 Task: Look for space in Yangchun, China from 1st July, 2023 to 9th July, 2023 for 2 adults in price range Rs.8000 to Rs.15000. Place can be entire place with 1  bedroom having 1 bed and 1 bathroom. Property type can be house, flat, guest house. Booking option can be shelf check-in. Required host language is Chinese (Simplified).
Action: Mouse moved to (777, 106)
Screenshot: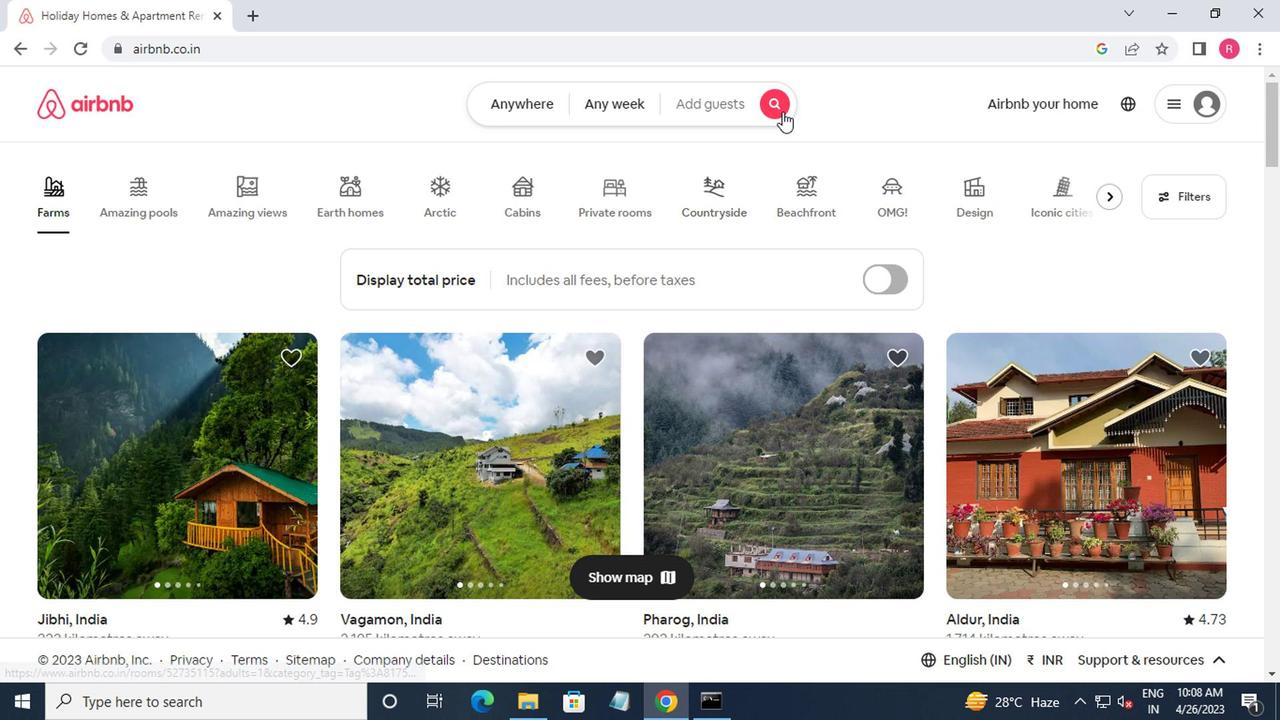 
Action: Mouse pressed left at (777, 106)
Screenshot: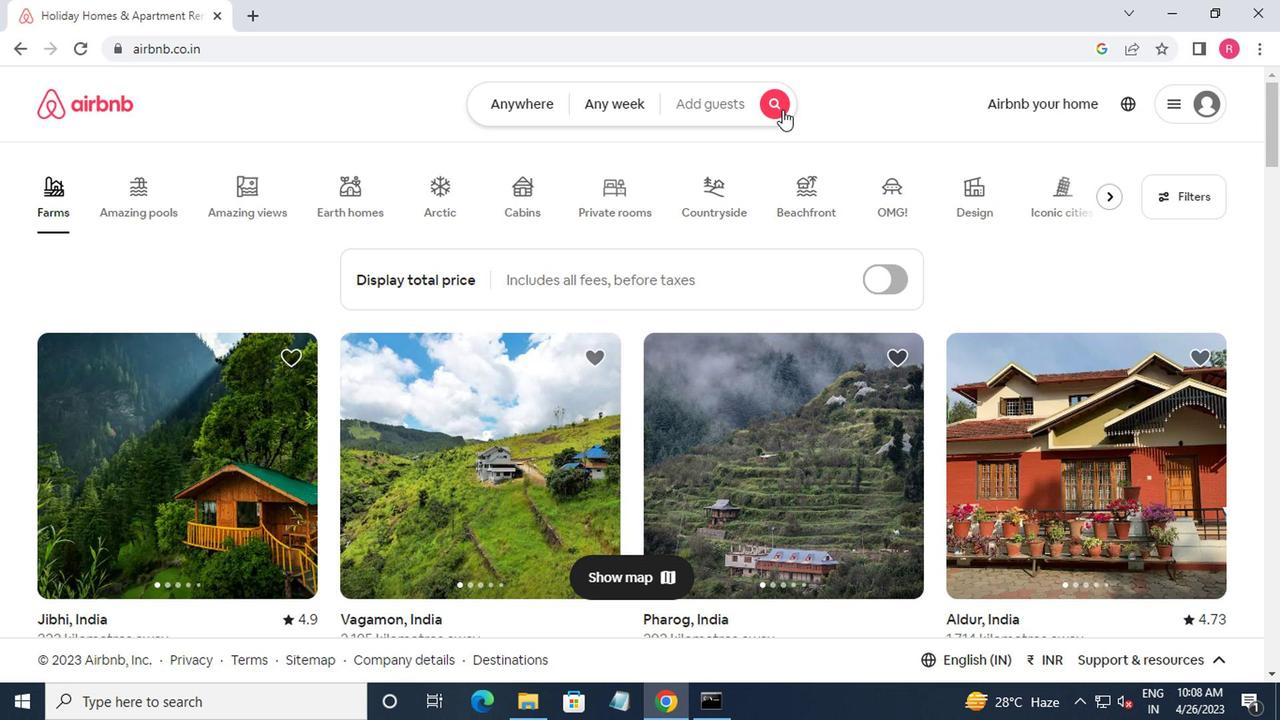 
Action: Mouse moved to (436, 175)
Screenshot: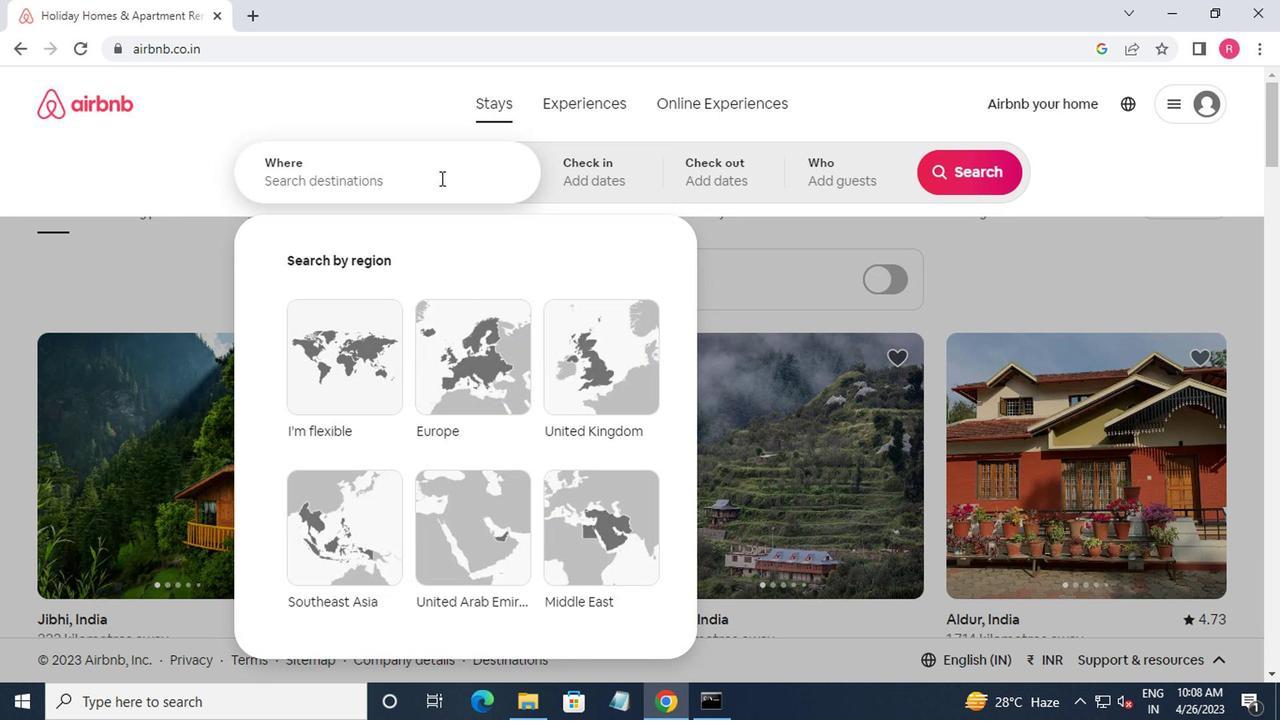
Action: Mouse pressed left at (436, 175)
Screenshot: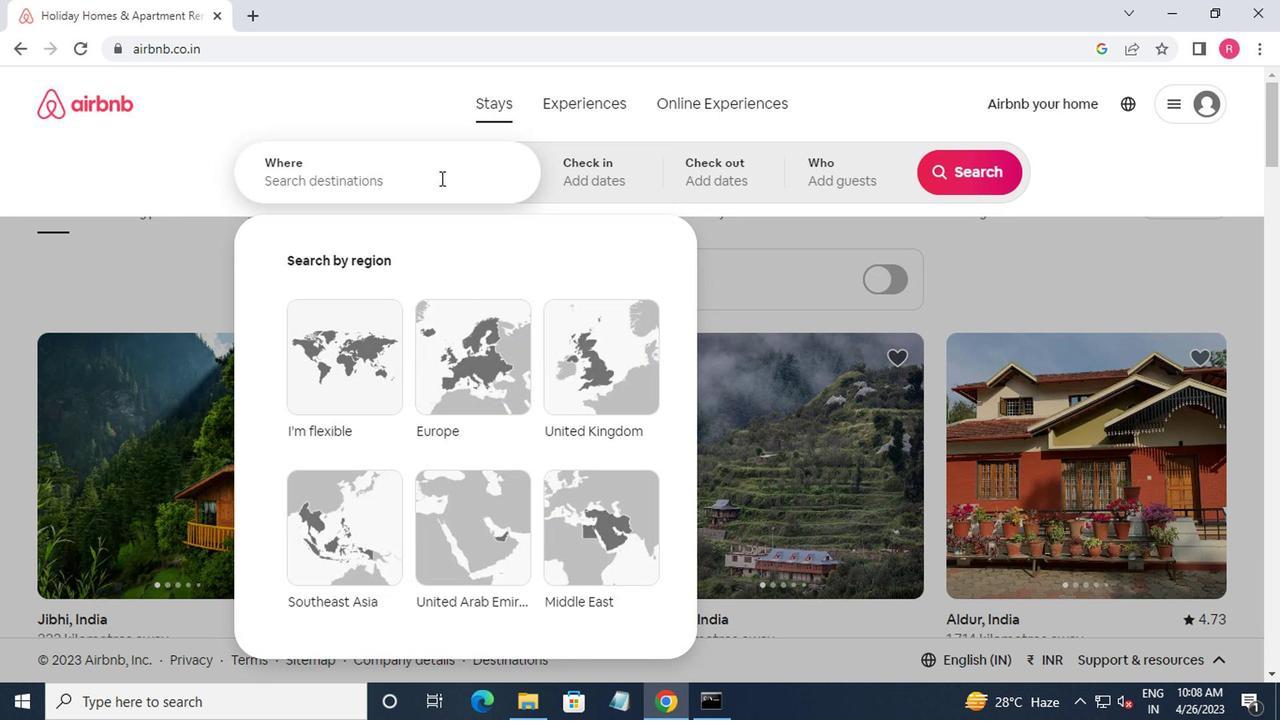 
Action: Key pressed yangchun,china<Key.enter>
Screenshot: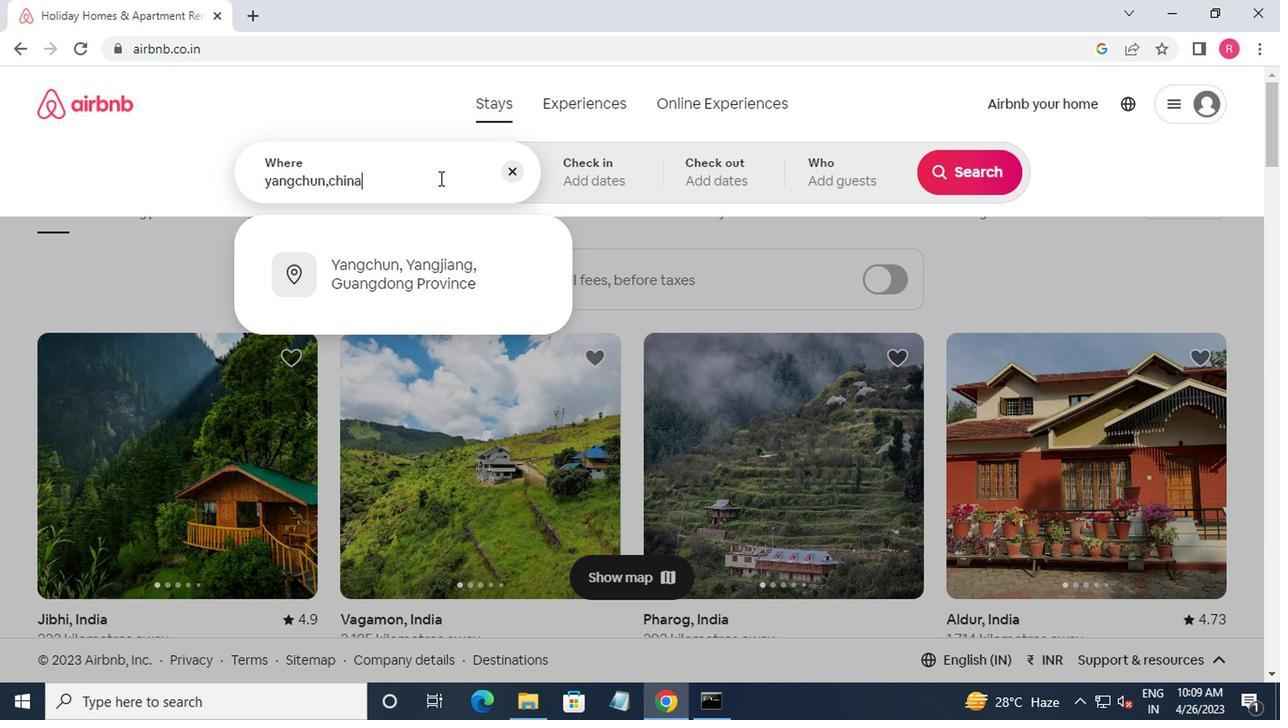 
Action: Mouse moved to (948, 335)
Screenshot: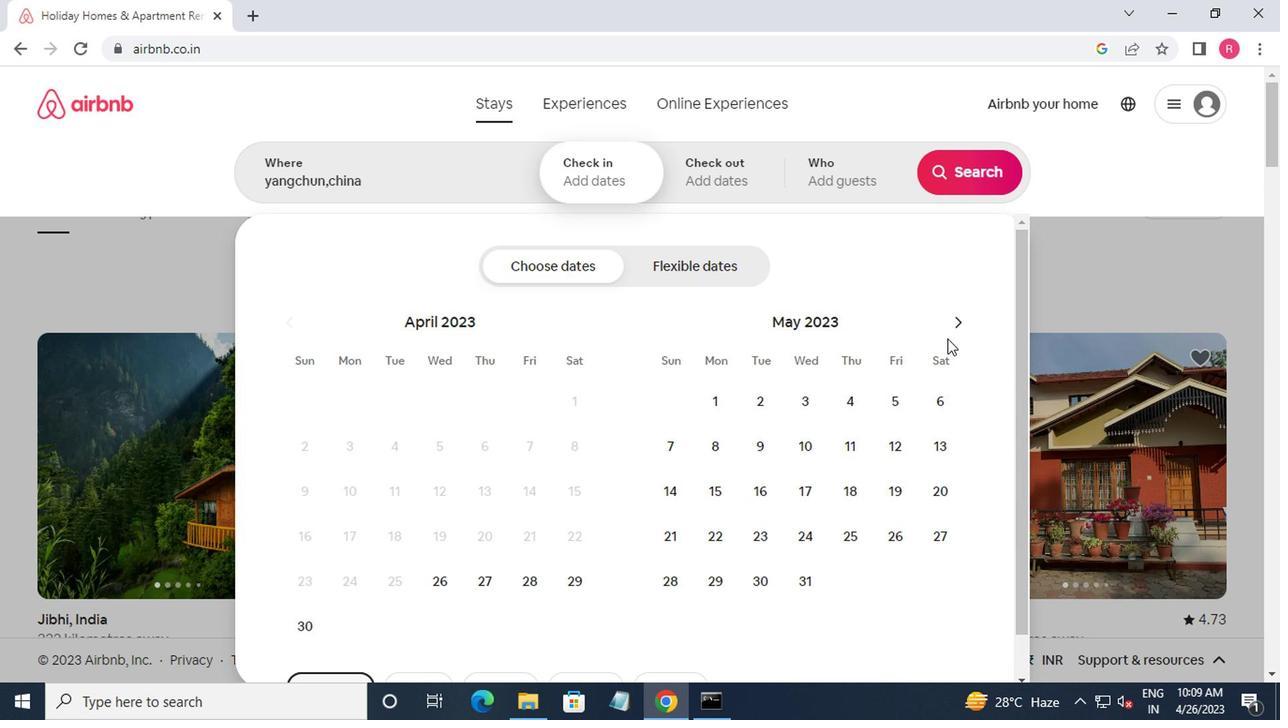 
Action: Mouse pressed left at (948, 335)
Screenshot: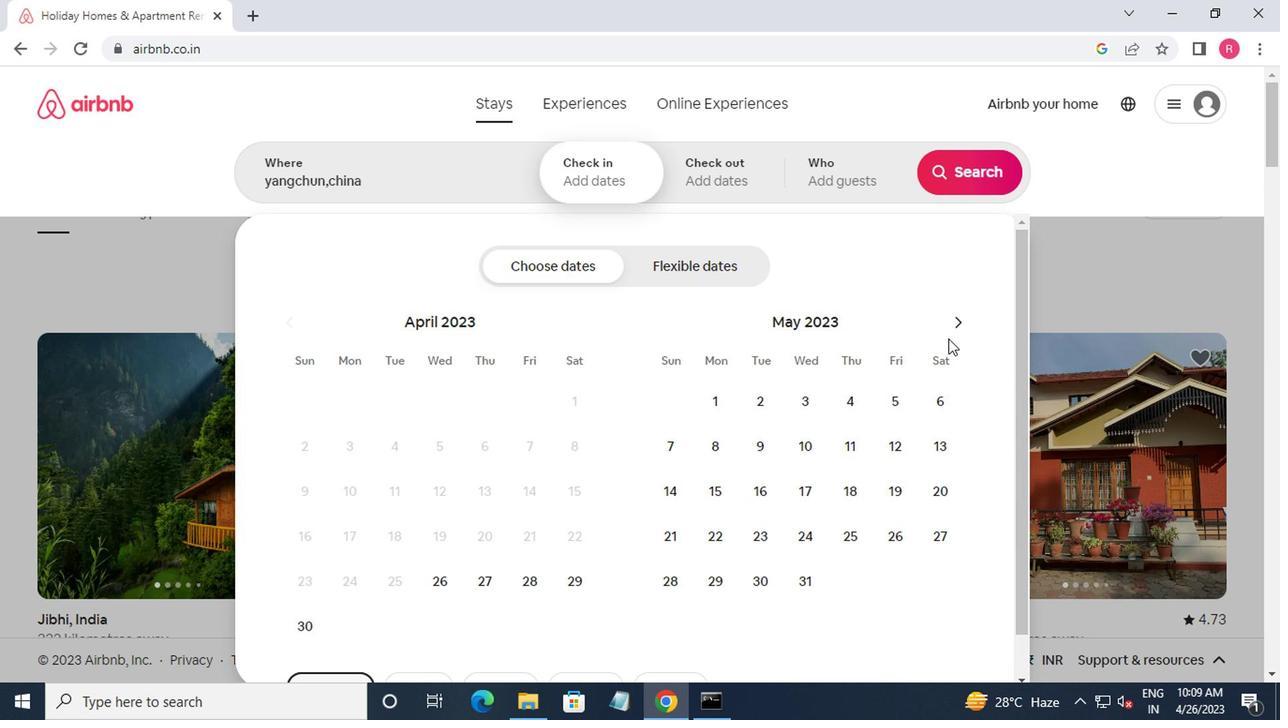 
Action: Mouse moved to (950, 334)
Screenshot: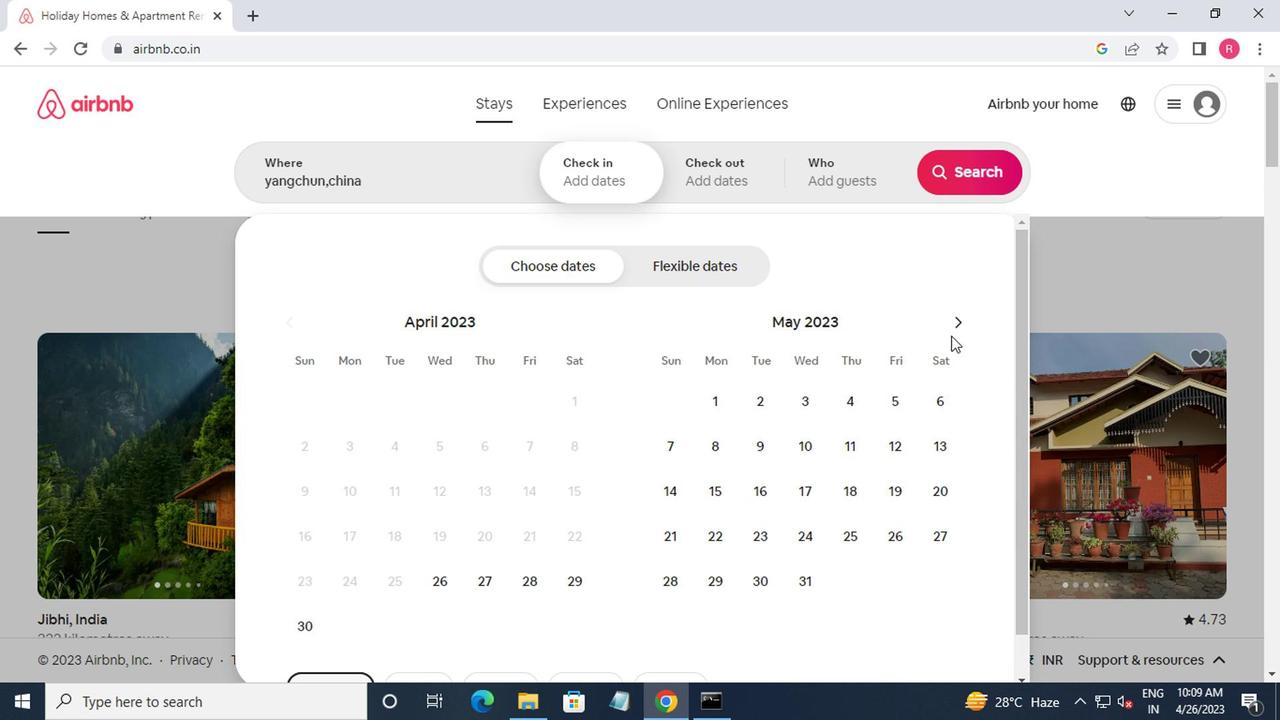 
Action: Mouse pressed left at (950, 334)
Screenshot: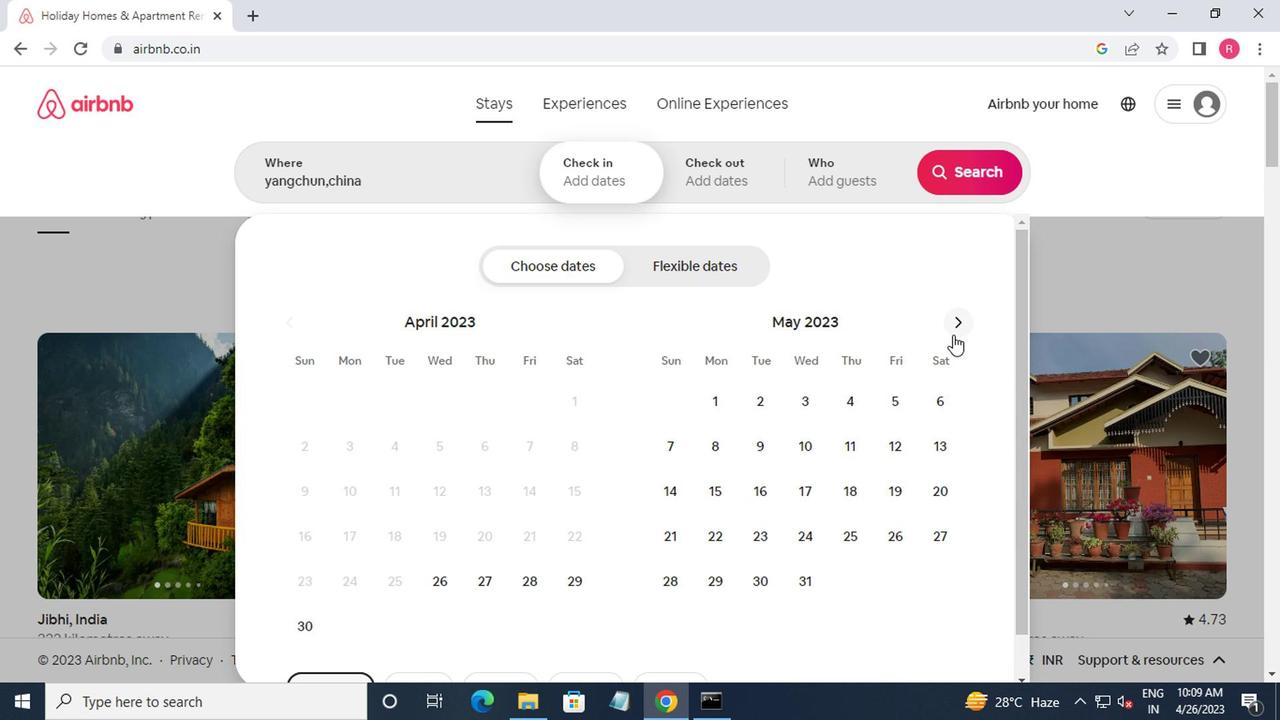 
Action: Mouse moved to (955, 321)
Screenshot: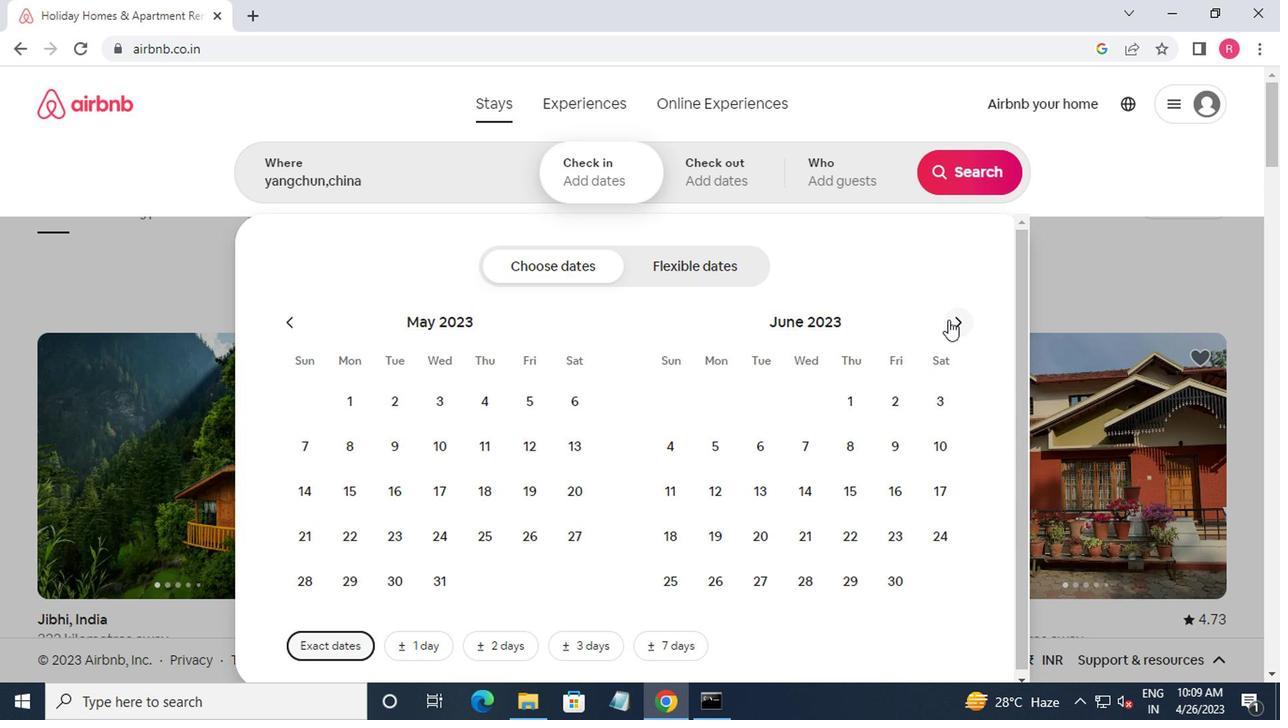 
Action: Mouse pressed left at (955, 321)
Screenshot: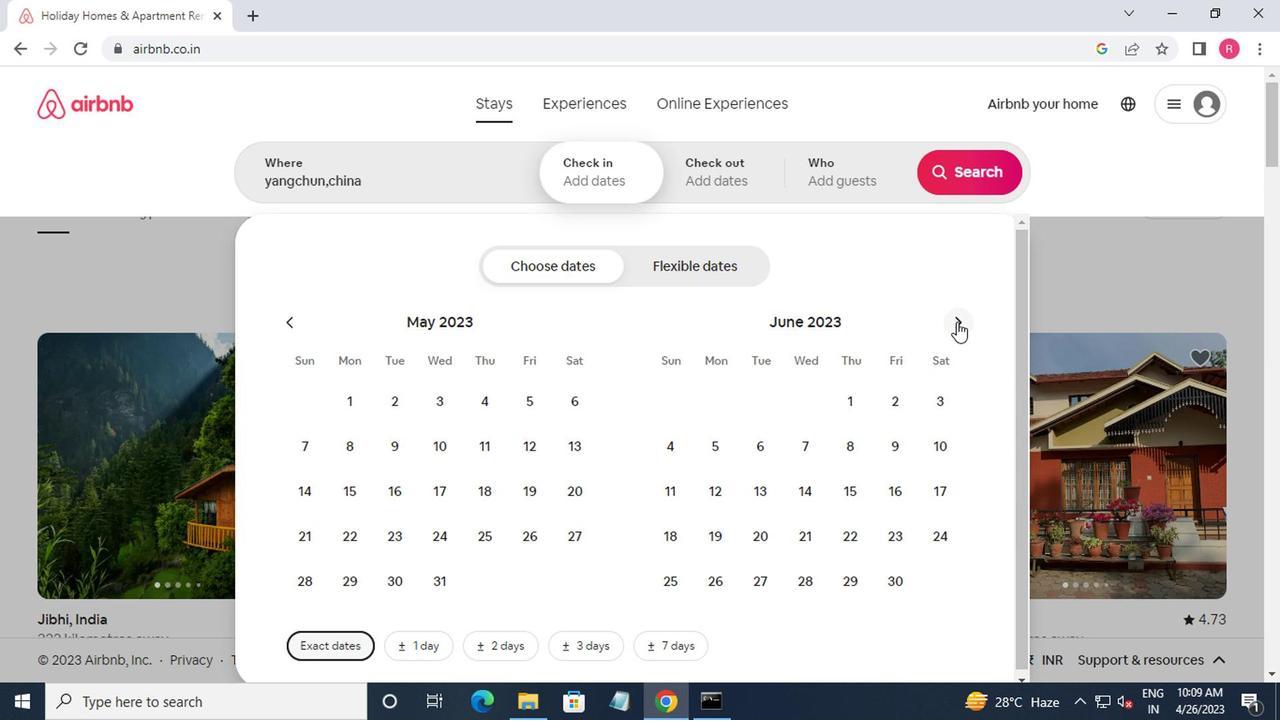 
Action: Mouse moved to (939, 409)
Screenshot: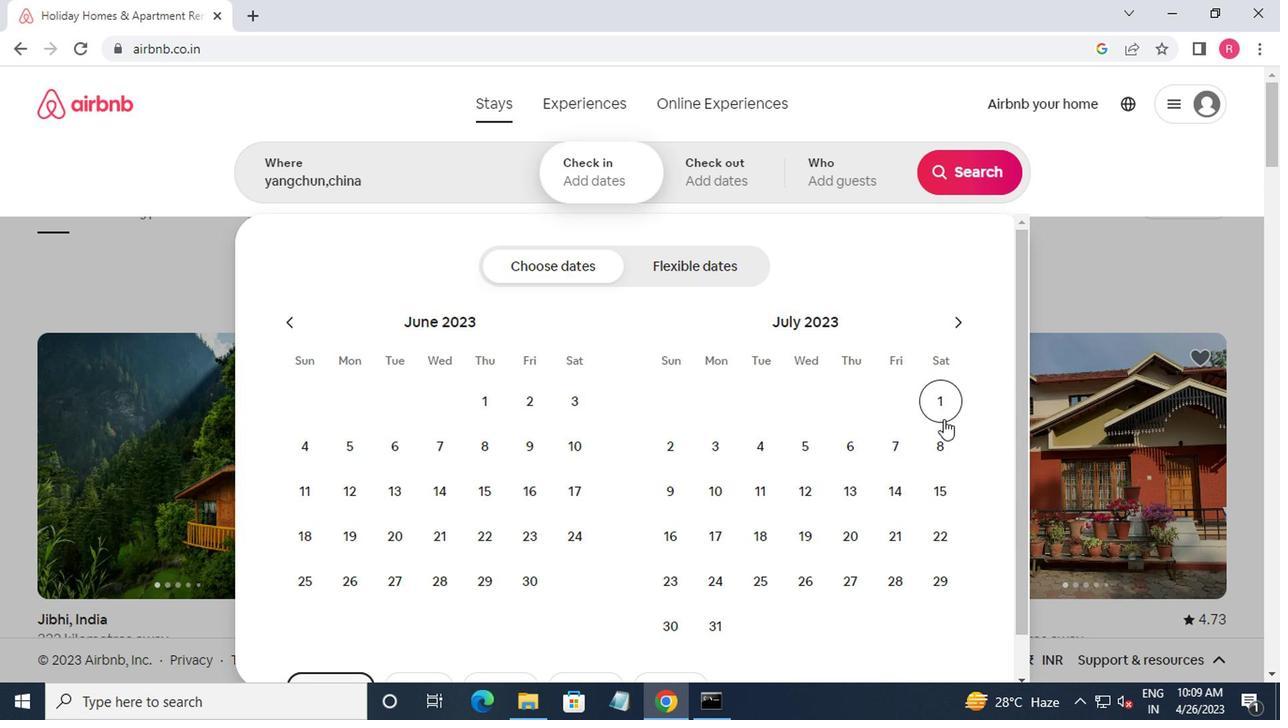 
Action: Mouse pressed left at (939, 409)
Screenshot: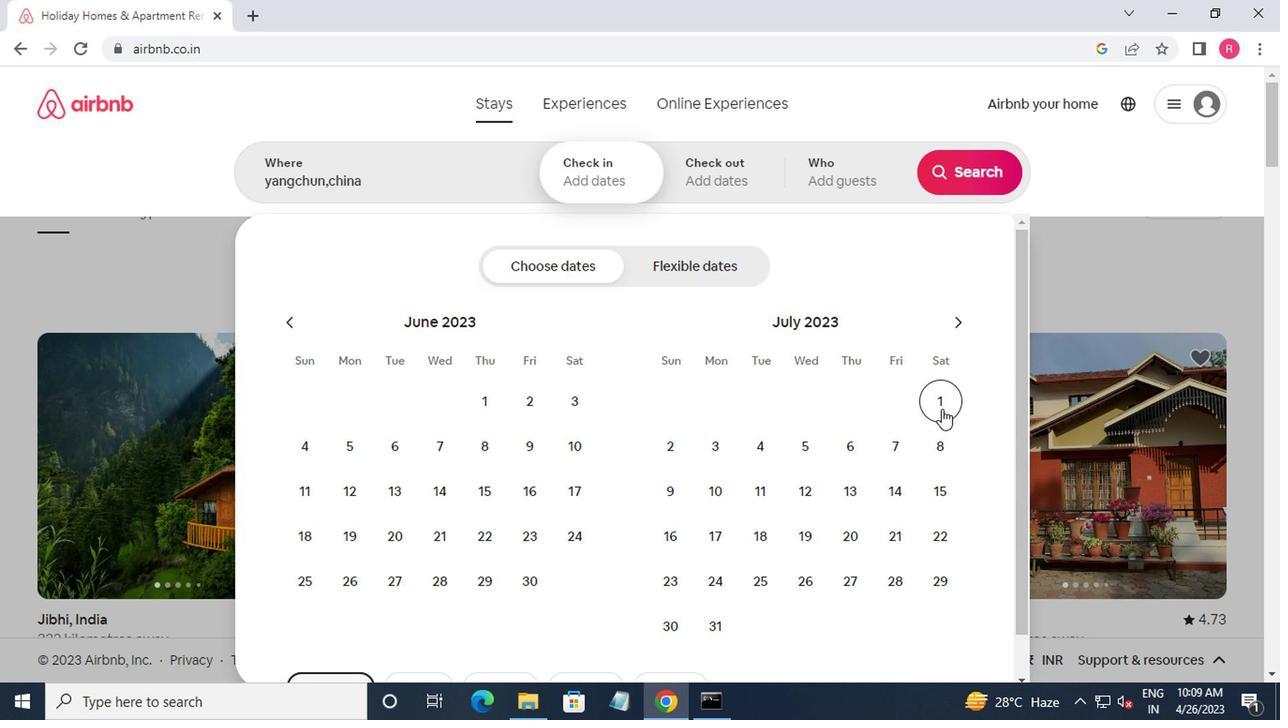 
Action: Mouse moved to (671, 502)
Screenshot: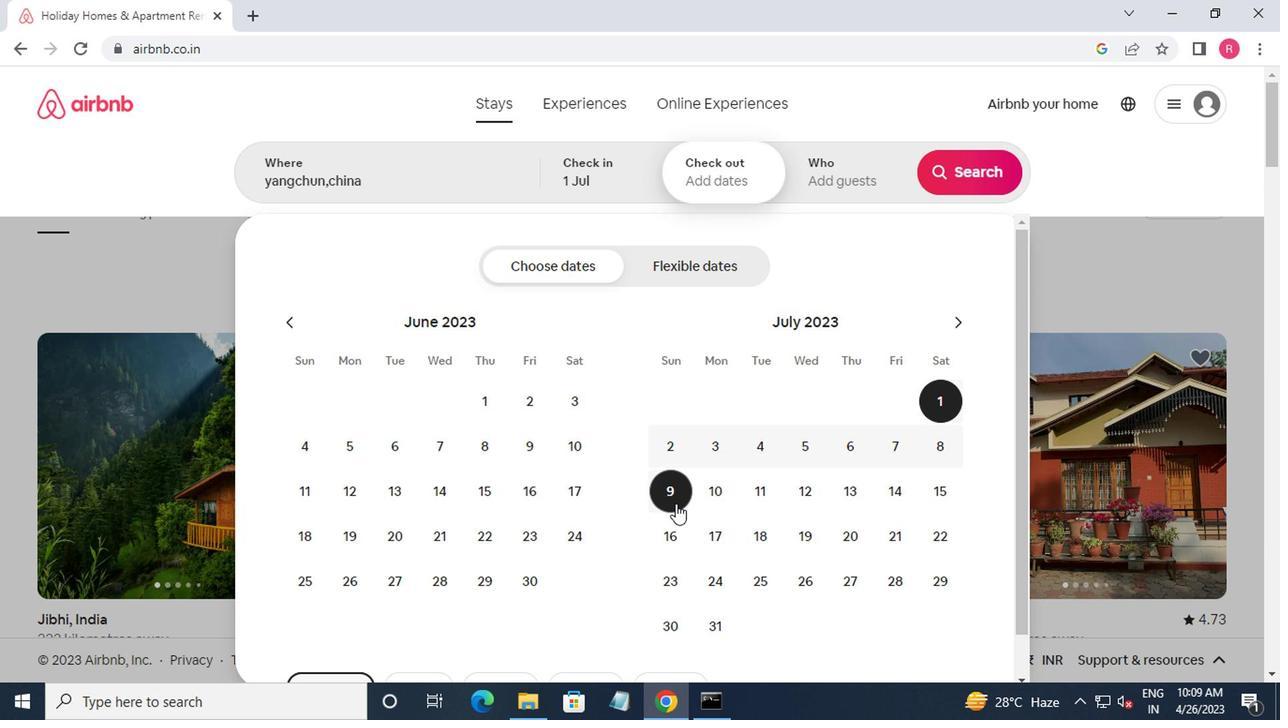 
Action: Mouse pressed left at (671, 502)
Screenshot: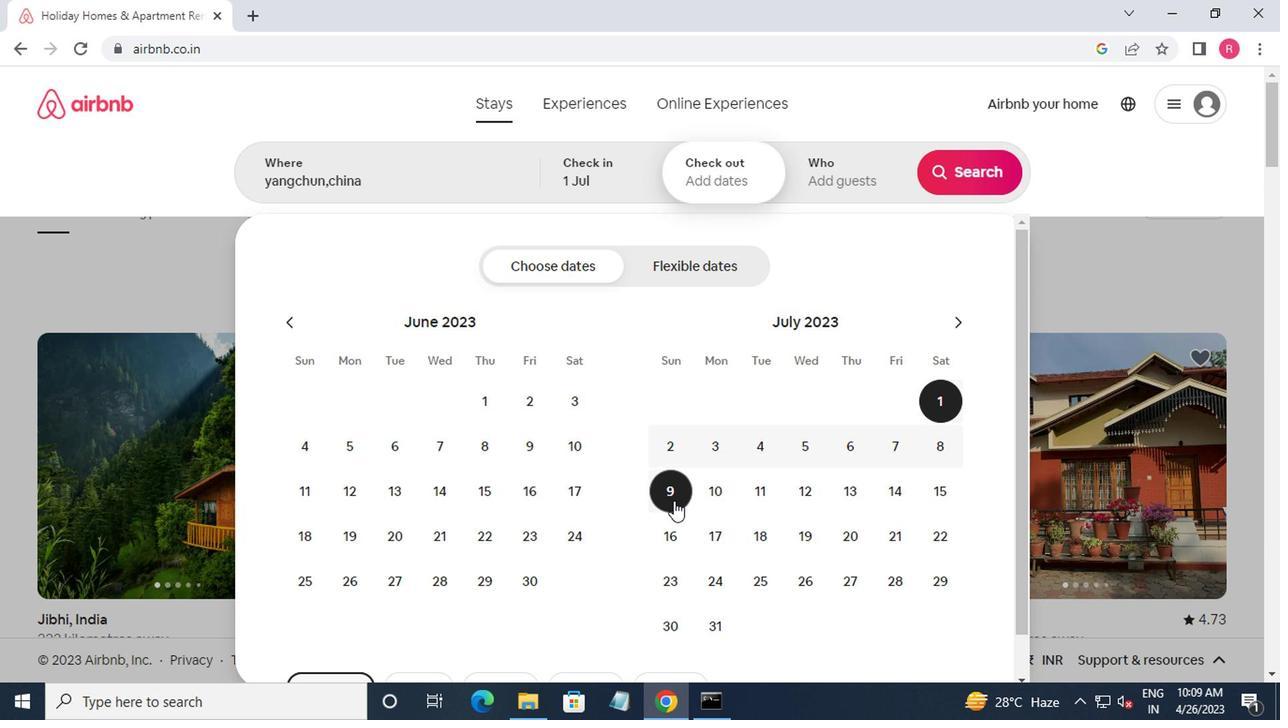 
Action: Mouse moved to (825, 185)
Screenshot: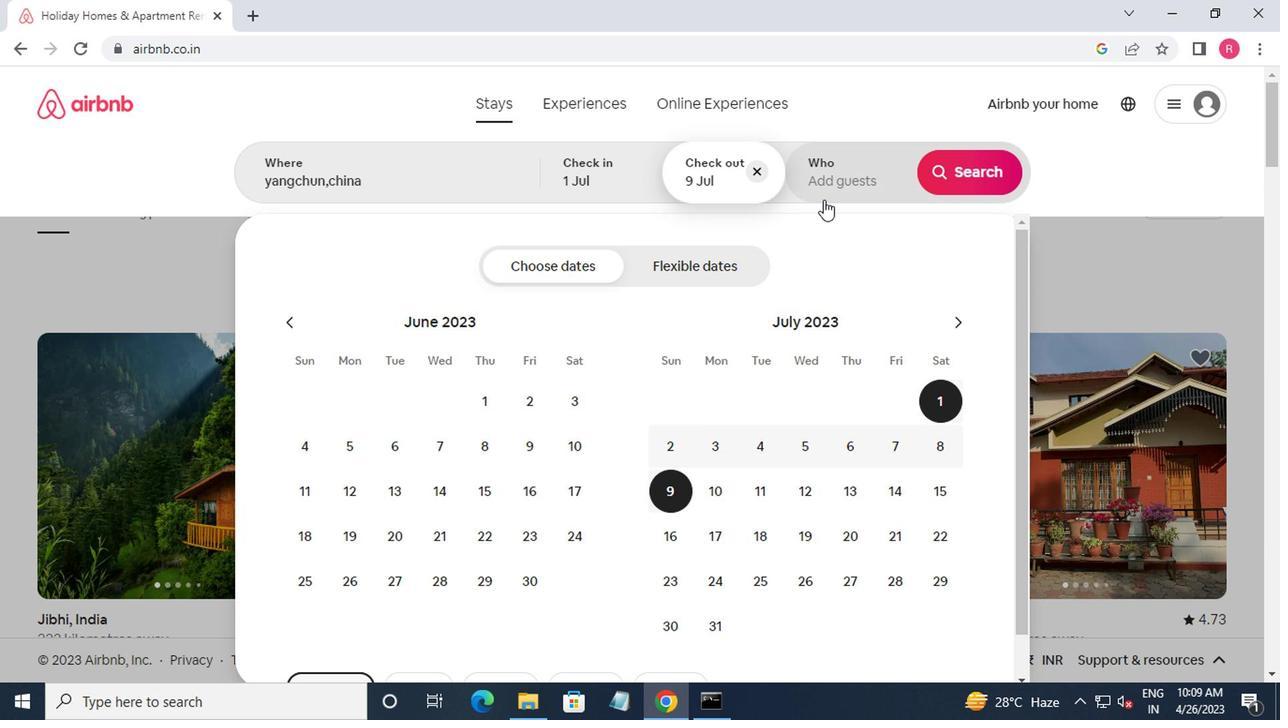 
Action: Mouse pressed left at (825, 185)
Screenshot: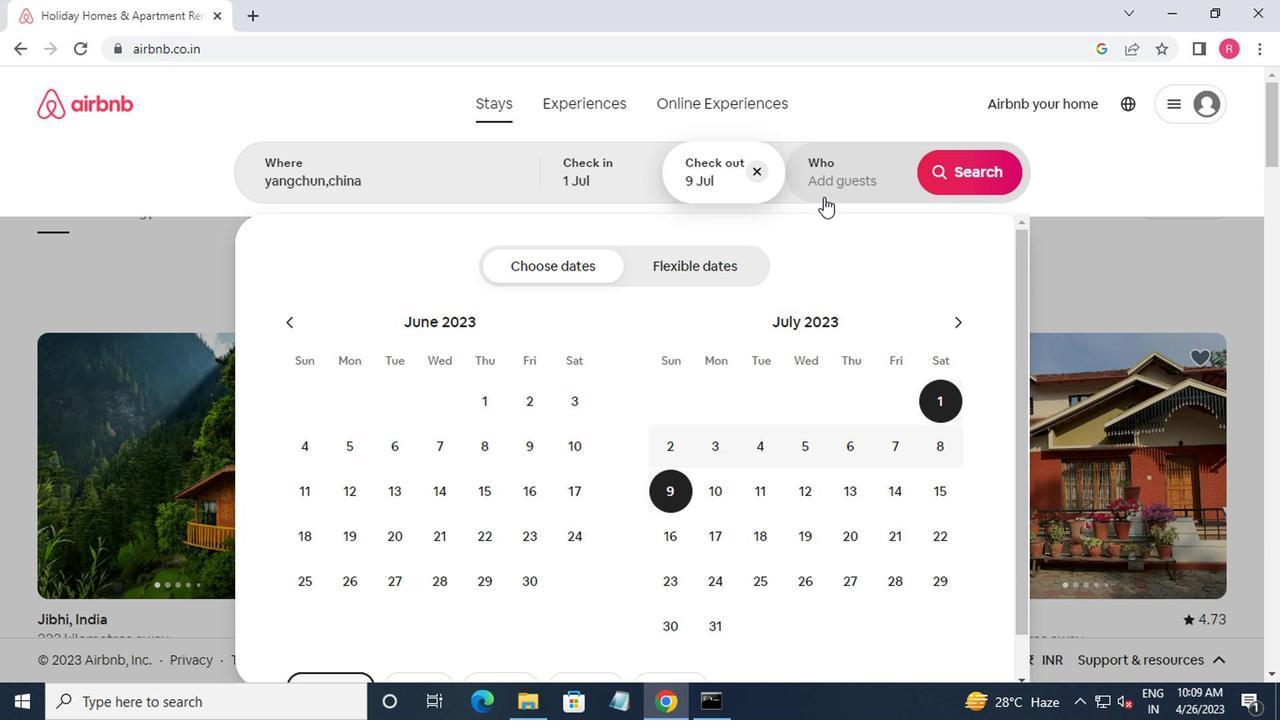 
Action: Mouse moved to (958, 268)
Screenshot: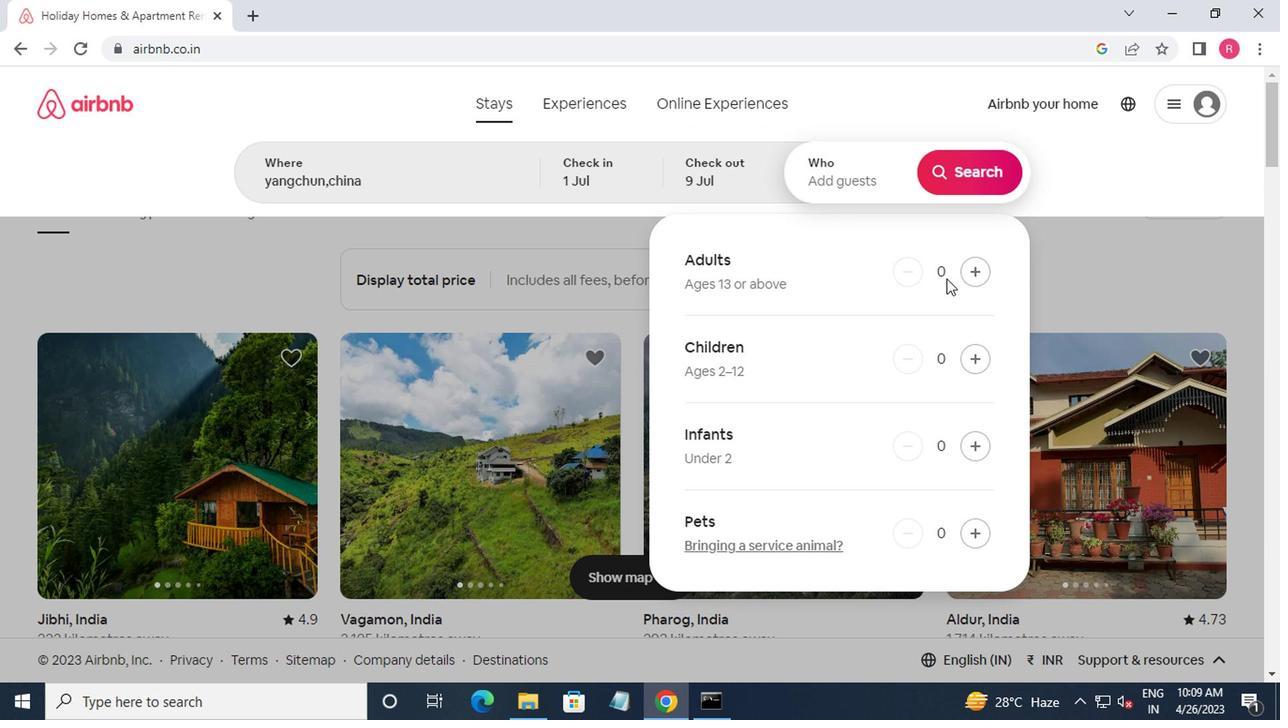 
Action: Mouse pressed left at (958, 268)
Screenshot: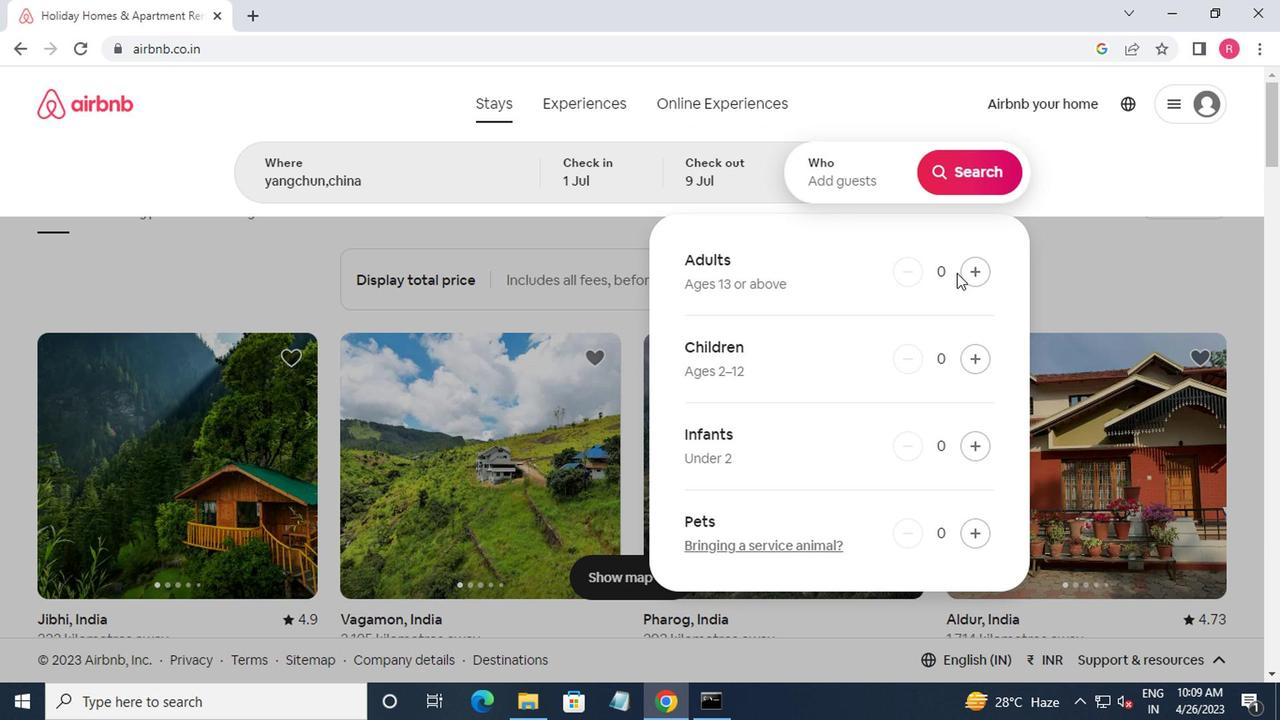 
Action: Mouse moved to (959, 268)
Screenshot: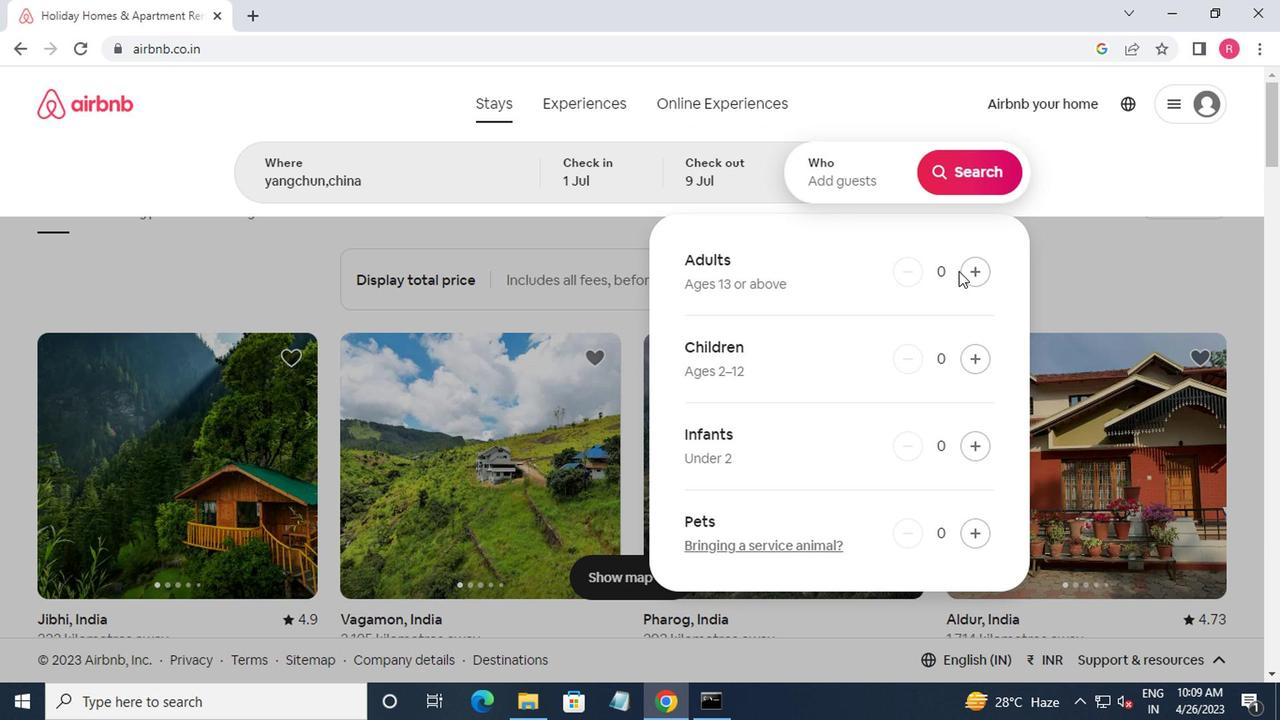 
Action: Mouse pressed left at (959, 268)
Screenshot: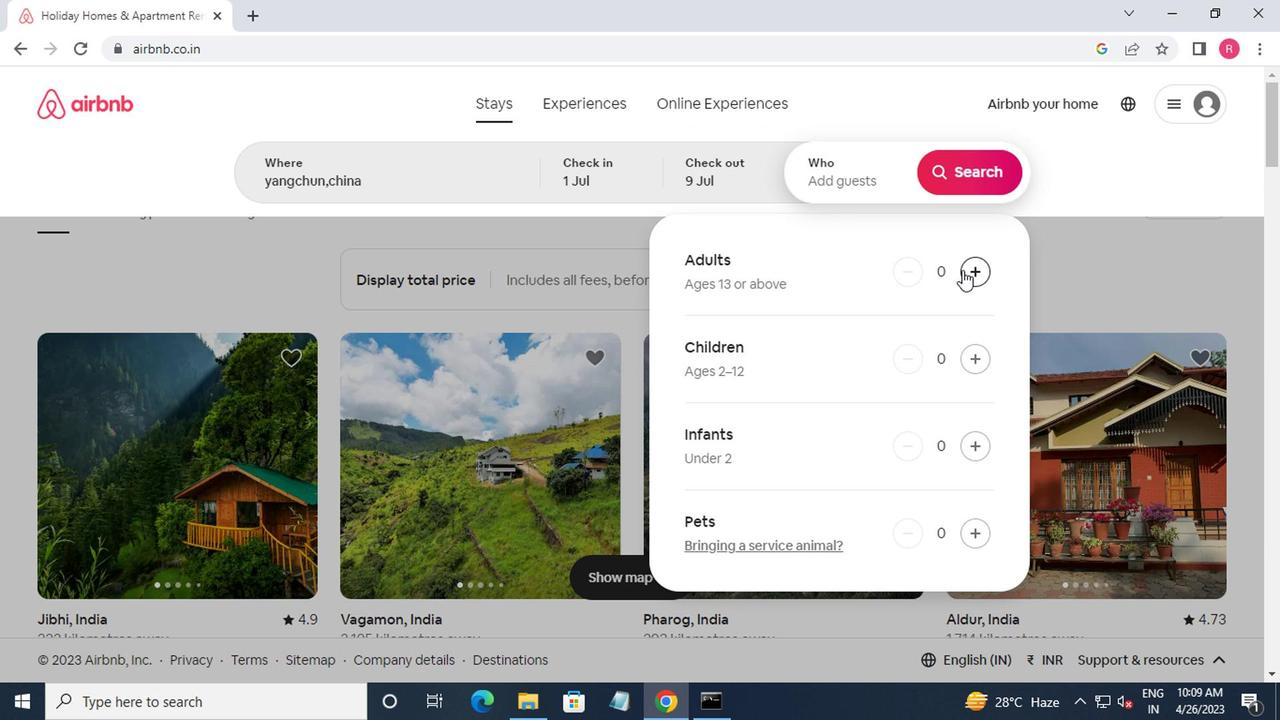 
Action: Mouse moved to (947, 161)
Screenshot: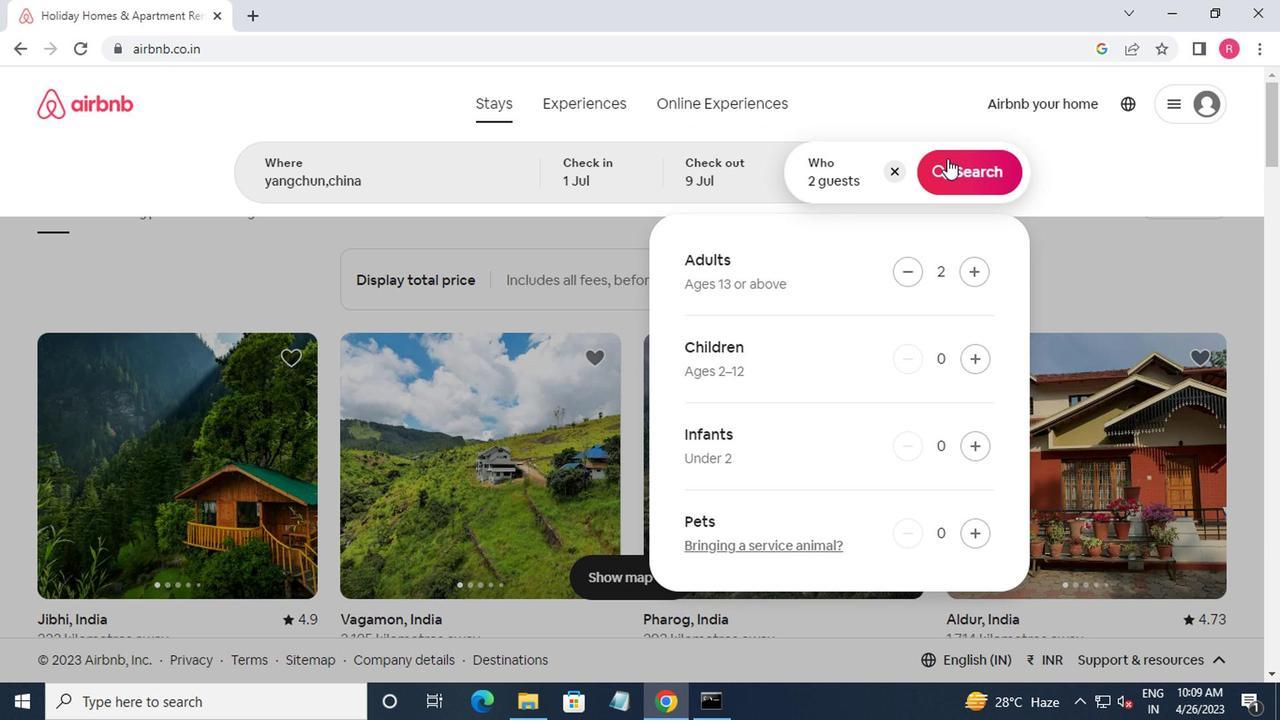 
Action: Mouse pressed left at (947, 161)
Screenshot: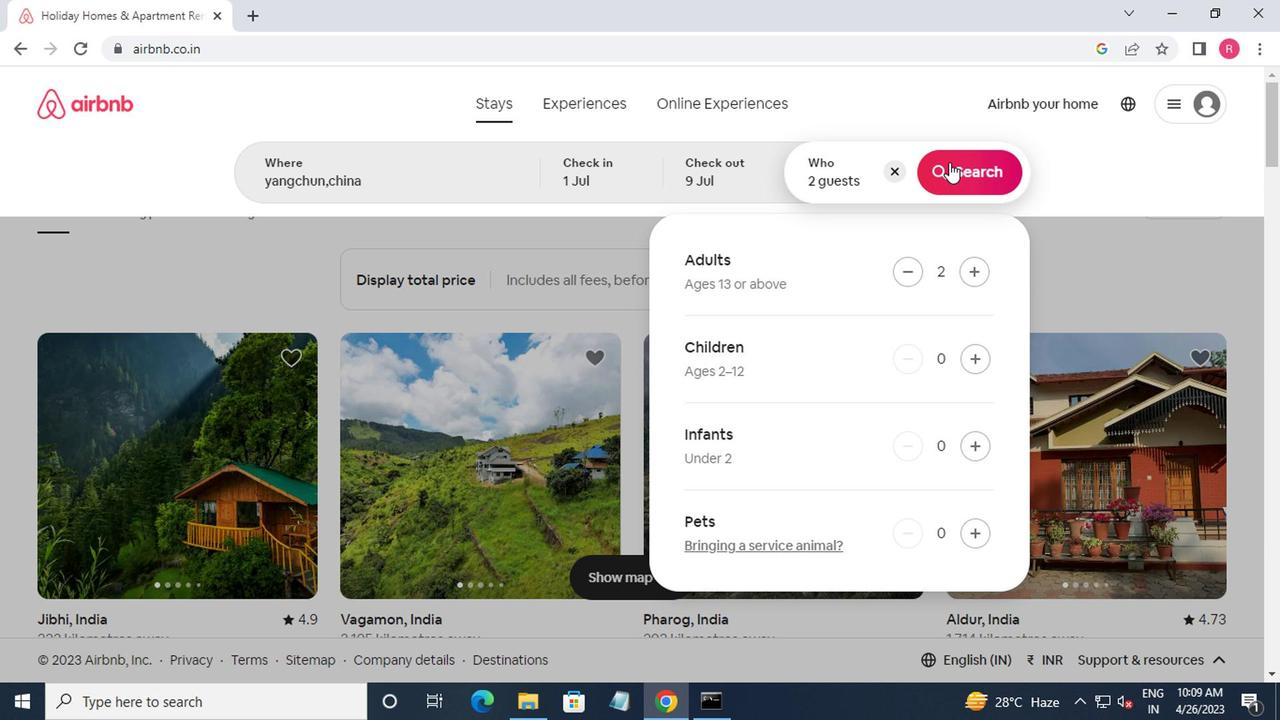 
Action: Mouse moved to (1177, 186)
Screenshot: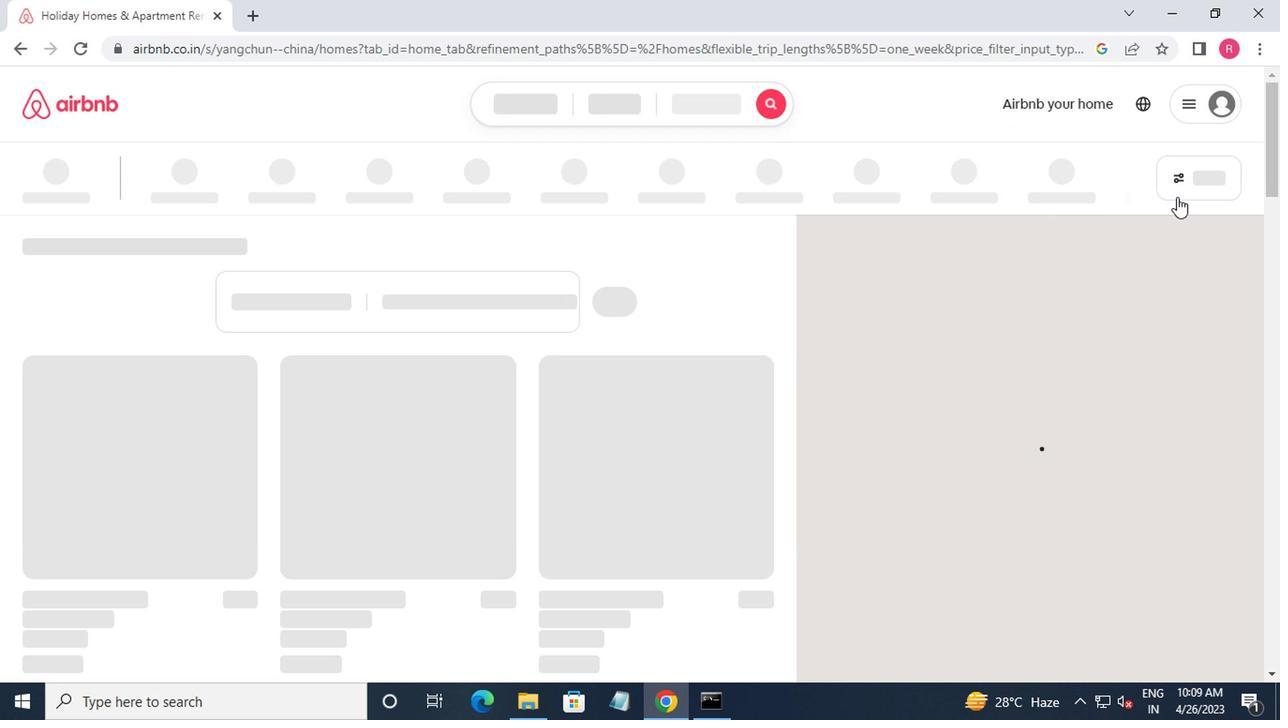 
Action: Mouse pressed left at (1177, 186)
Screenshot: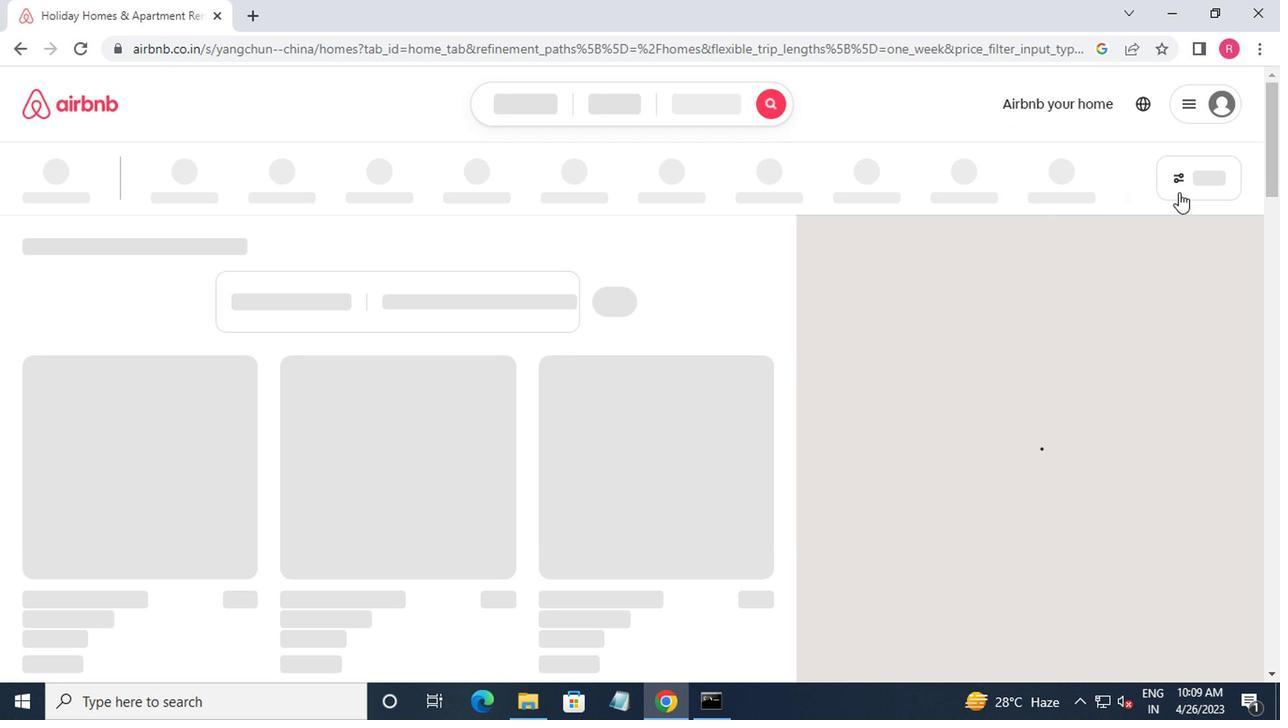 
Action: Mouse moved to (534, 298)
Screenshot: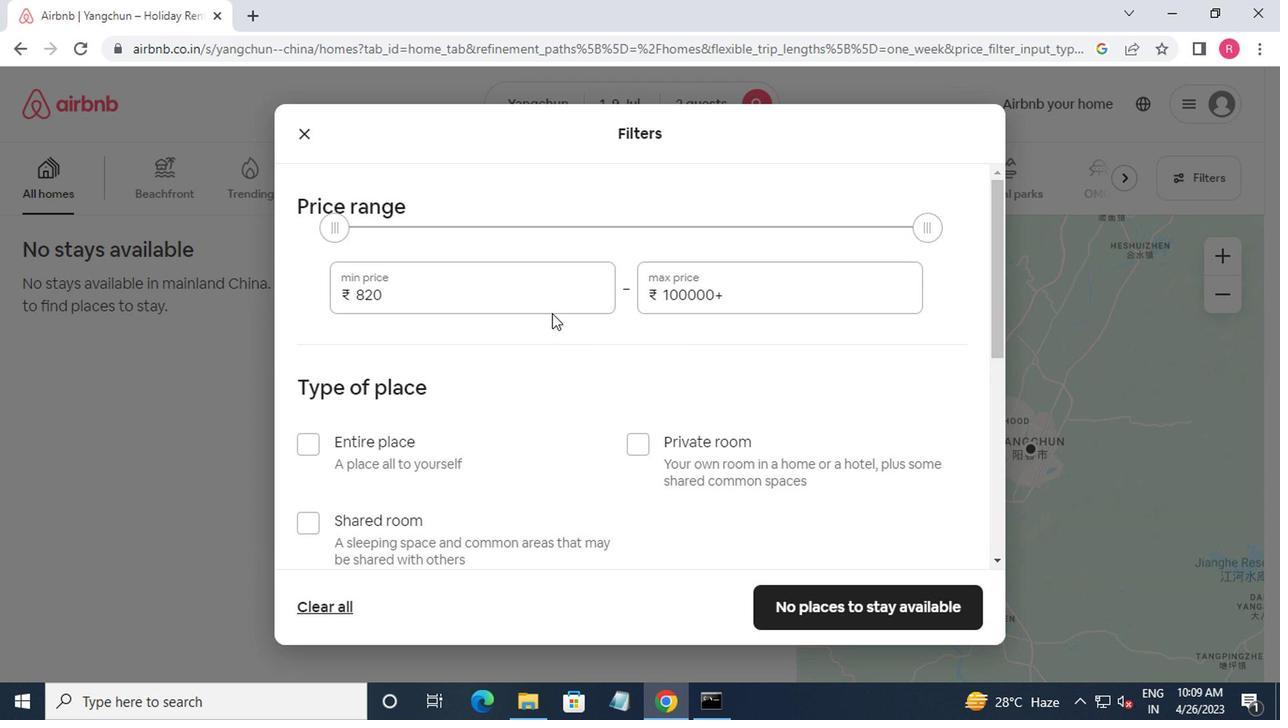 
Action: Mouse pressed left at (534, 298)
Screenshot: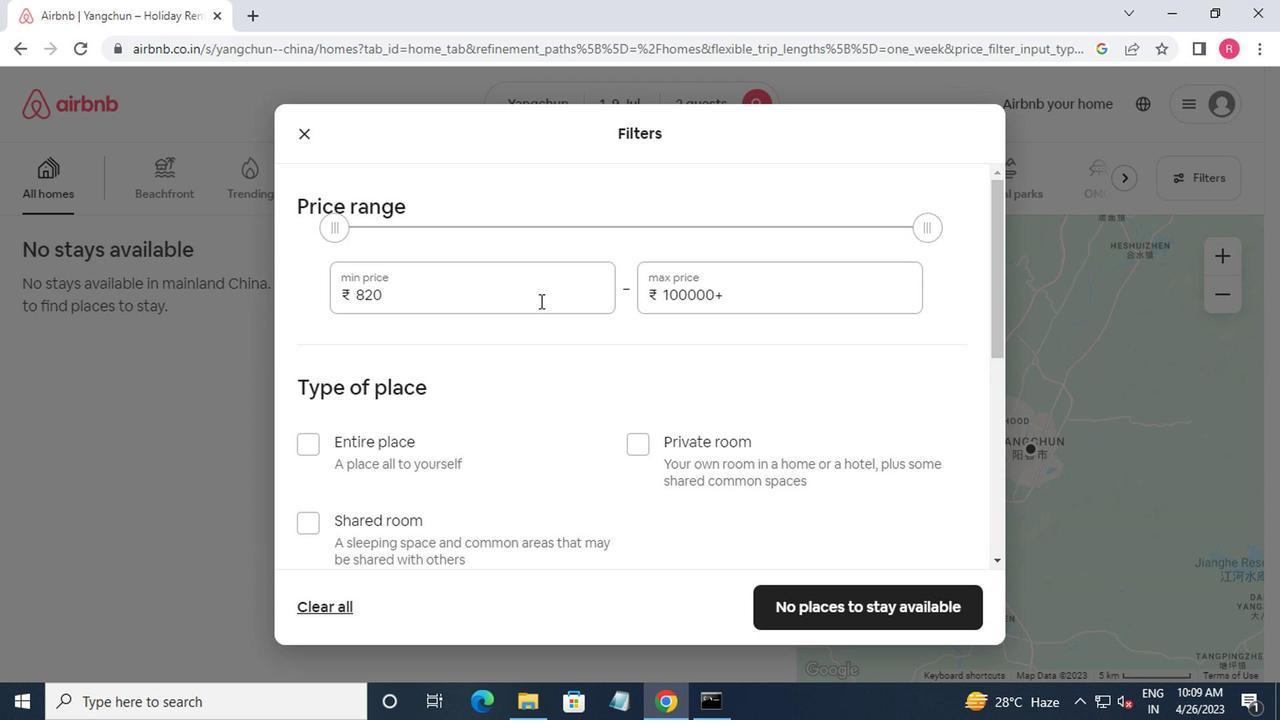
Action: Key pressed <Key.backspace><Key.backspace><Key.backspace><Key.backspace>8000<Key.tab><Key.tab>
Screenshot: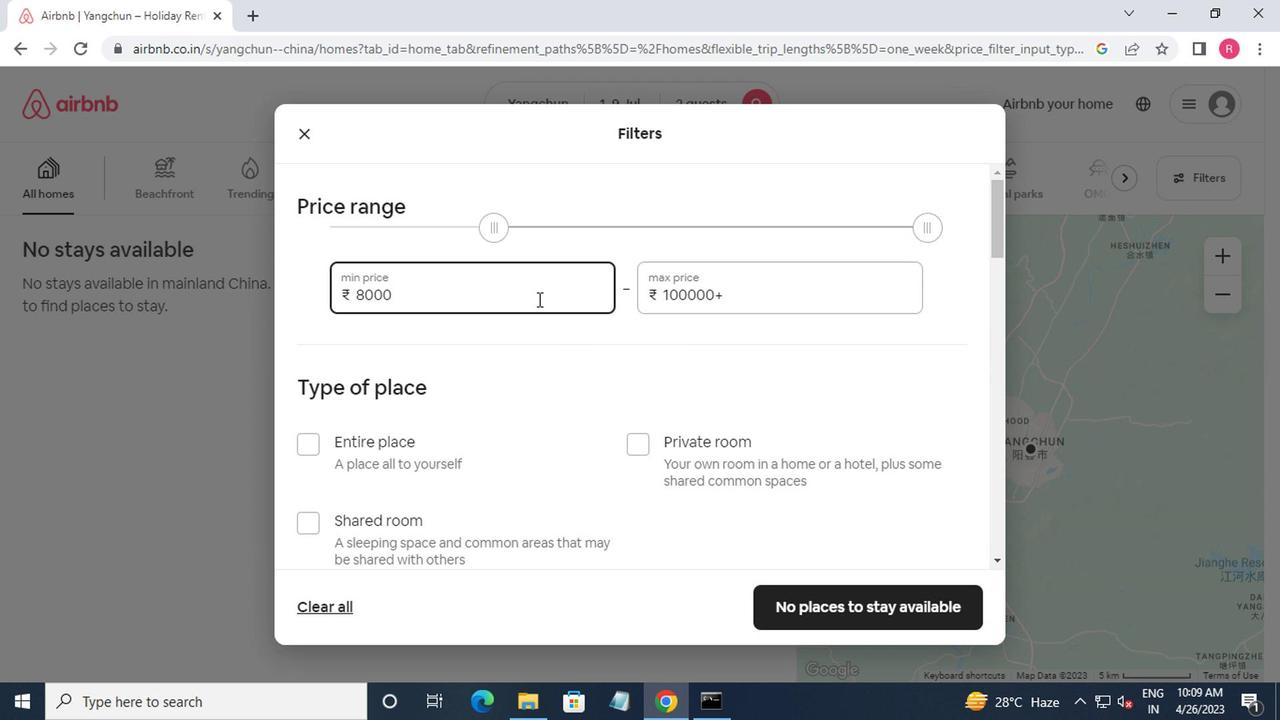 
Action: Mouse moved to (747, 297)
Screenshot: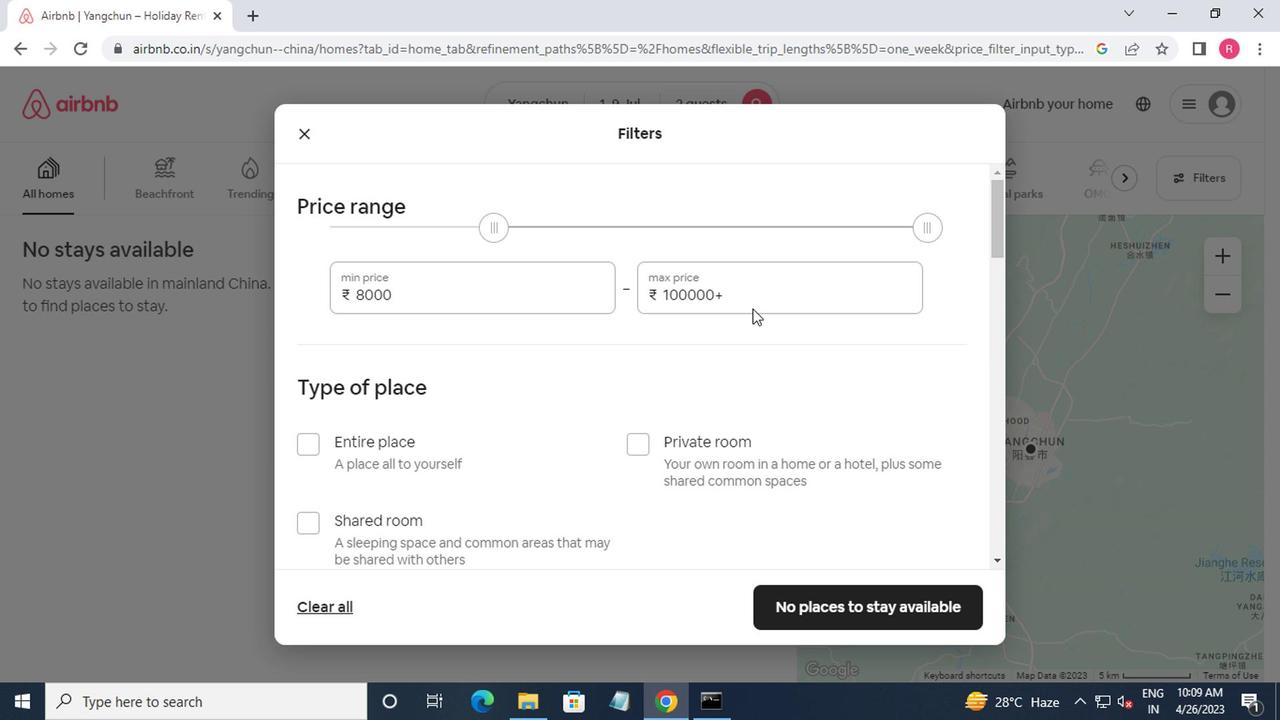 
Action: Mouse pressed left at (747, 297)
Screenshot: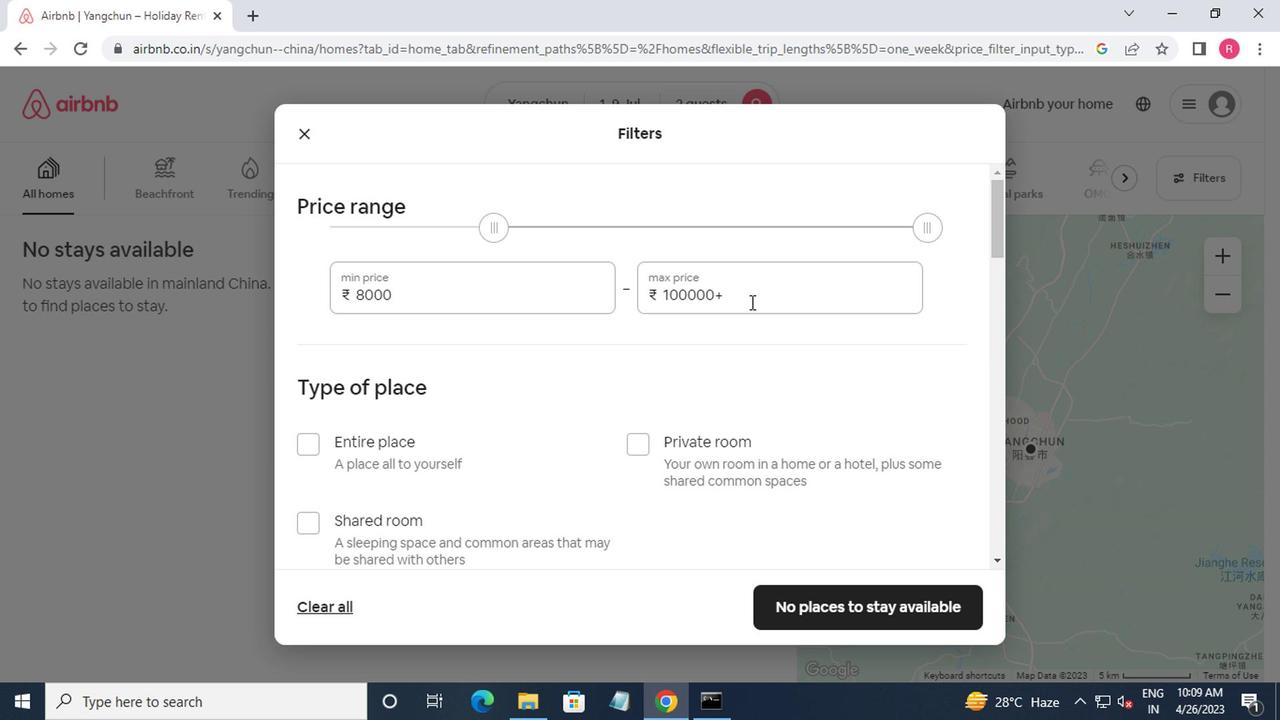 
Action: Mouse moved to (720, 295)
Screenshot: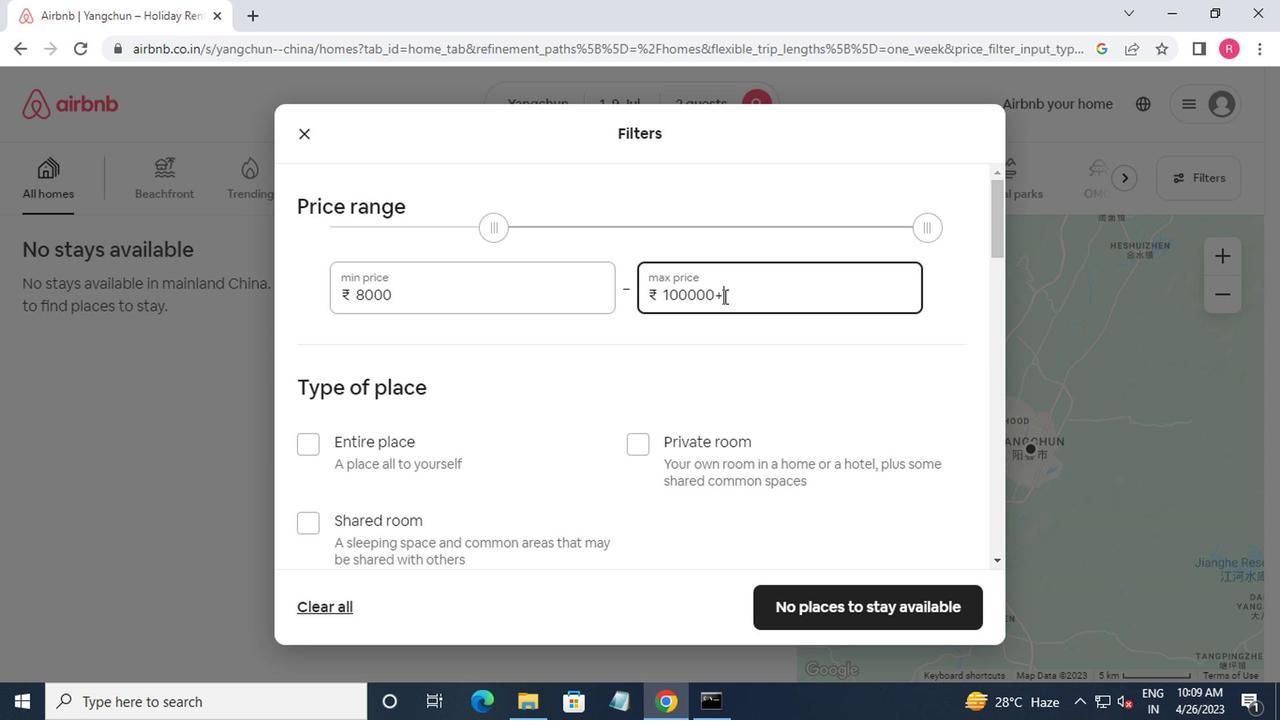 
Action: Mouse pressed left at (720, 295)
Screenshot: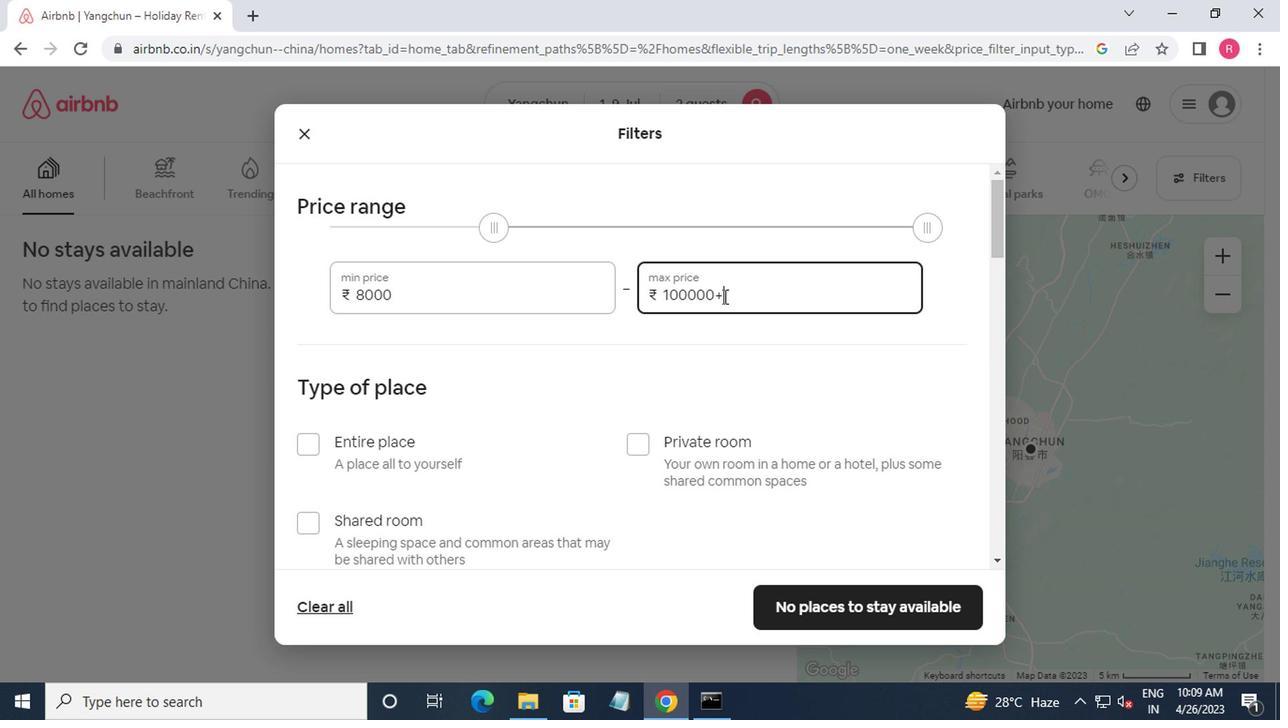 
Action: Mouse pressed left at (720, 295)
Screenshot: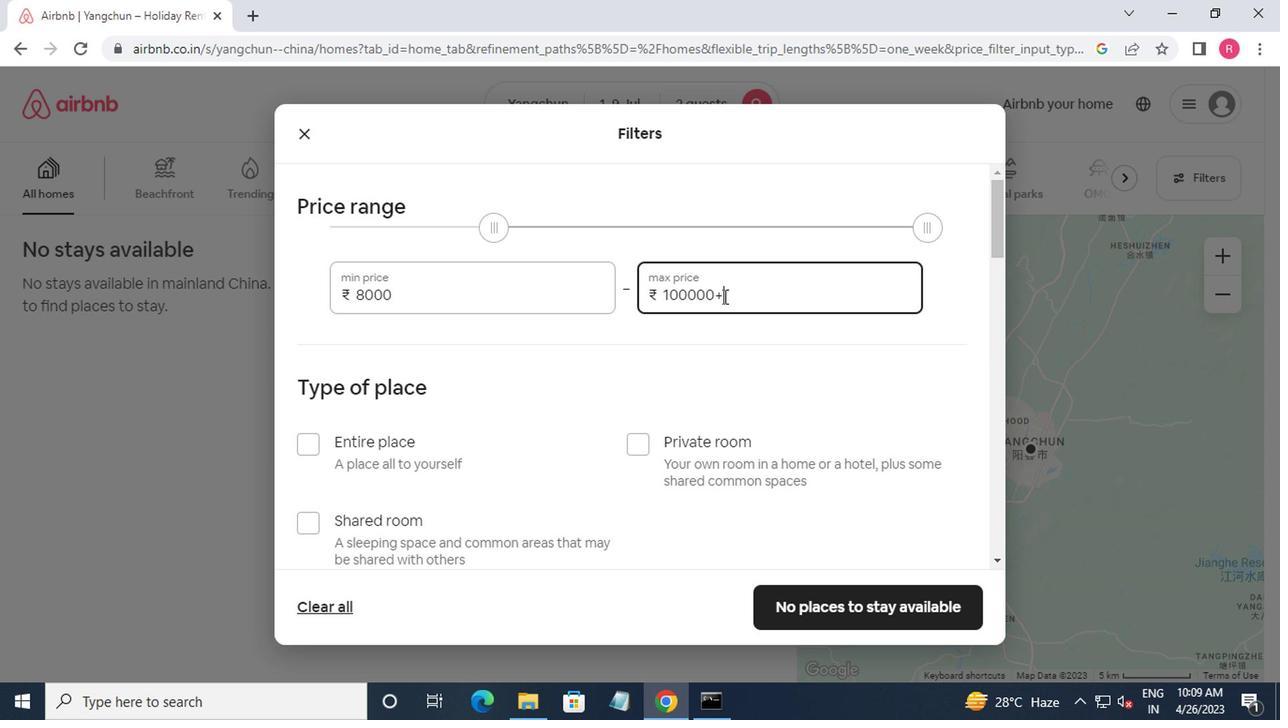 
Action: Mouse pressed left at (720, 295)
Screenshot: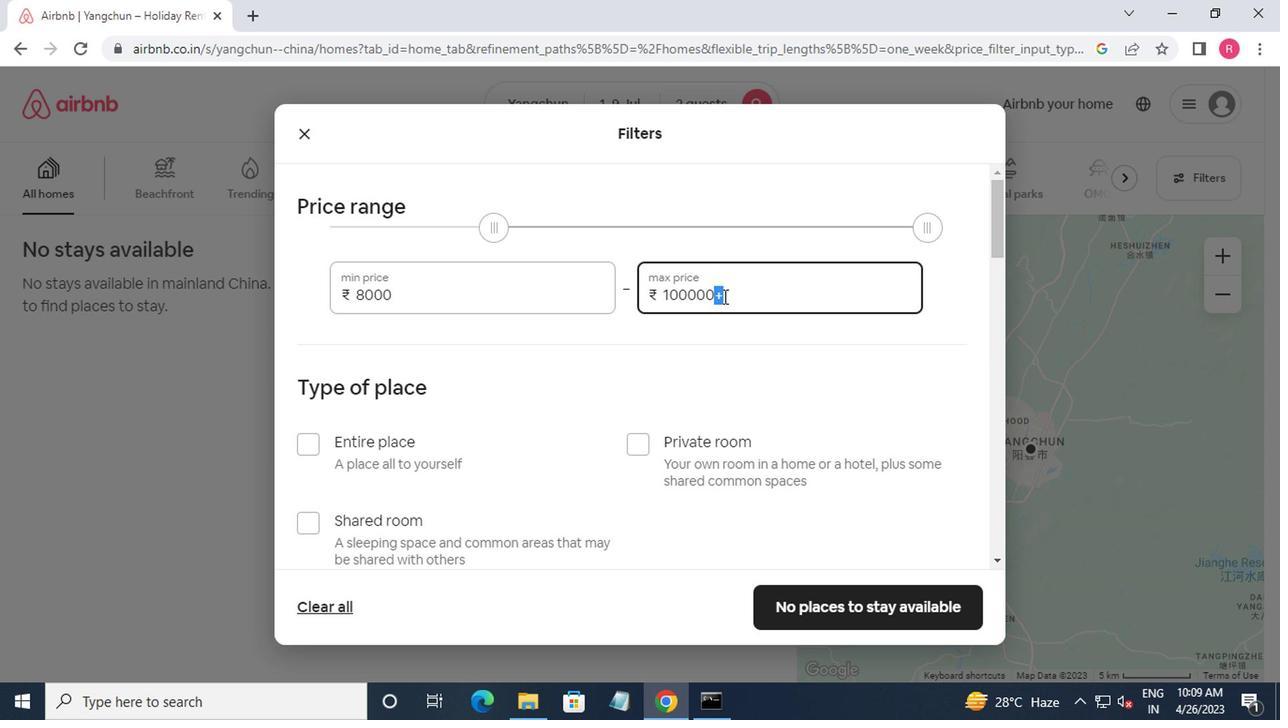 
Action: Mouse moved to (683, 296)
Screenshot: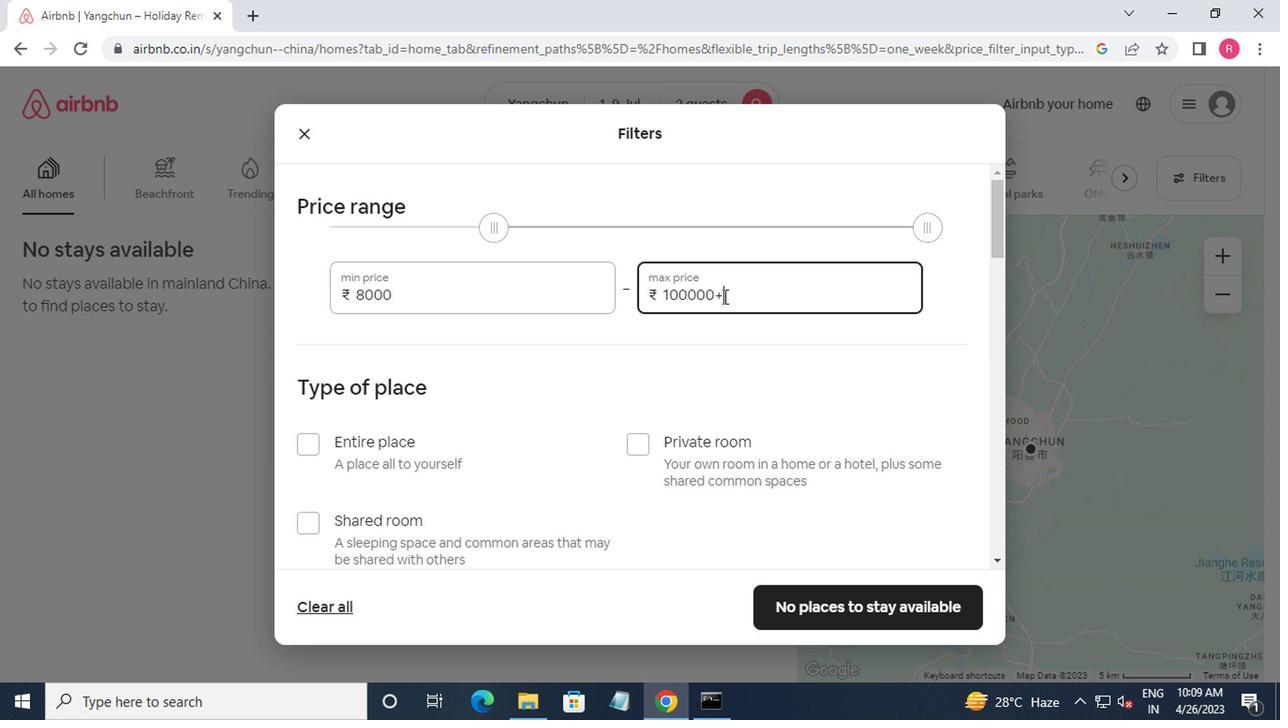 
Action: Mouse pressed left at (683, 296)
Screenshot: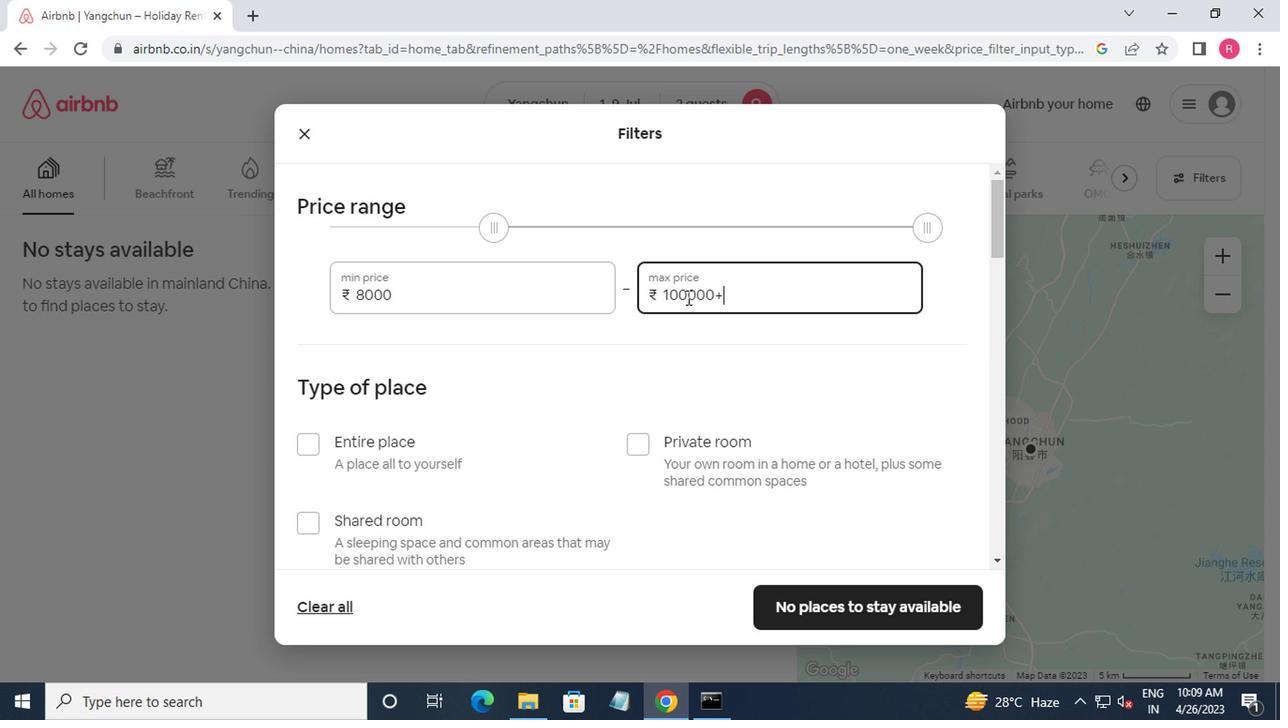 
Action: Mouse pressed left at (683, 296)
Screenshot: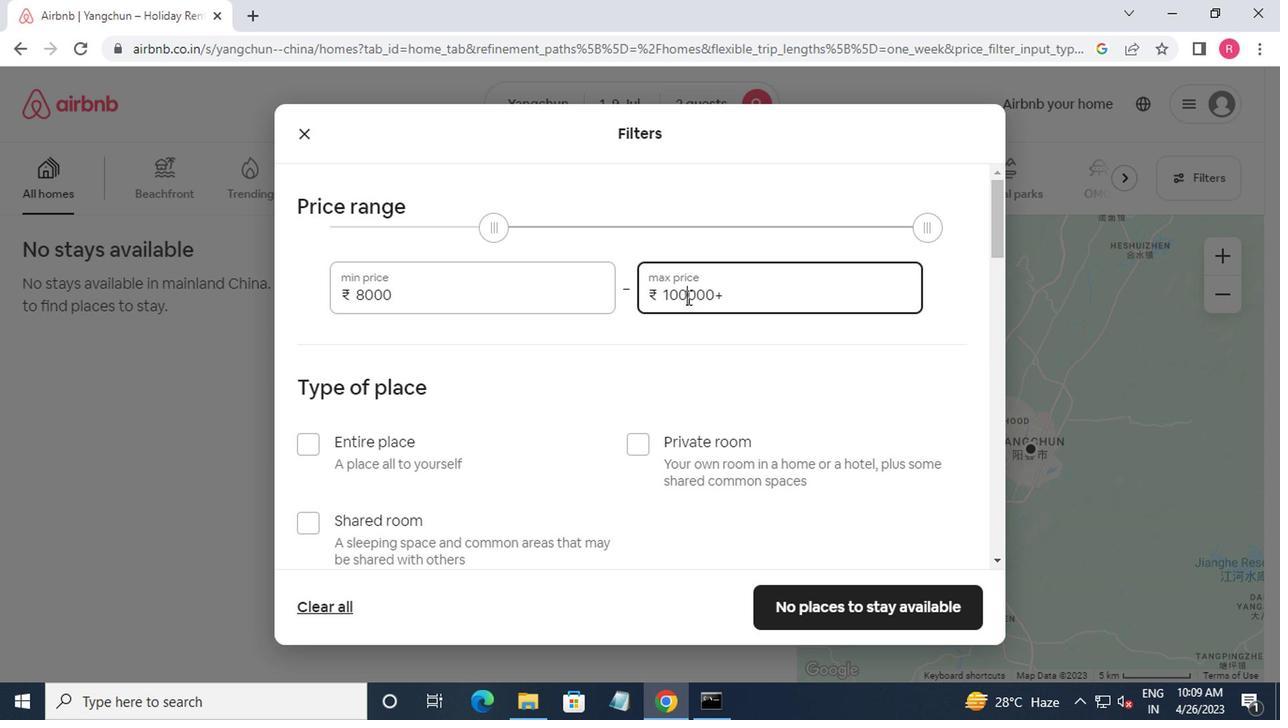 
Action: Mouse moved to (814, 235)
Screenshot: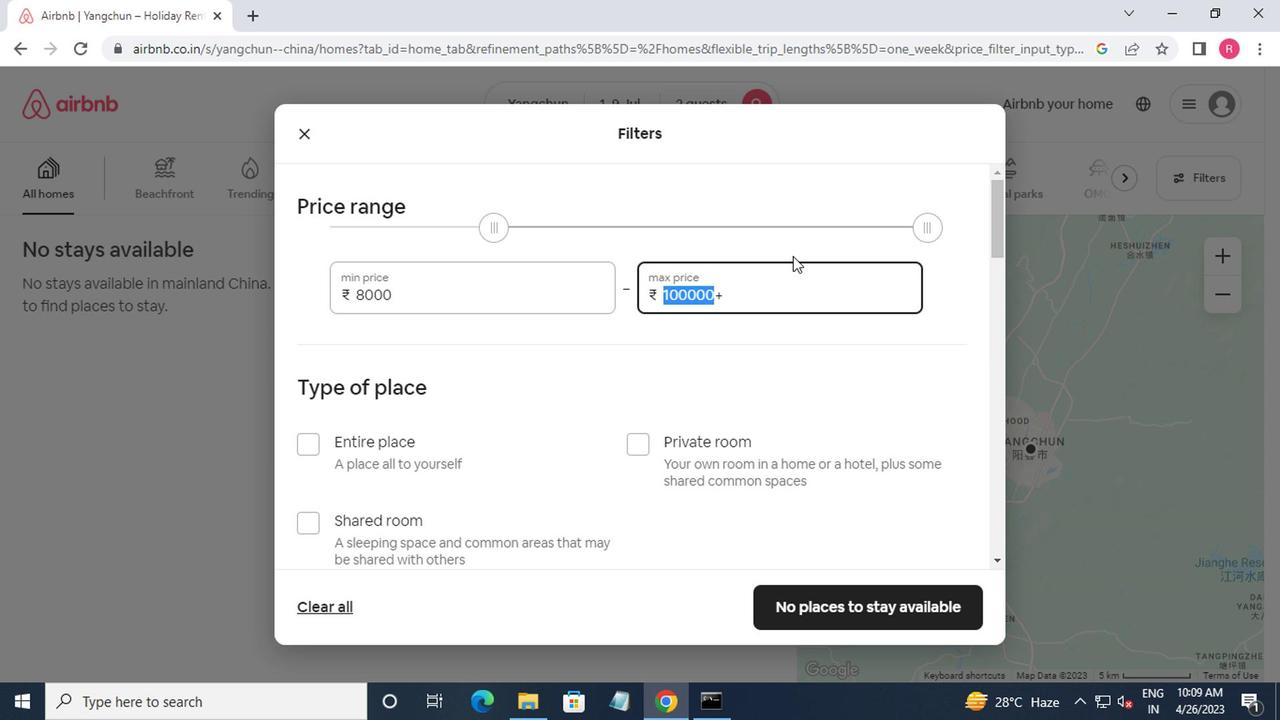 
Action: Key pressed <Key.backspace>15
Screenshot: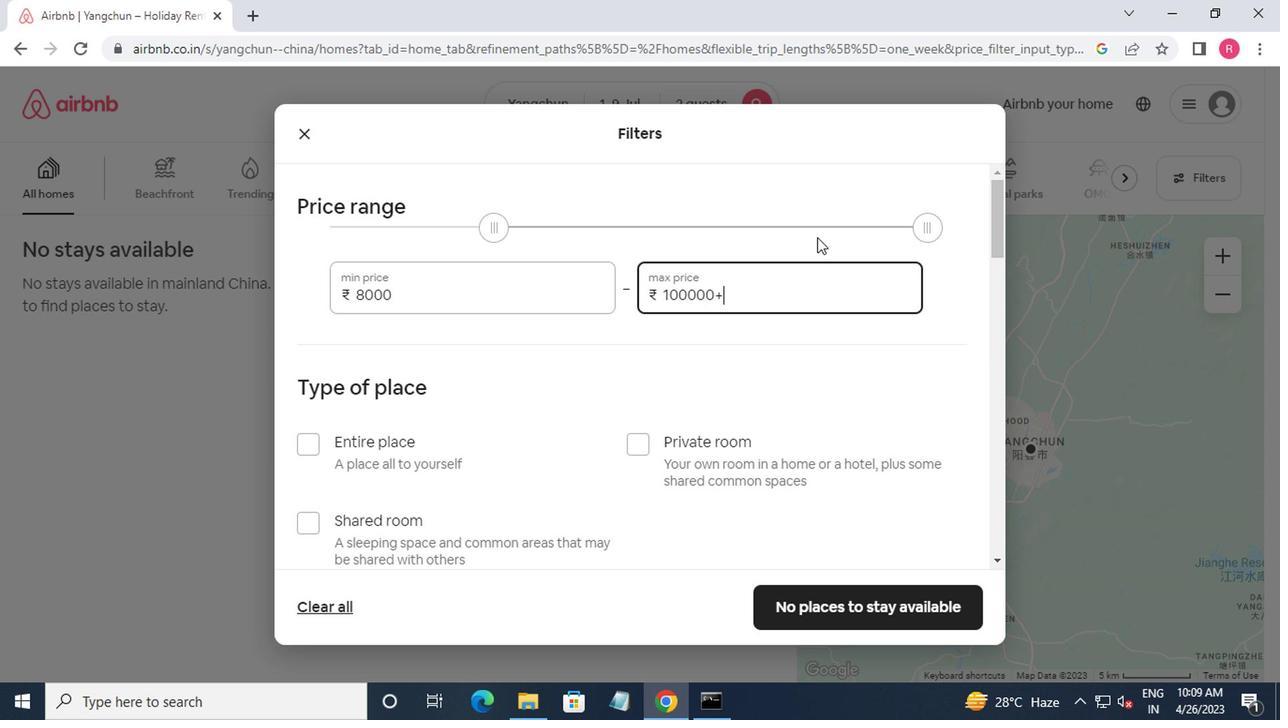 
Action: Mouse moved to (747, 293)
Screenshot: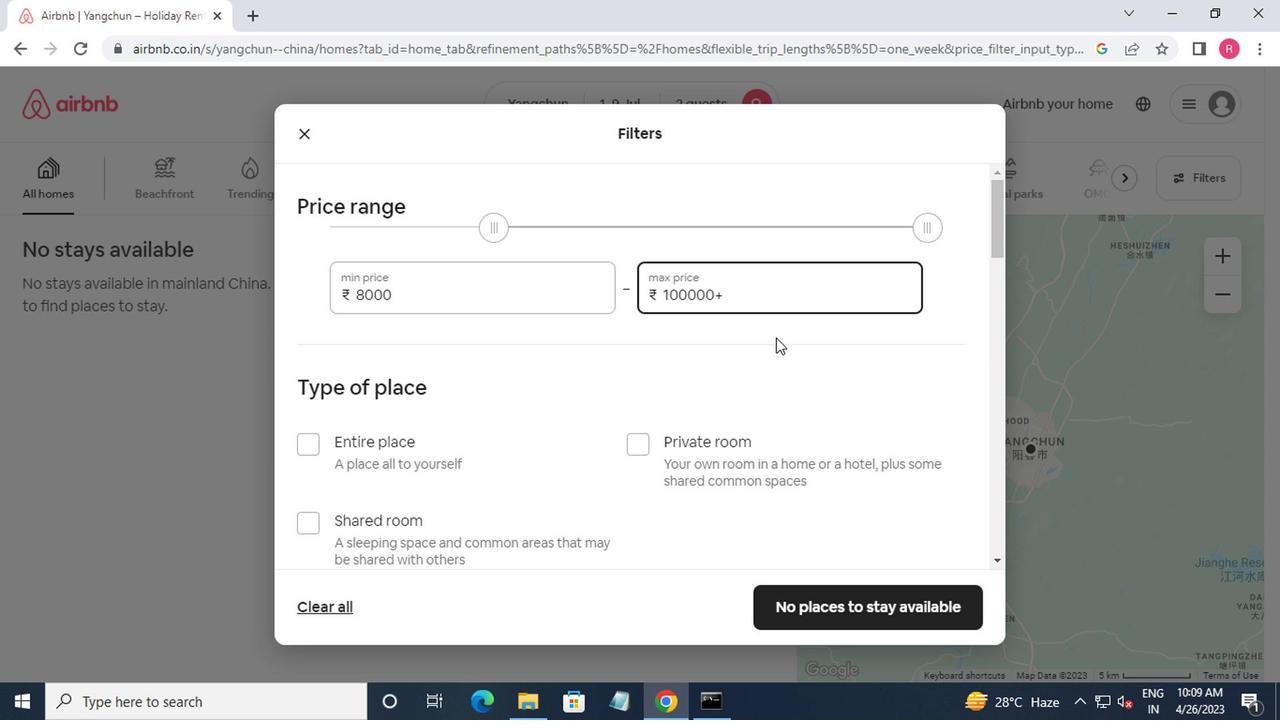 
Action: Mouse pressed left at (747, 293)
Screenshot: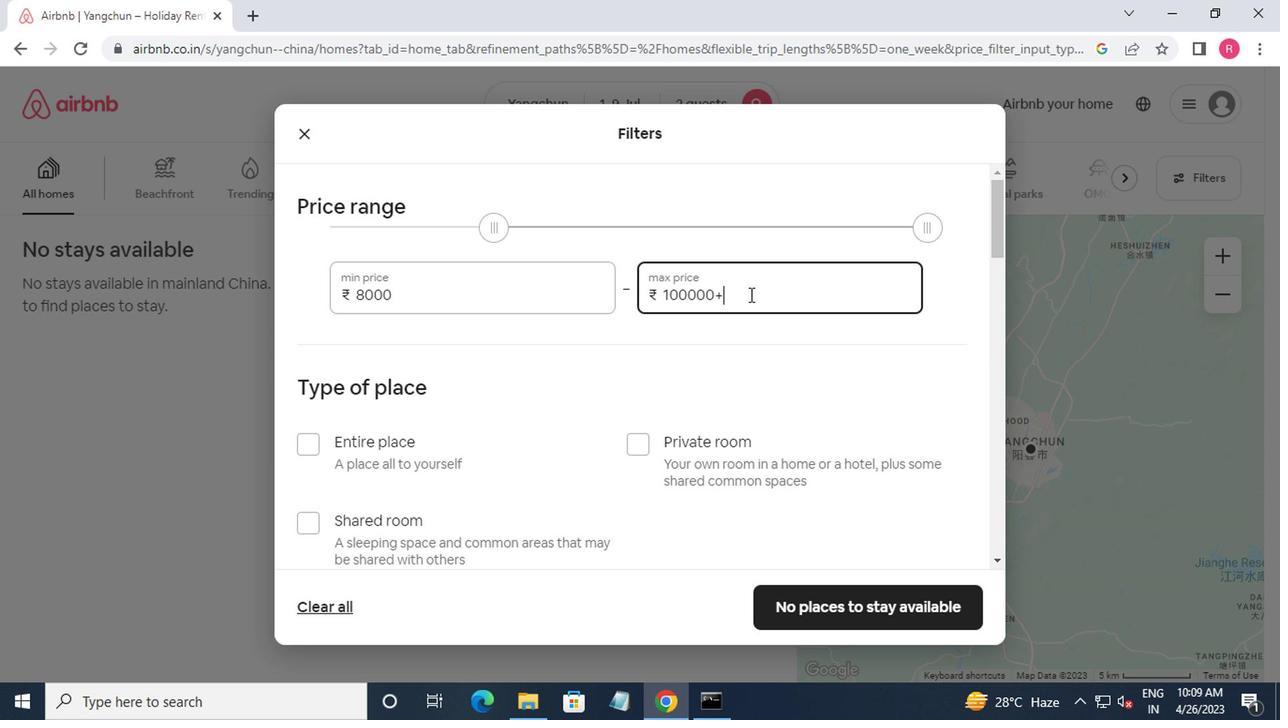 
Action: Mouse moved to (787, 270)
Screenshot: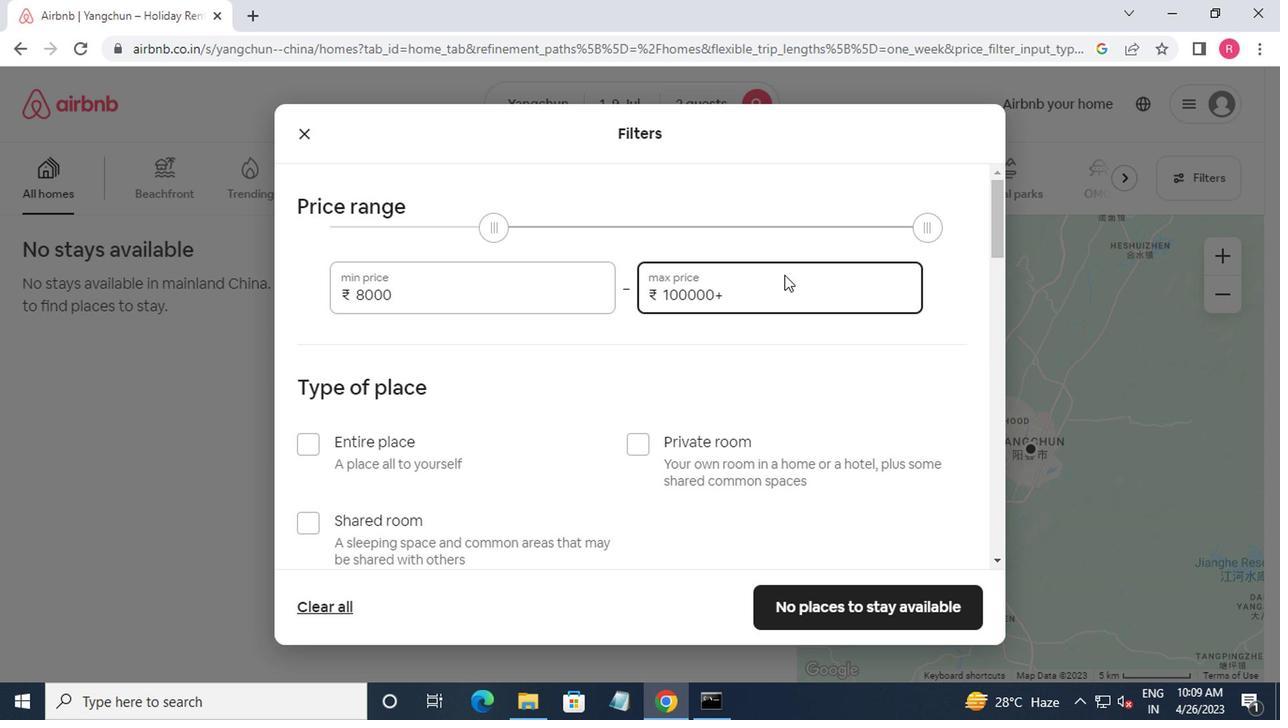 
Action: Key pressed <Key.backspace>
Screenshot: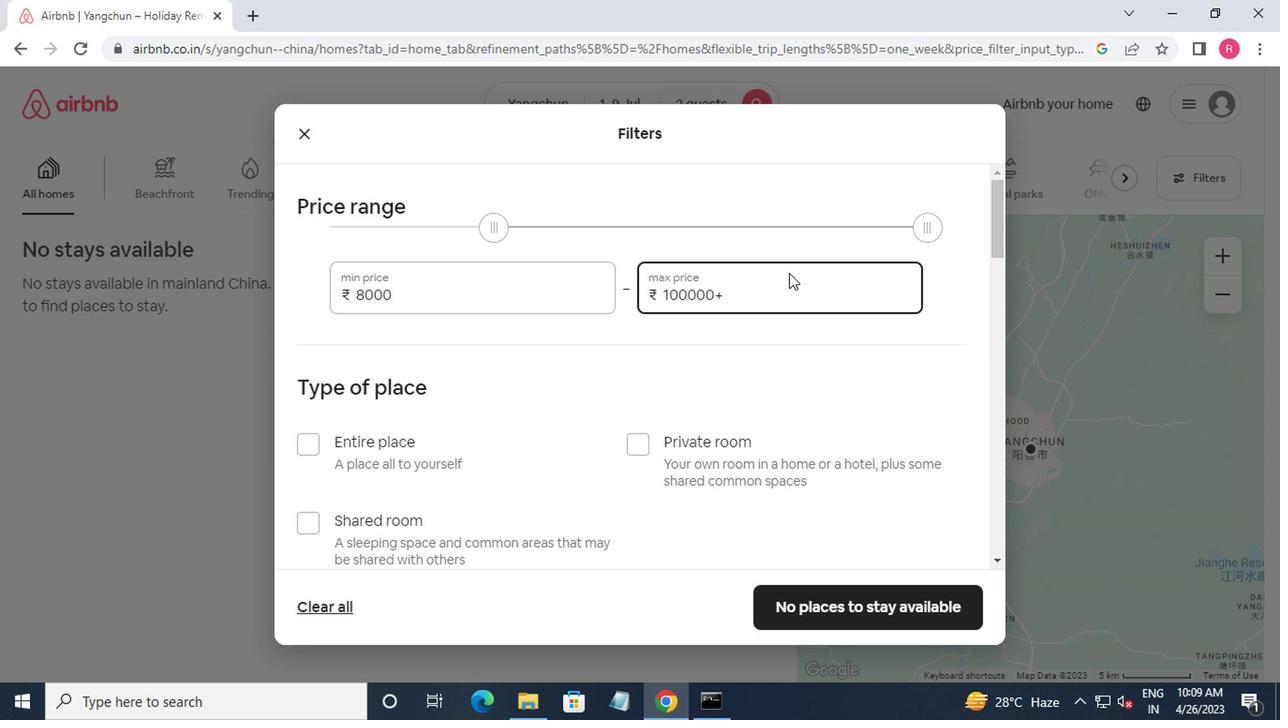 
Action: Mouse moved to (793, 266)
Screenshot: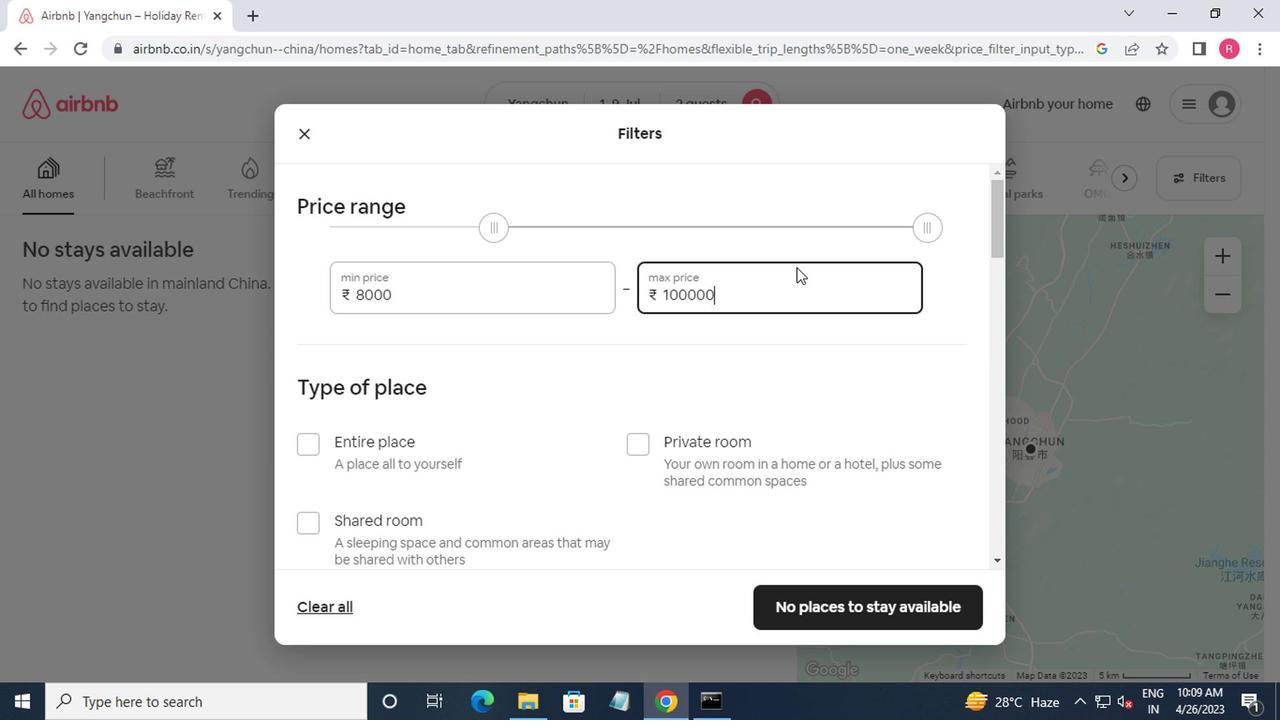 
Action: Key pressed <Key.backspace><Key.backspace><Key.backspace><Key.backspace><Key.backspace><Key.backspace><Key.backspace><Key.backspace><Key.backspace><Key.backspace><Key.backspace>15000
Screenshot: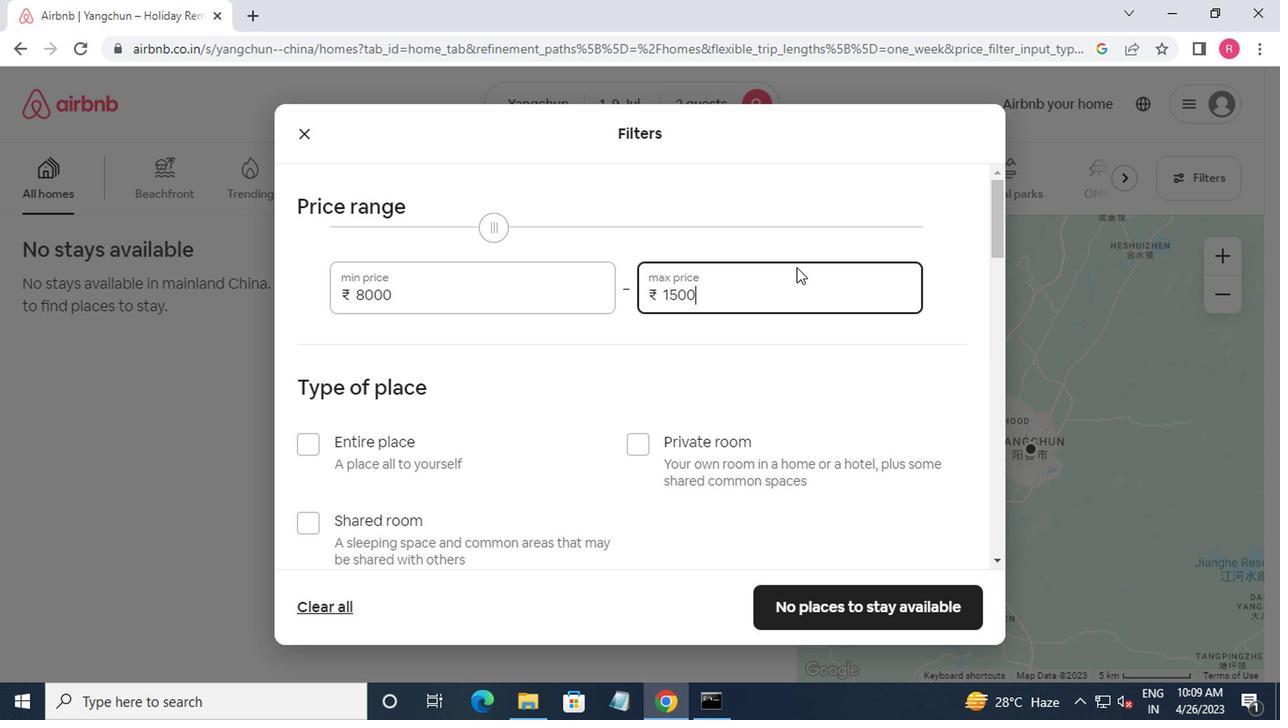 
Action: Mouse moved to (359, 277)
Screenshot: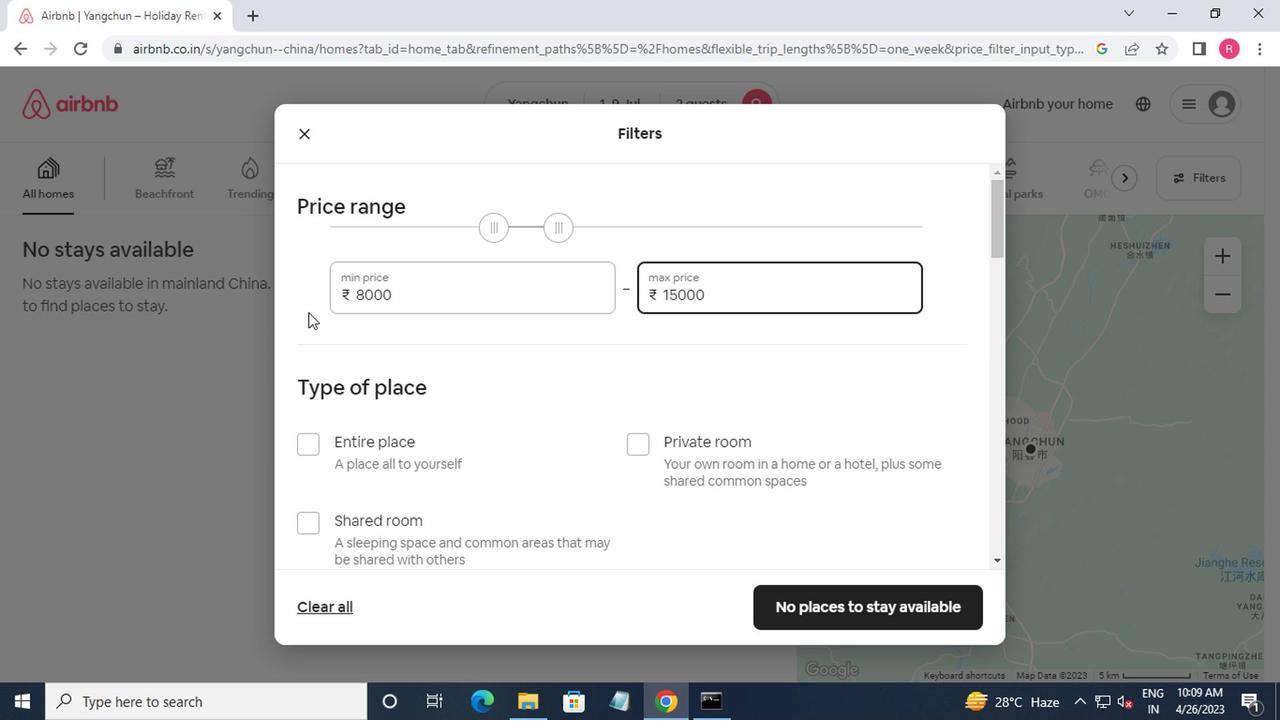 
Action: Mouse scrolled (359, 276) with delta (0, 0)
Screenshot: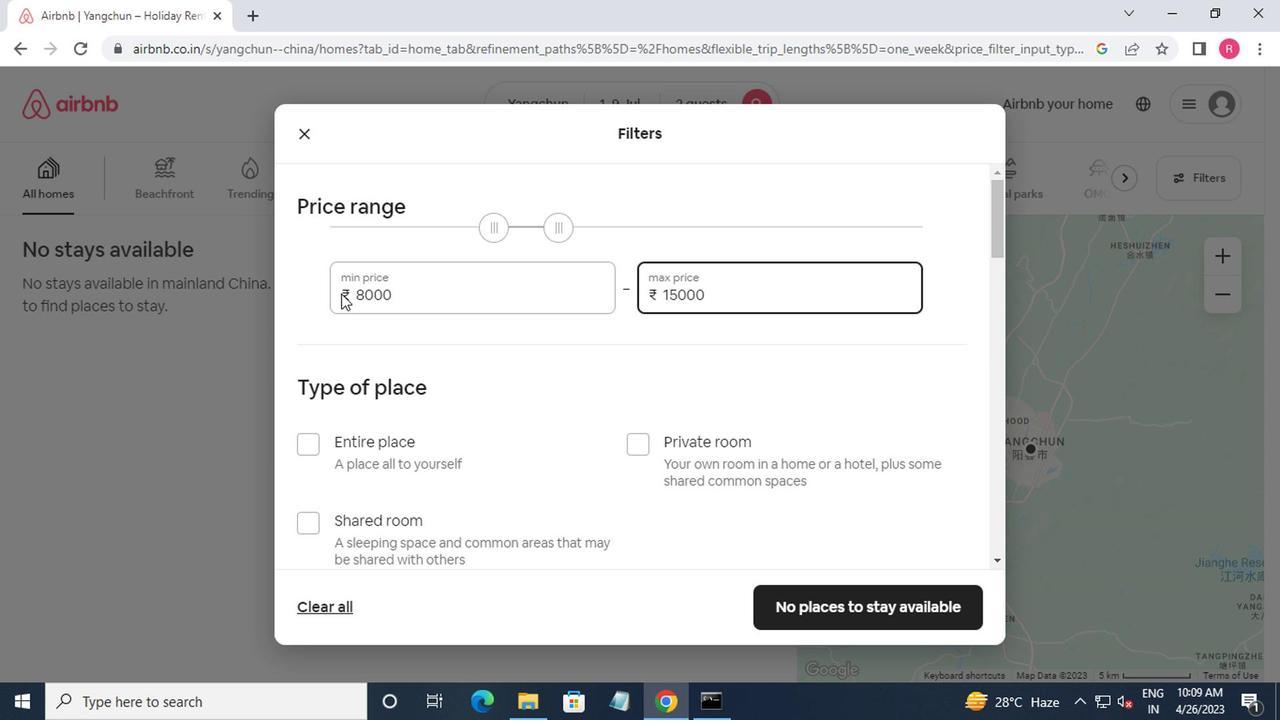 
Action: Mouse moved to (359, 277)
Screenshot: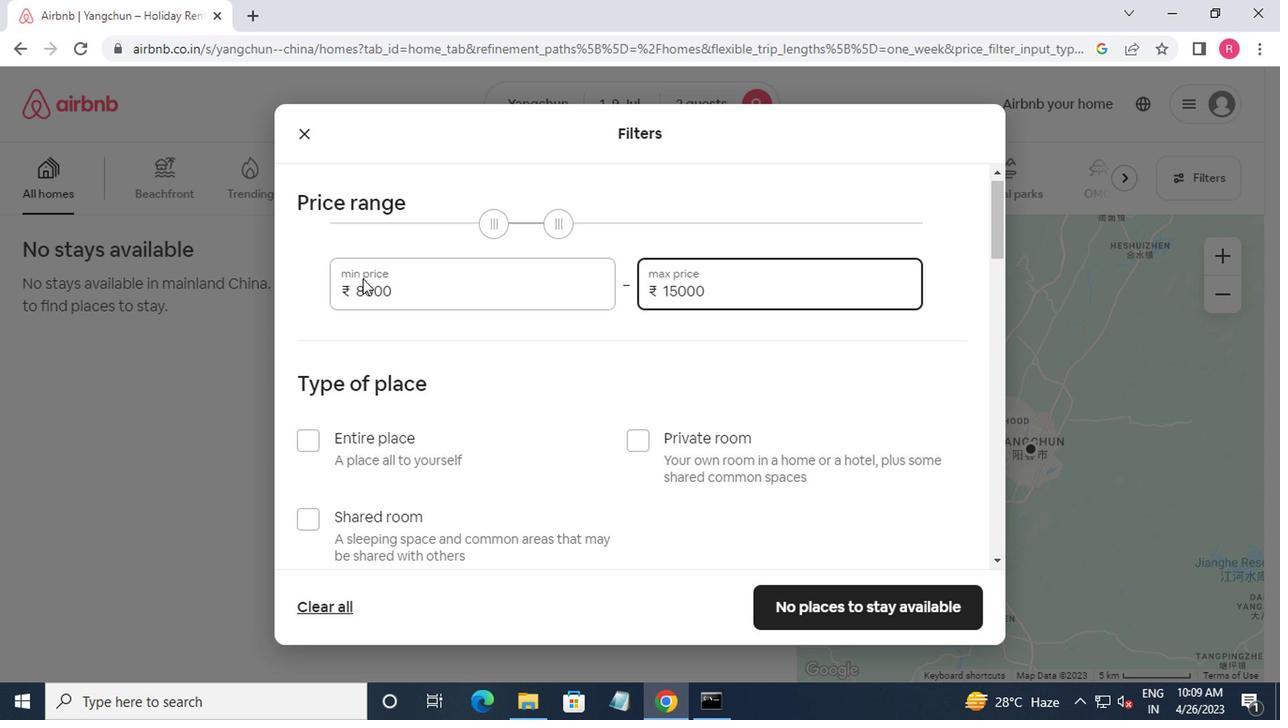 
Action: Mouse scrolled (359, 276) with delta (0, 0)
Screenshot: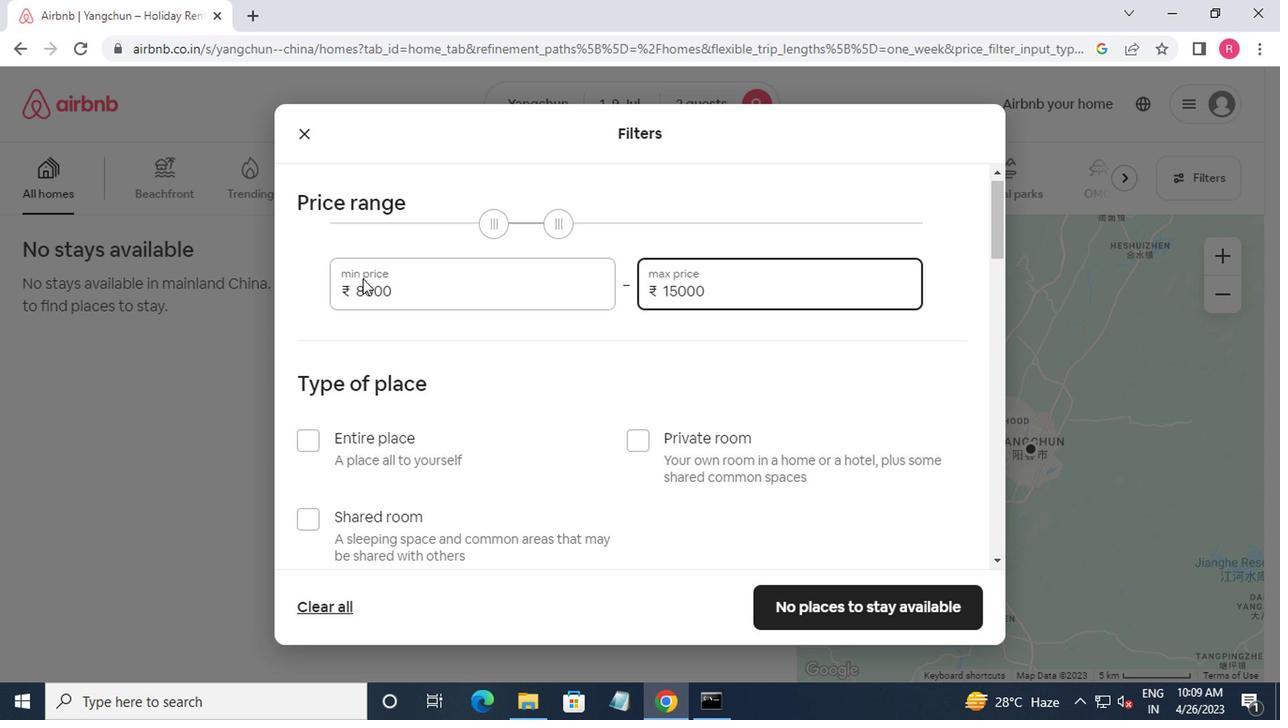 
Action: Mouse moved to (317, 258)
Screenshot: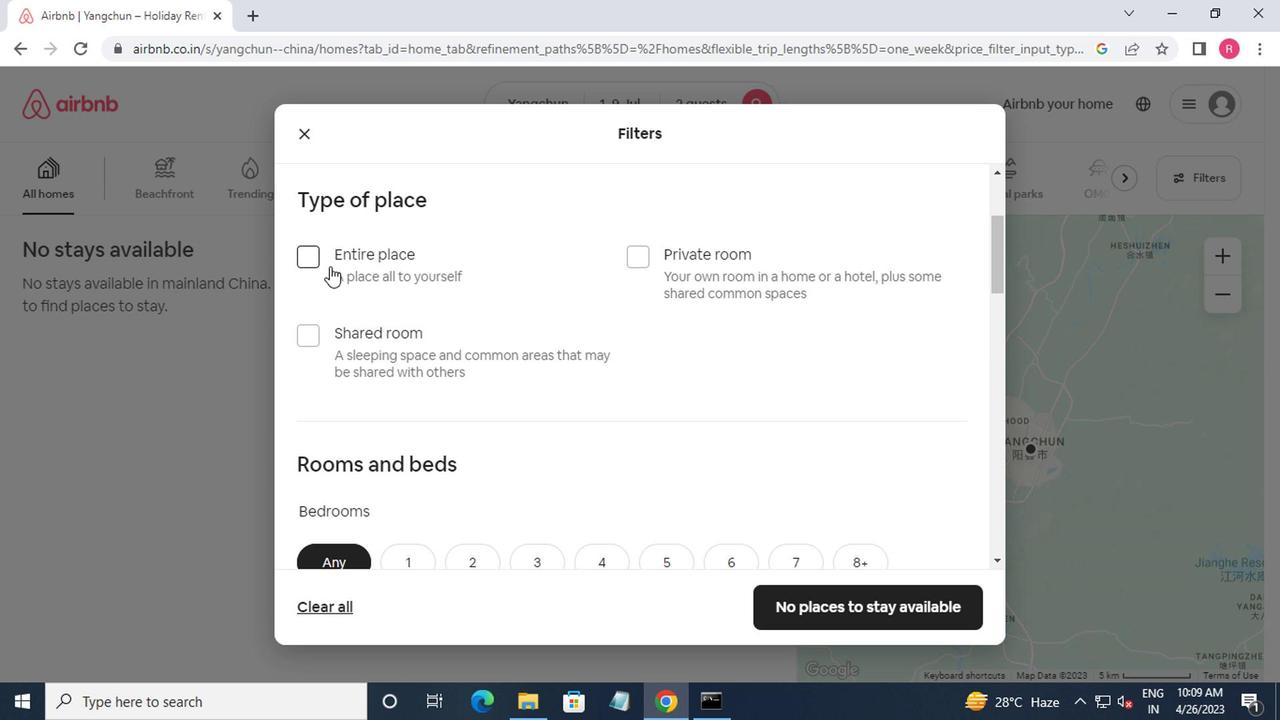 
Action: Mouse pressed left at (317, 258)
Screenshot: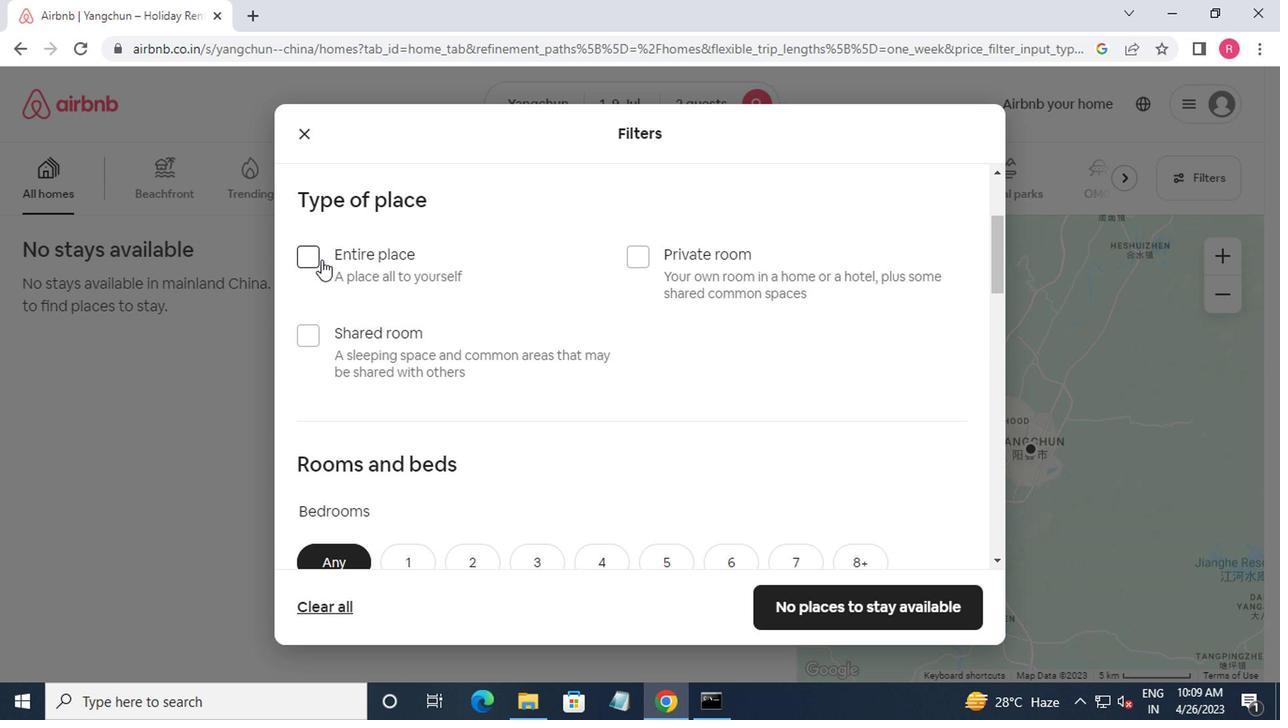
Action: Mouse moved to (438, 353)
Screenshot: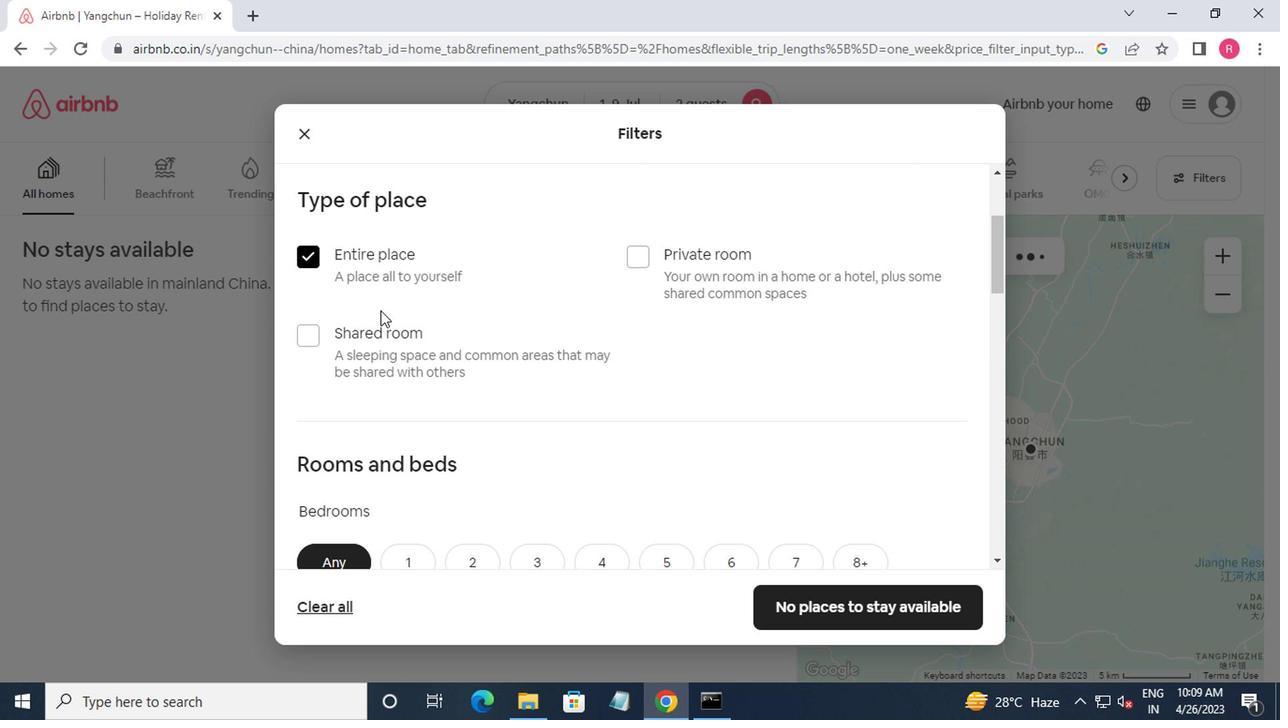 
Action: Mouse scrolled (438, 352) with delta (0, 0)
Screenshot: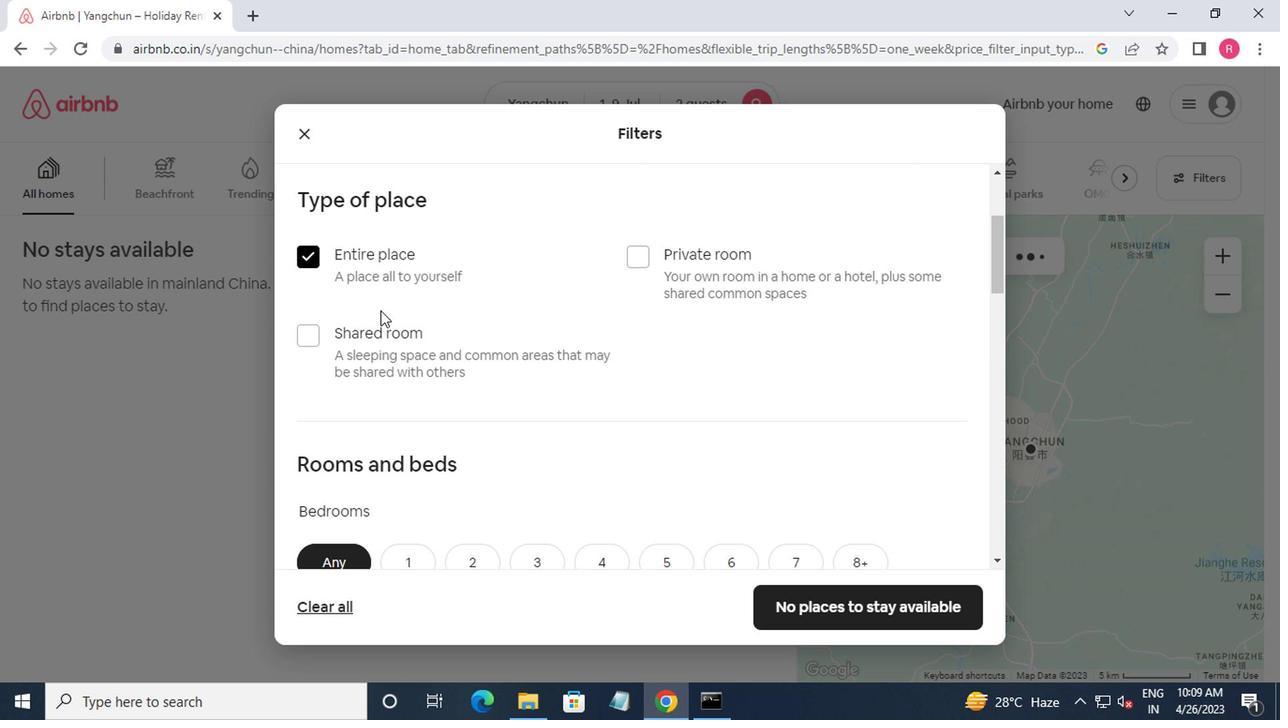 
Action: Mouse moved to (447, 366)
Screenshot: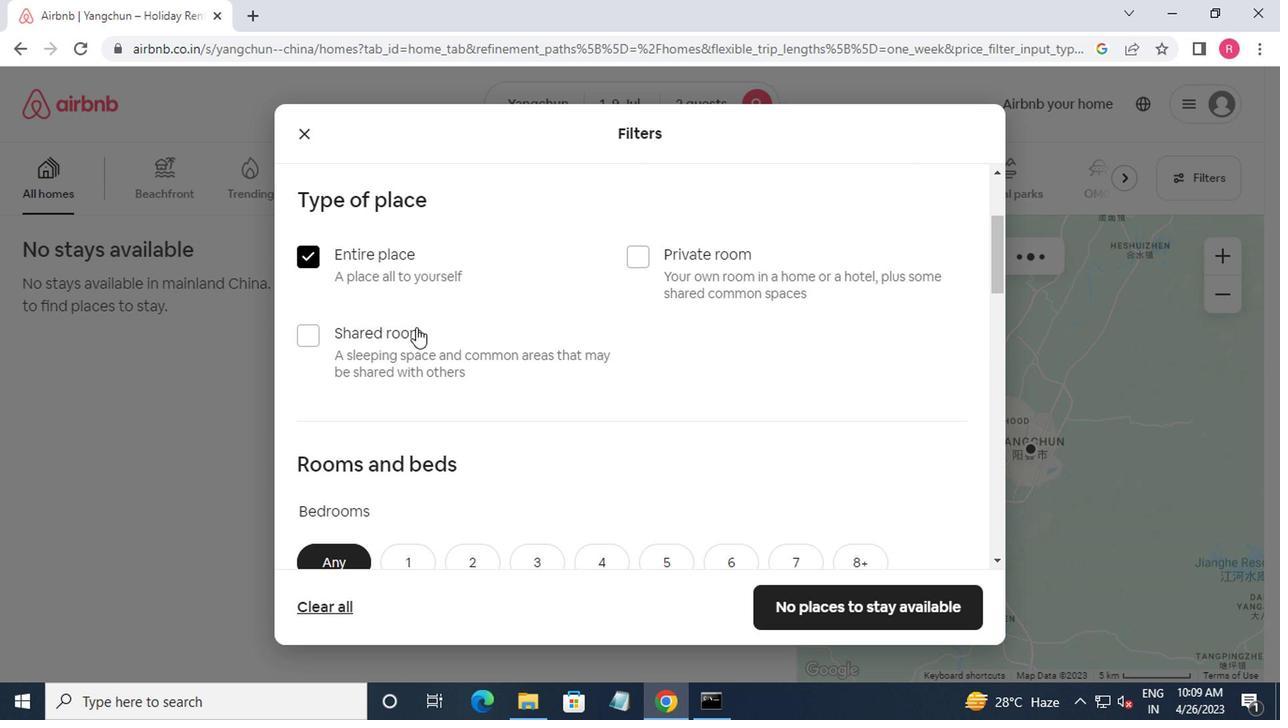 
Action: Mouse scrolled (447, 366) with delta (0, 0)
Screenshot: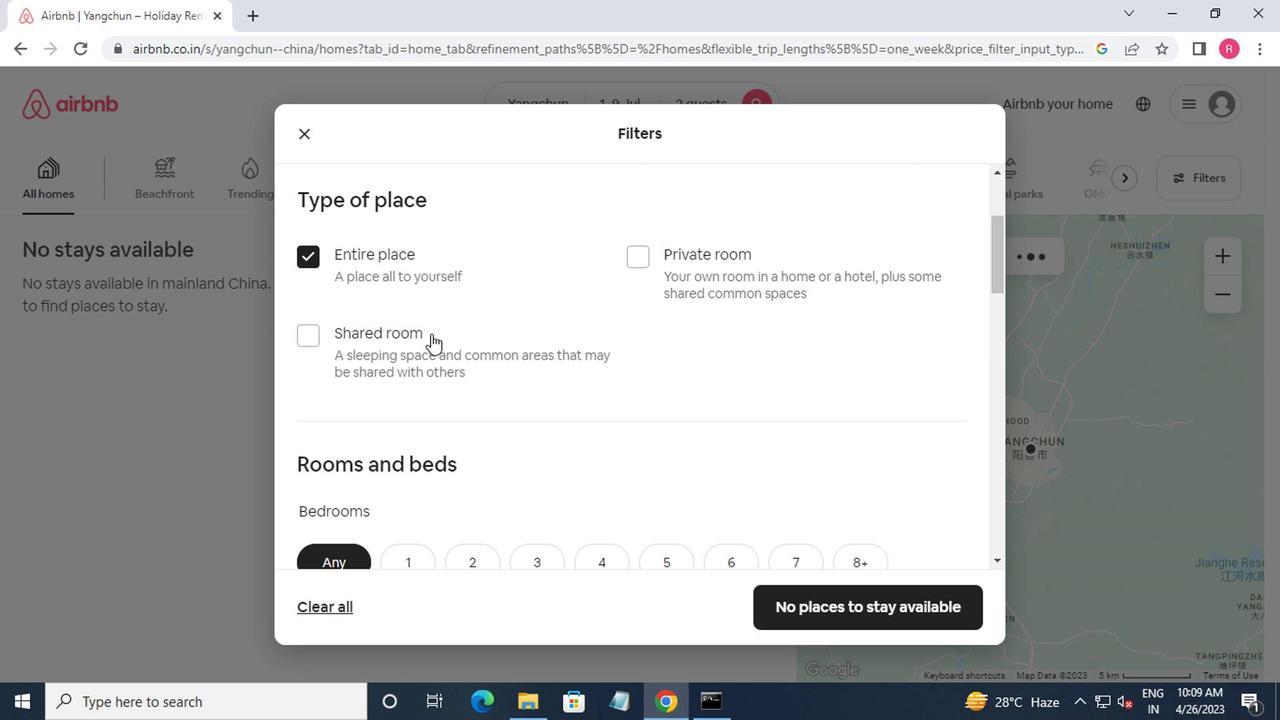 
Action: Mouse moved to (405, 369)
Screenshot: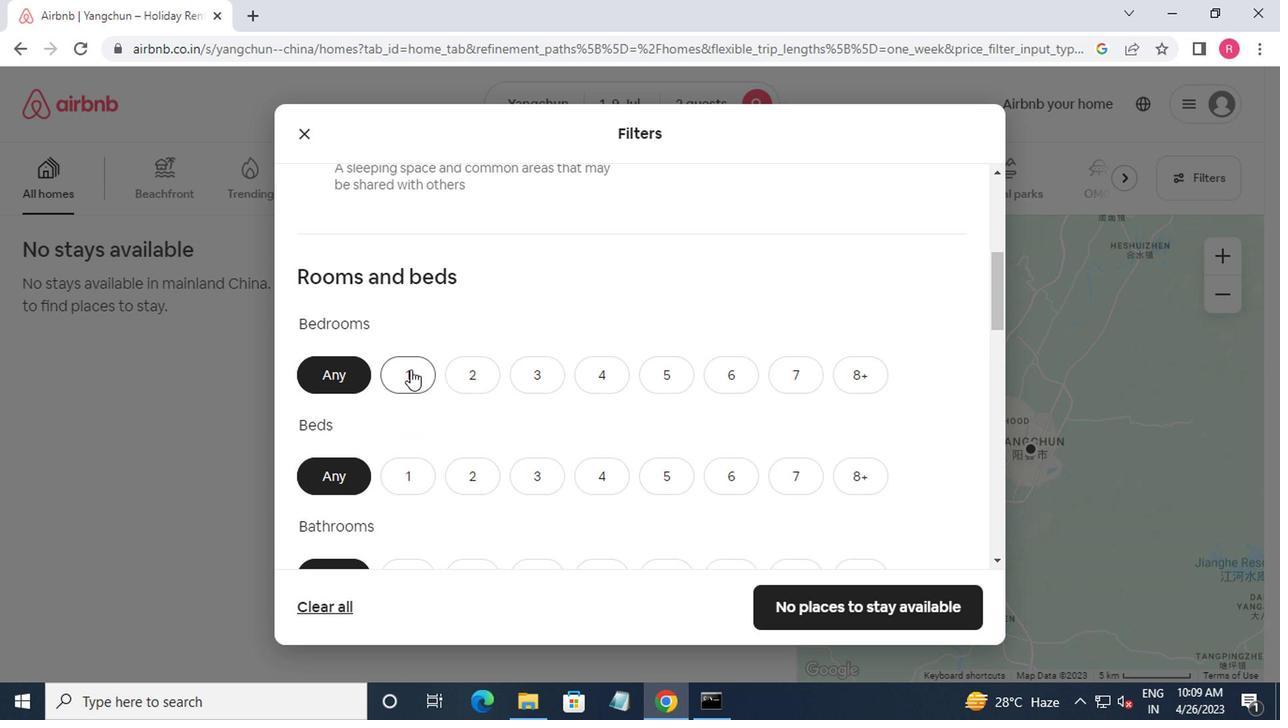 
Action: Mouse pressed left at (405, 369)
Screenshot: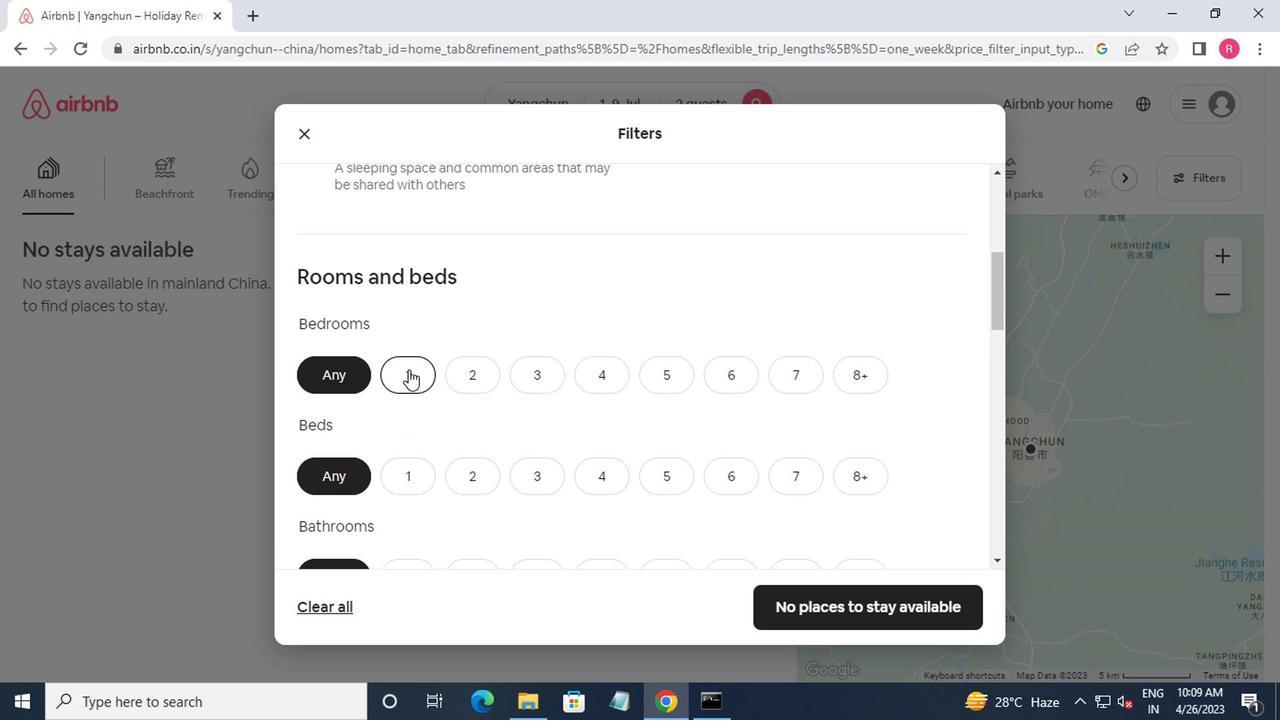 
Action: Mouse moved to (410, 491)
Screenshot: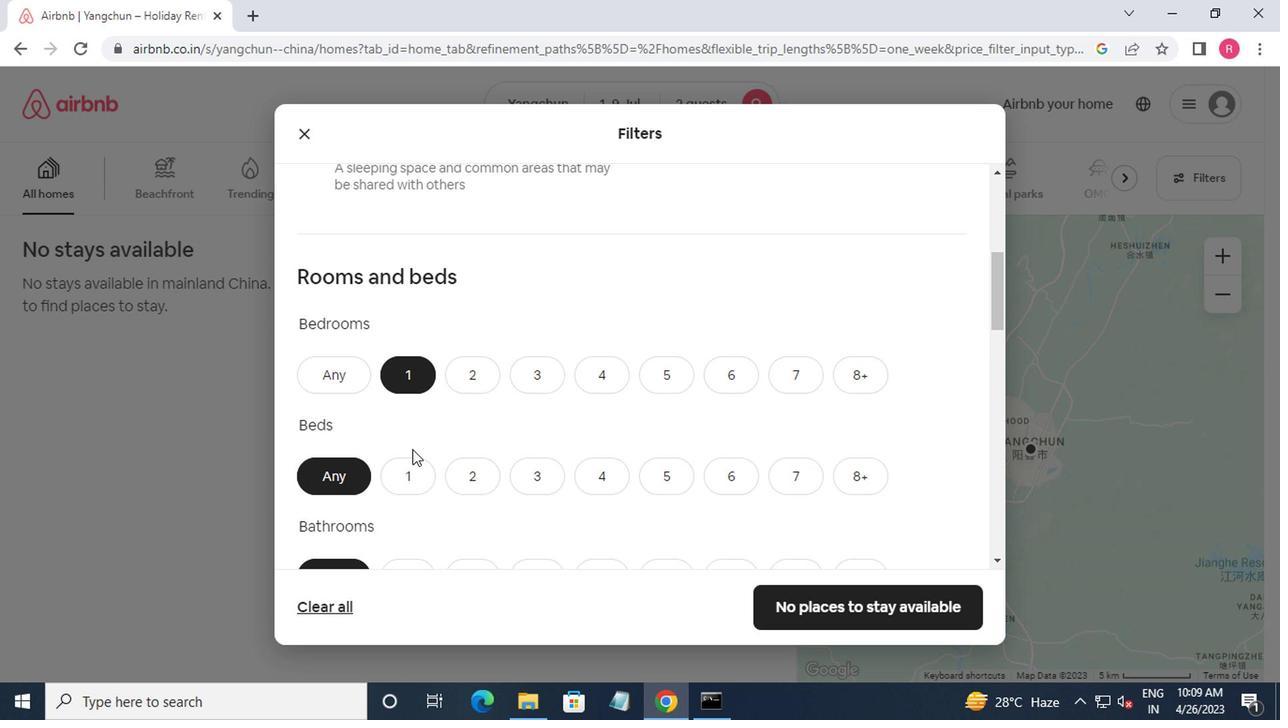 
Action: Mouse pressed left at (410, 491)
Screenshot: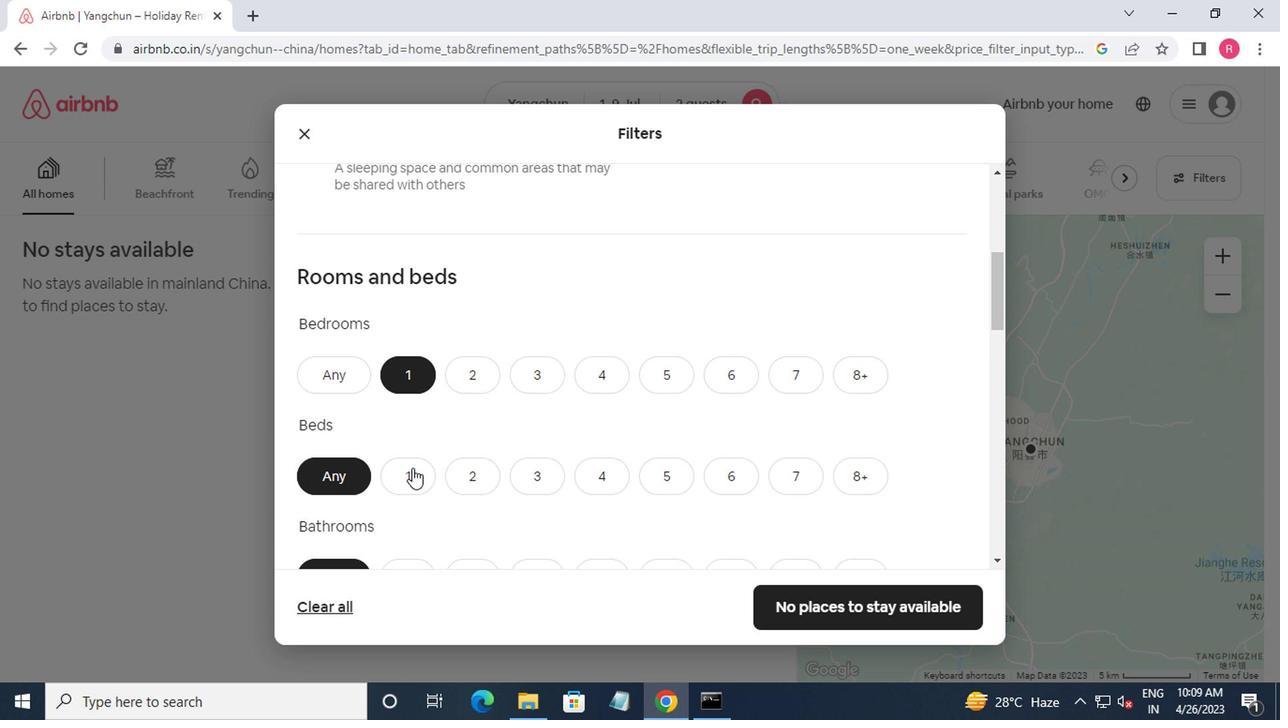 
Action: Mouse moved to (416, 473)
Screenshot: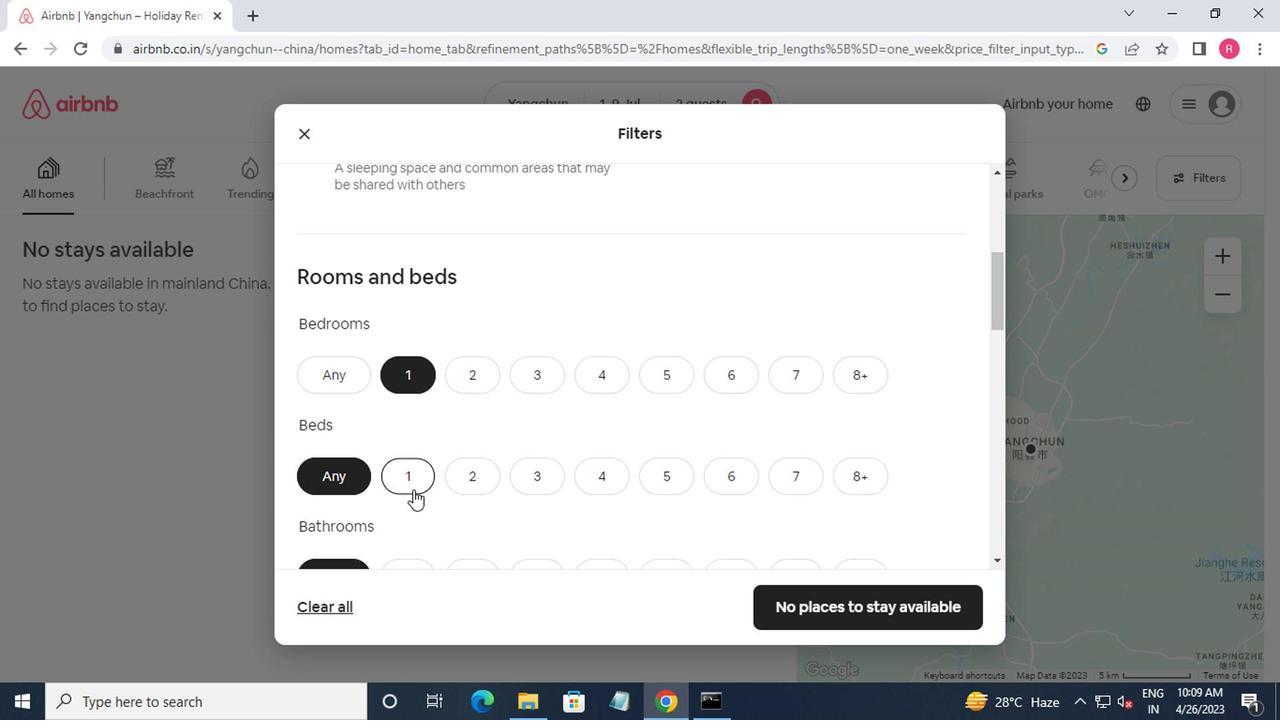 
Action: Mouse scrolled (416, 472) with delta (0, 0)
Screenshot: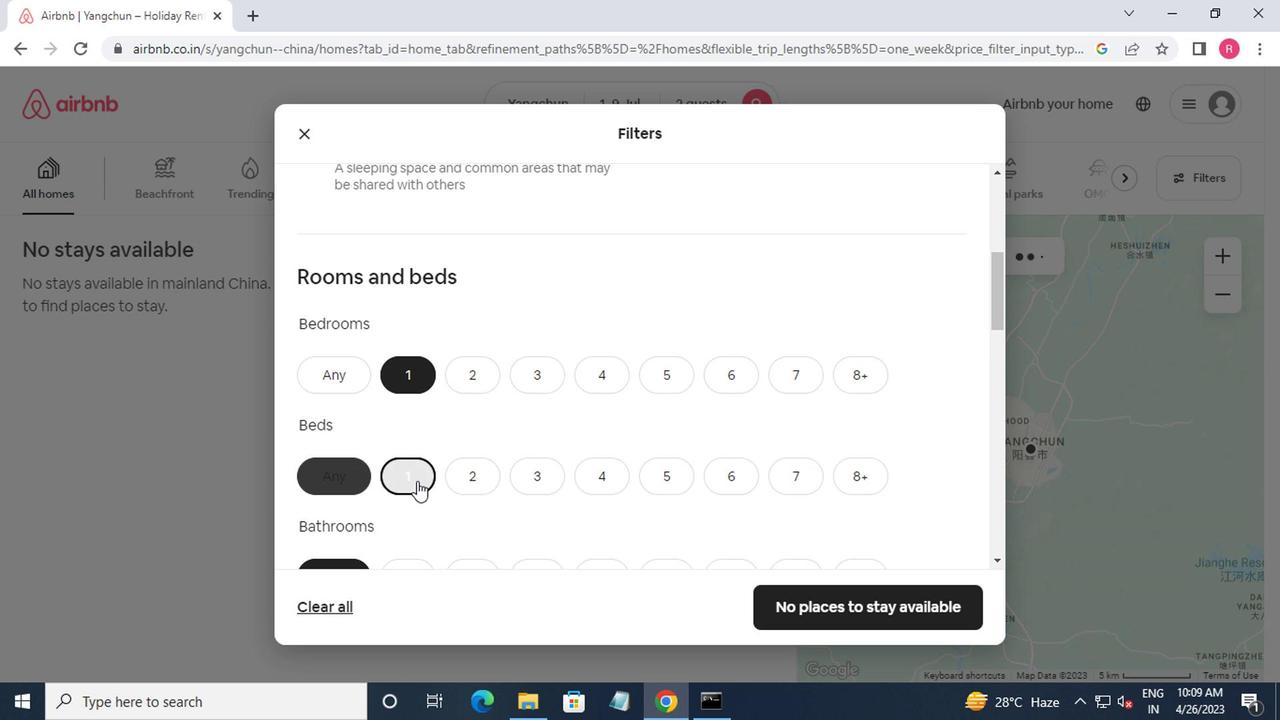 
Action: Mouse scrolled (416, 472) with delta (0, 0)
Screenshot: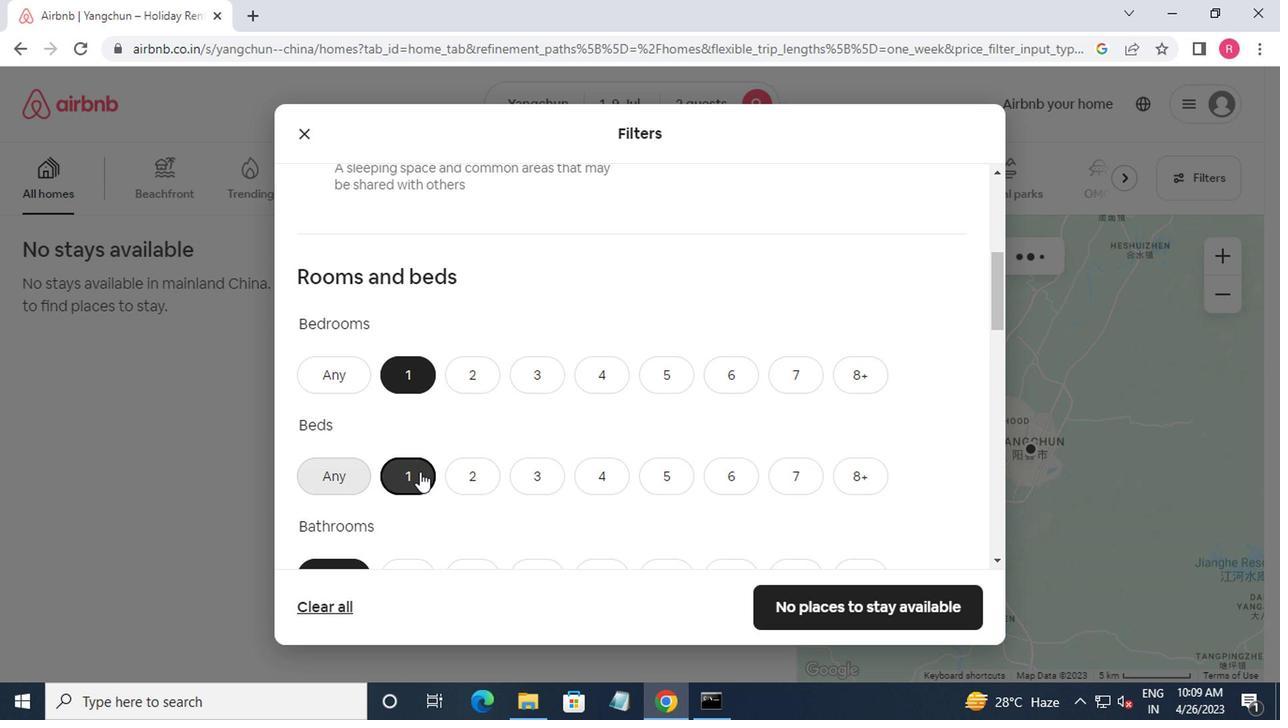 
Action: Mouse moved to (408, 399)
Screenshot: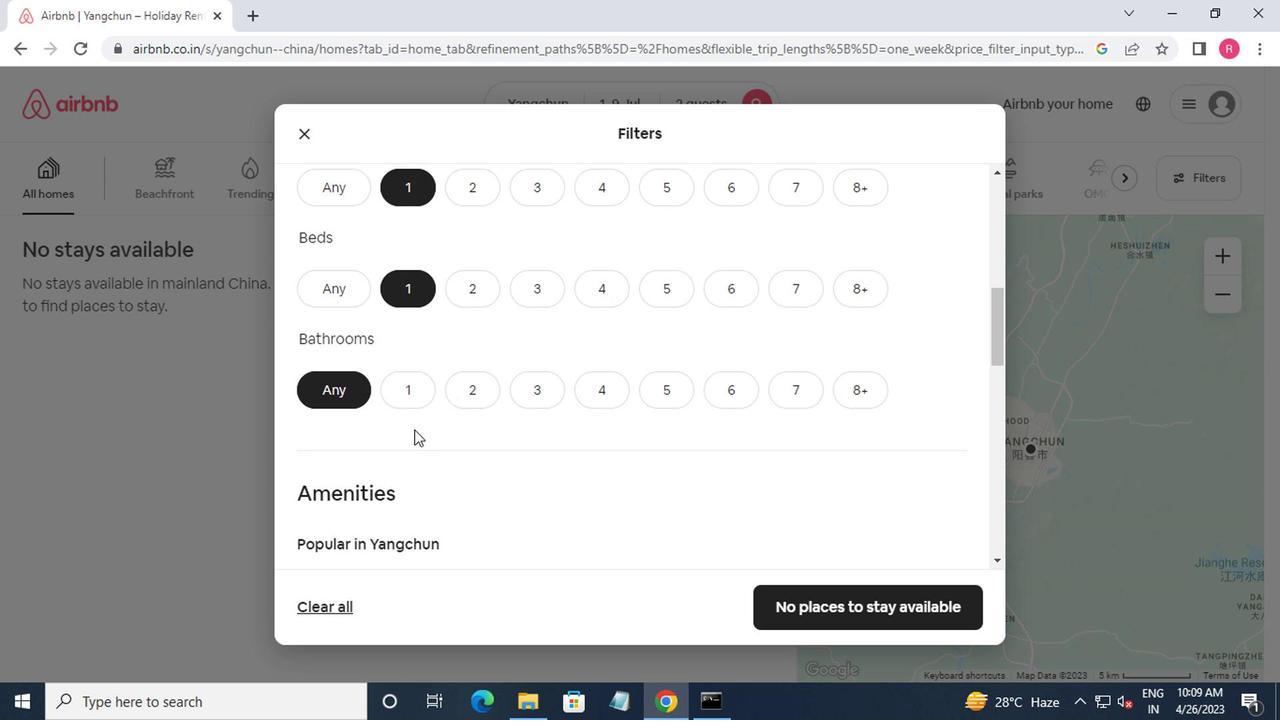 
Action: Mouse pressed left at (408, 399)
Screenshot: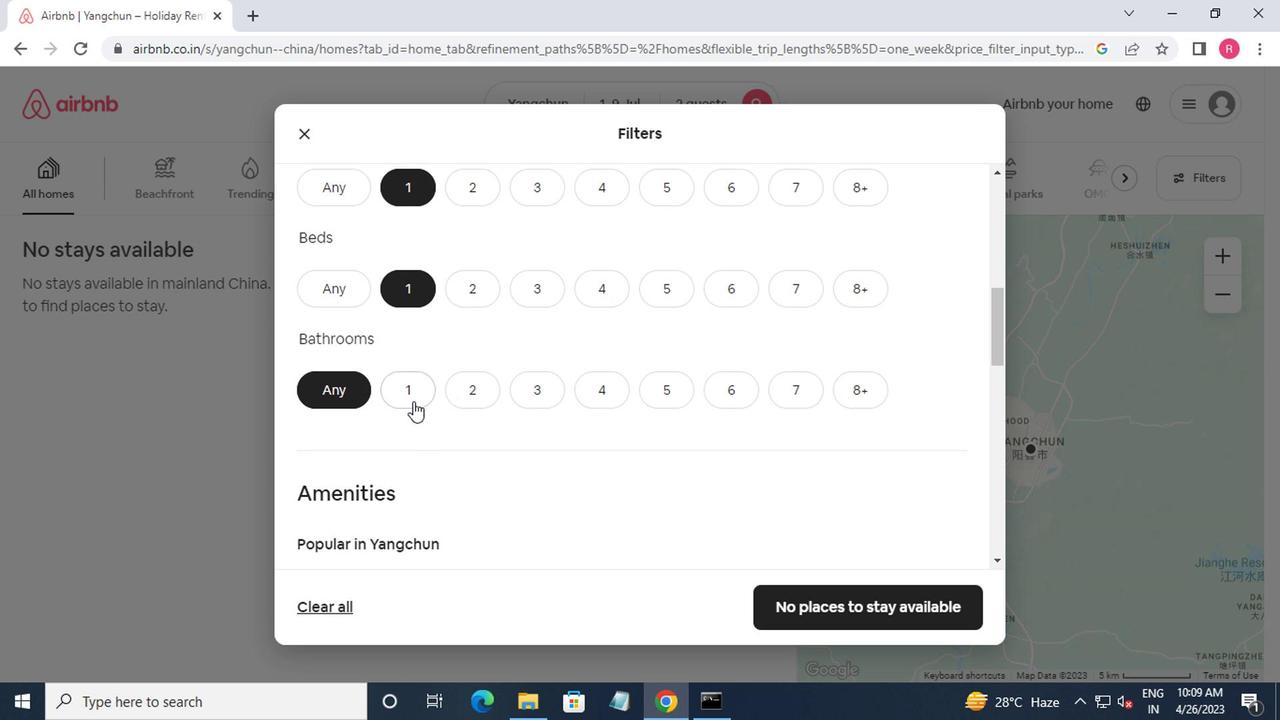 
Action: Mouse moved to (410, 411)
Screenshot: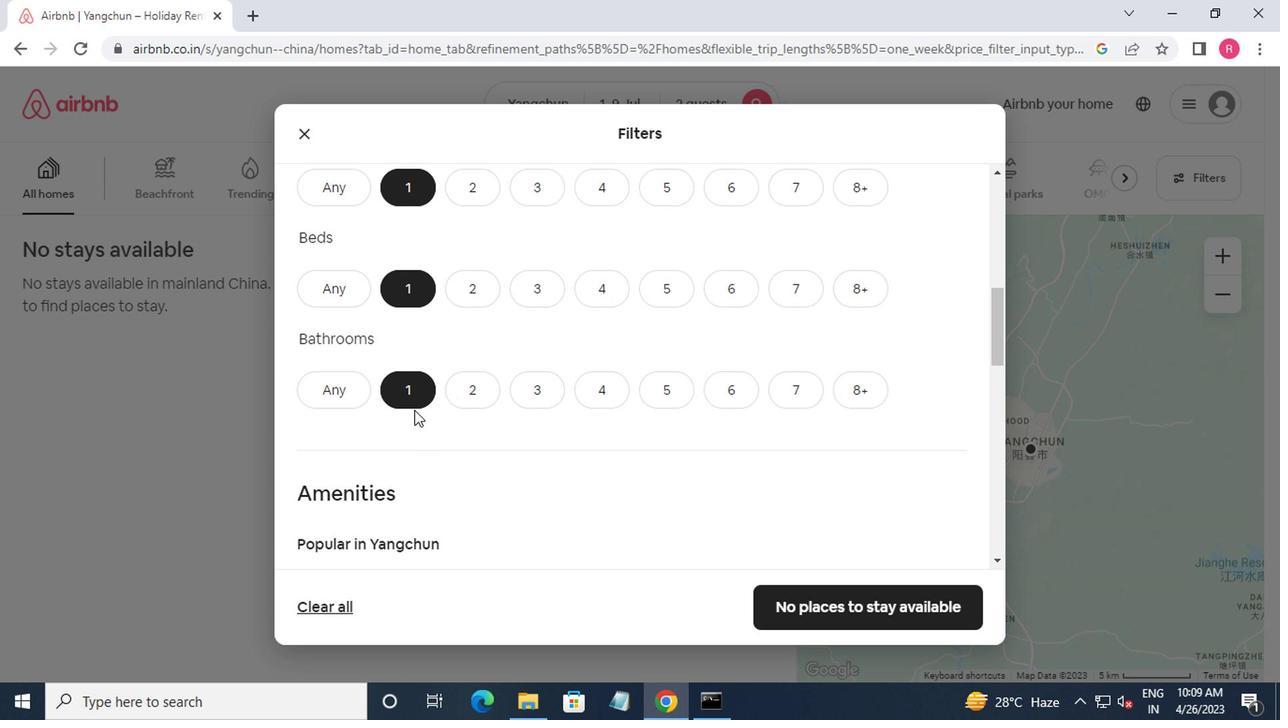 
Action: Mouse scrolled (410, 410) with delta (0, 0)
Screenshot: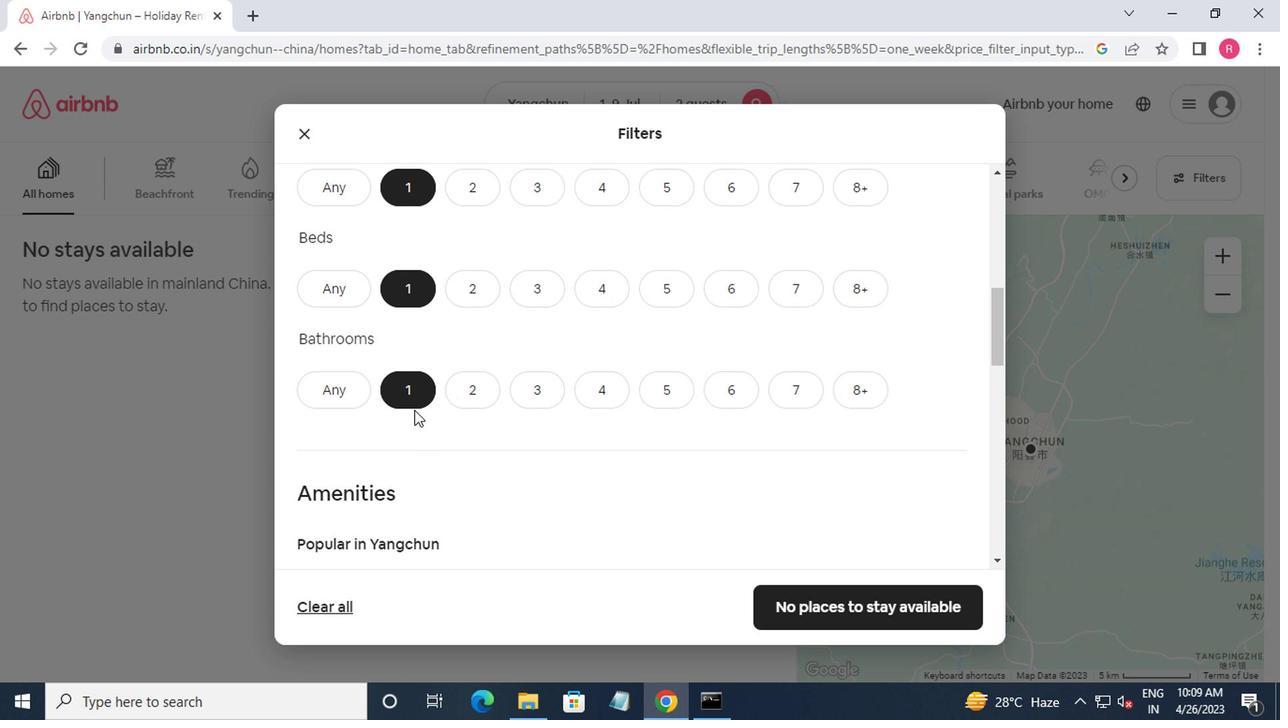 
Action: Mouse moved to (410, 412)
Screenshot: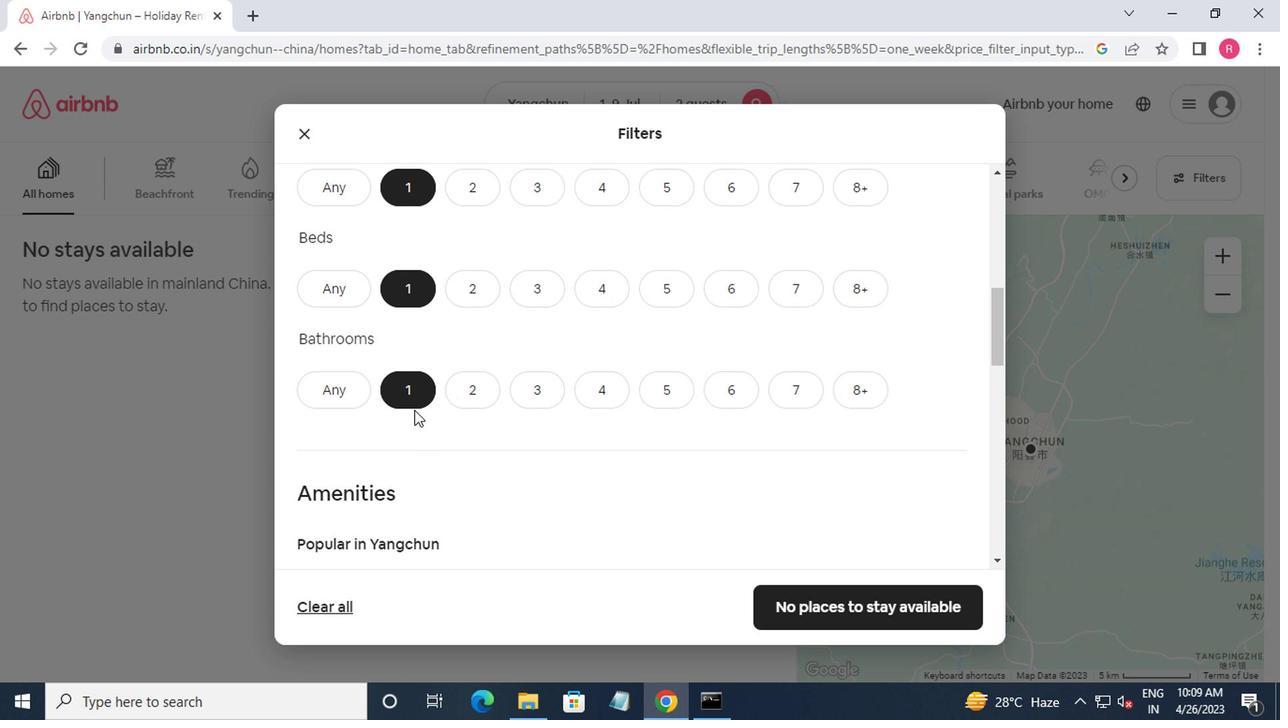 
Action: Mouse scrolled (410, 411) with delta (0, -1)
Screenshot: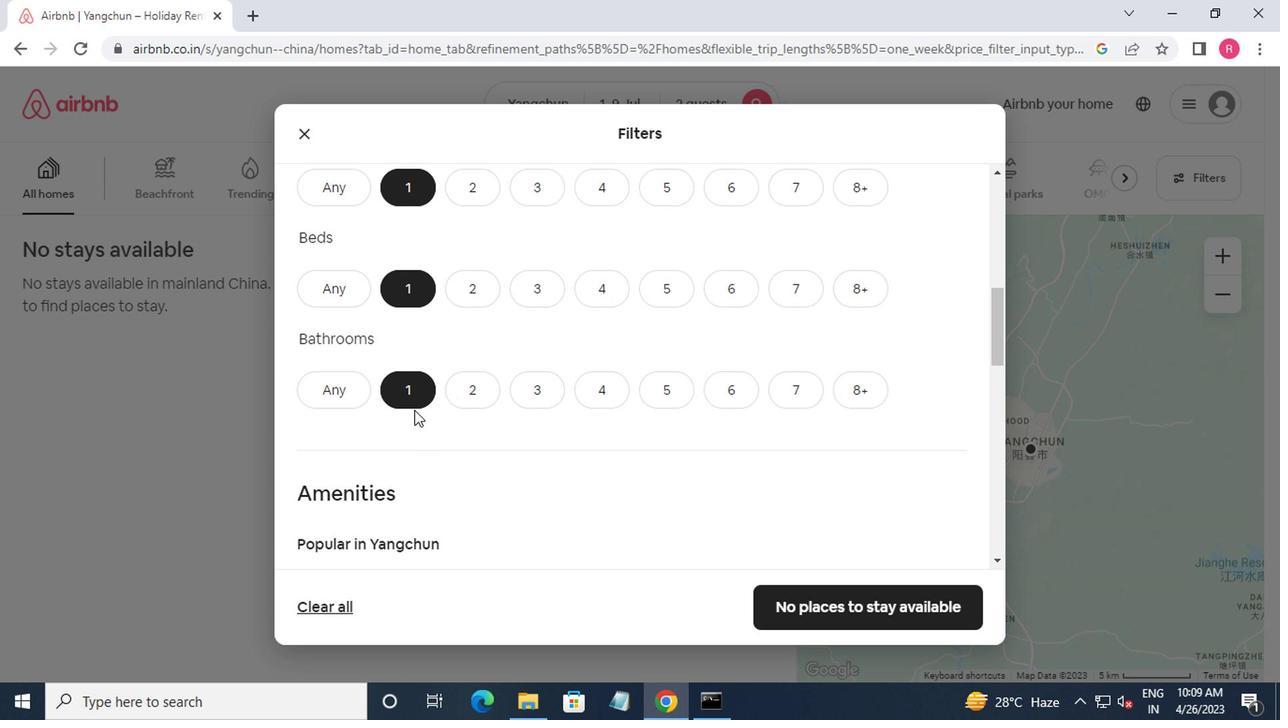 
Action: Mouse scrolled (410, 411) with delta (0, -1)
Screenshot: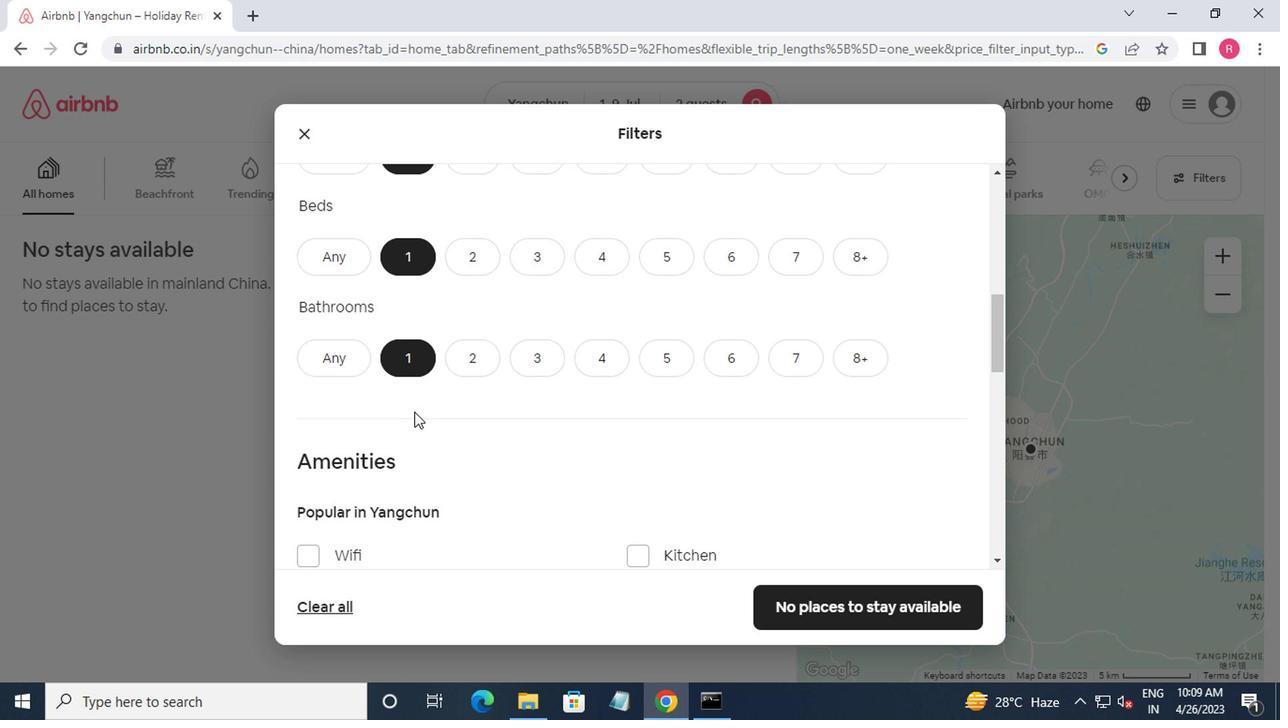 
Action: Mouse moved to (410, 419)
Screenshot: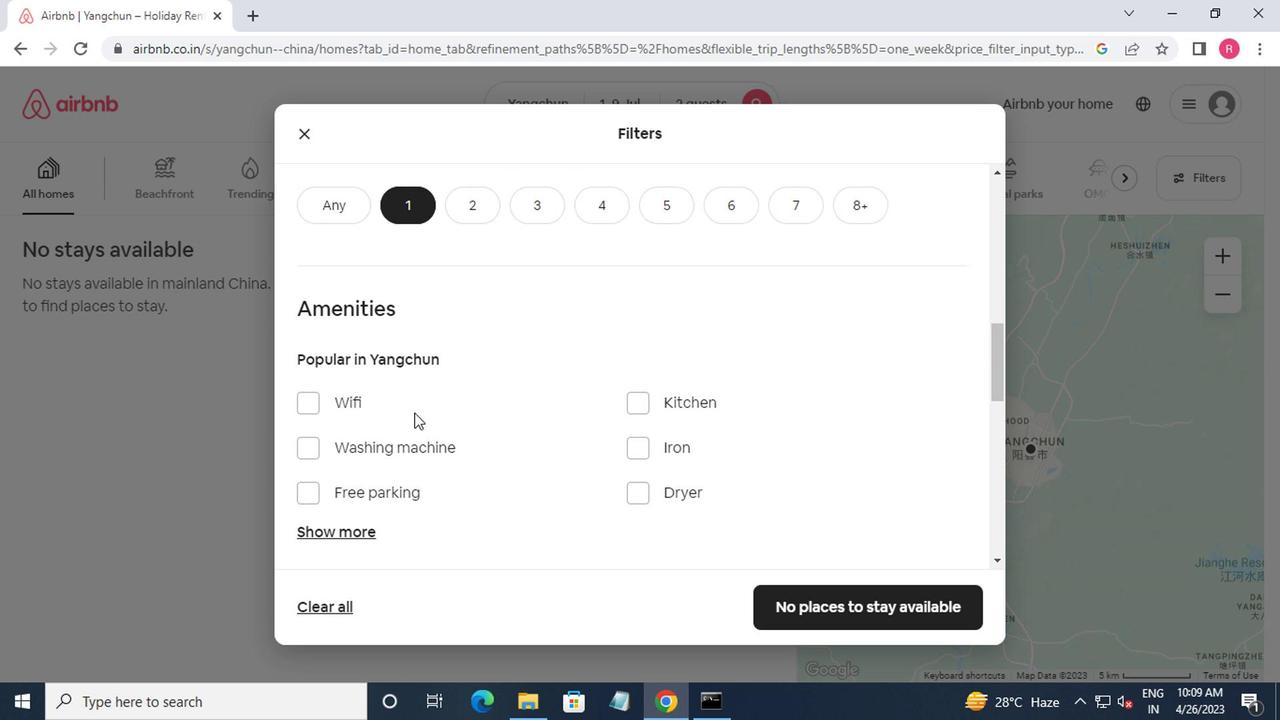 
Action: Mouse scrolled (410, 418) with delta (0, -1)
Screenshot: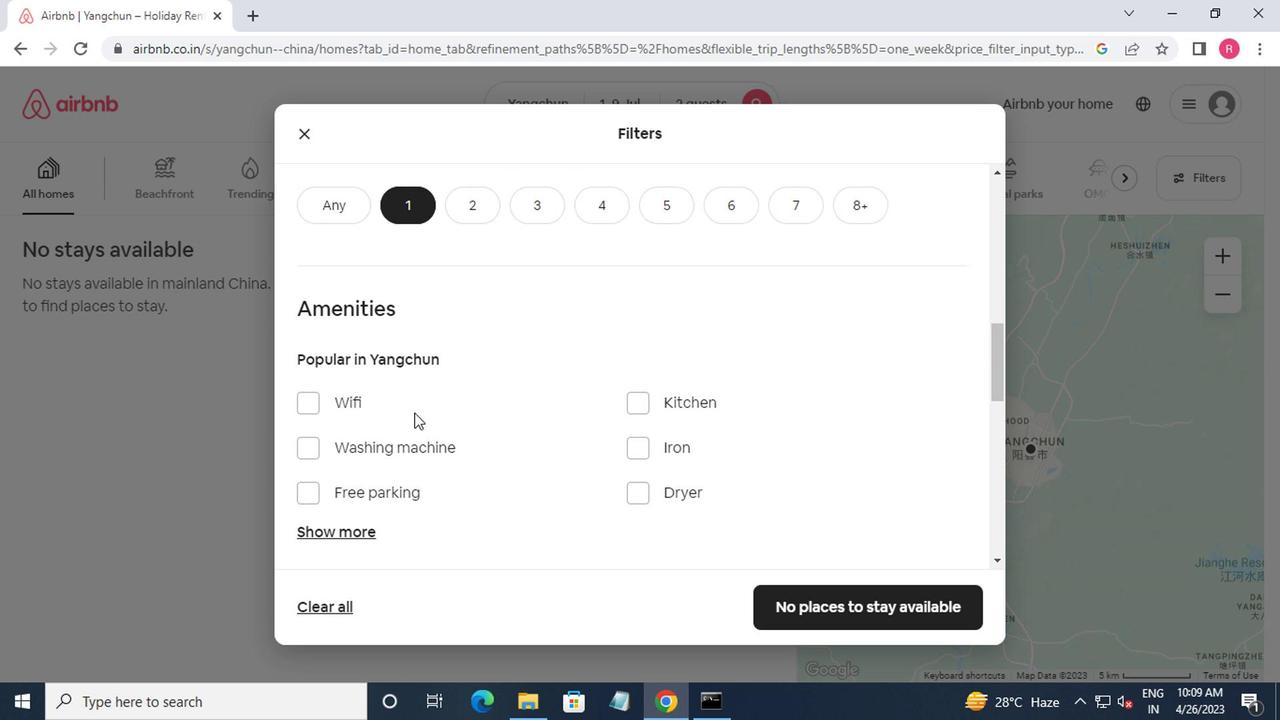 
Action: Mouse moved to (408, 421)
Screenshot: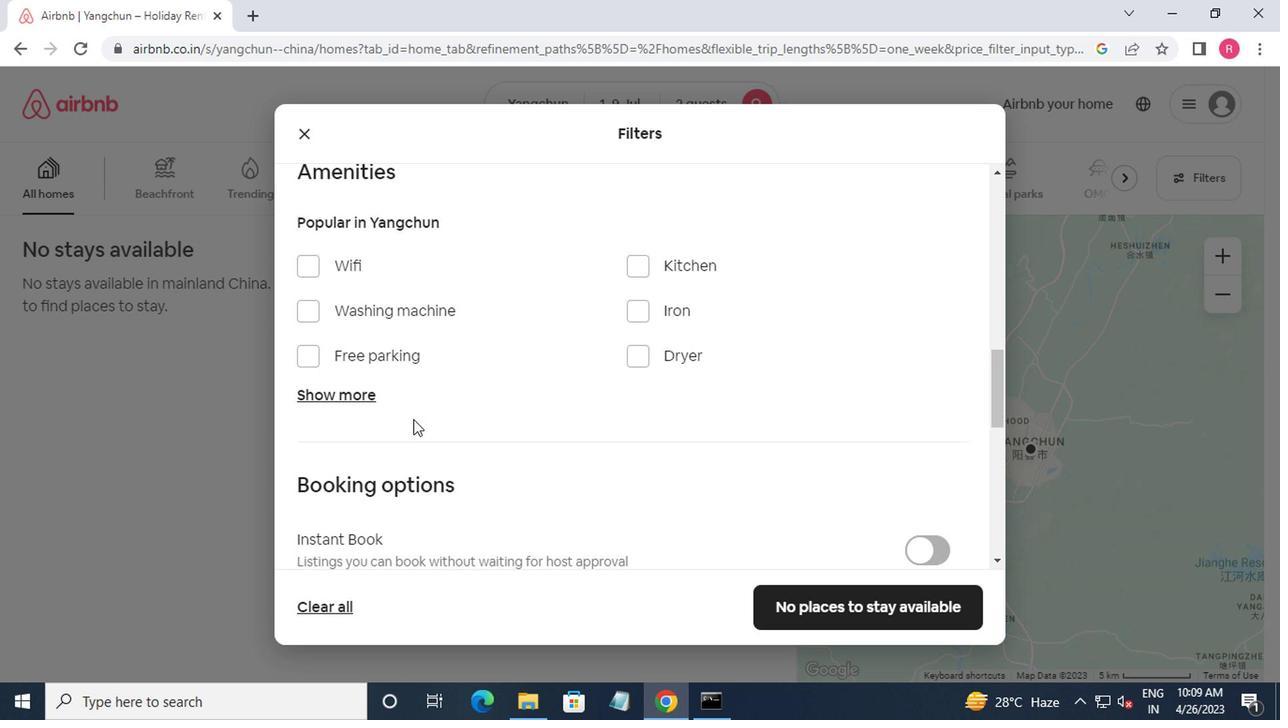 
Action: Mouse scrolled (408, 420) with delta (0, -1)
Screenshot: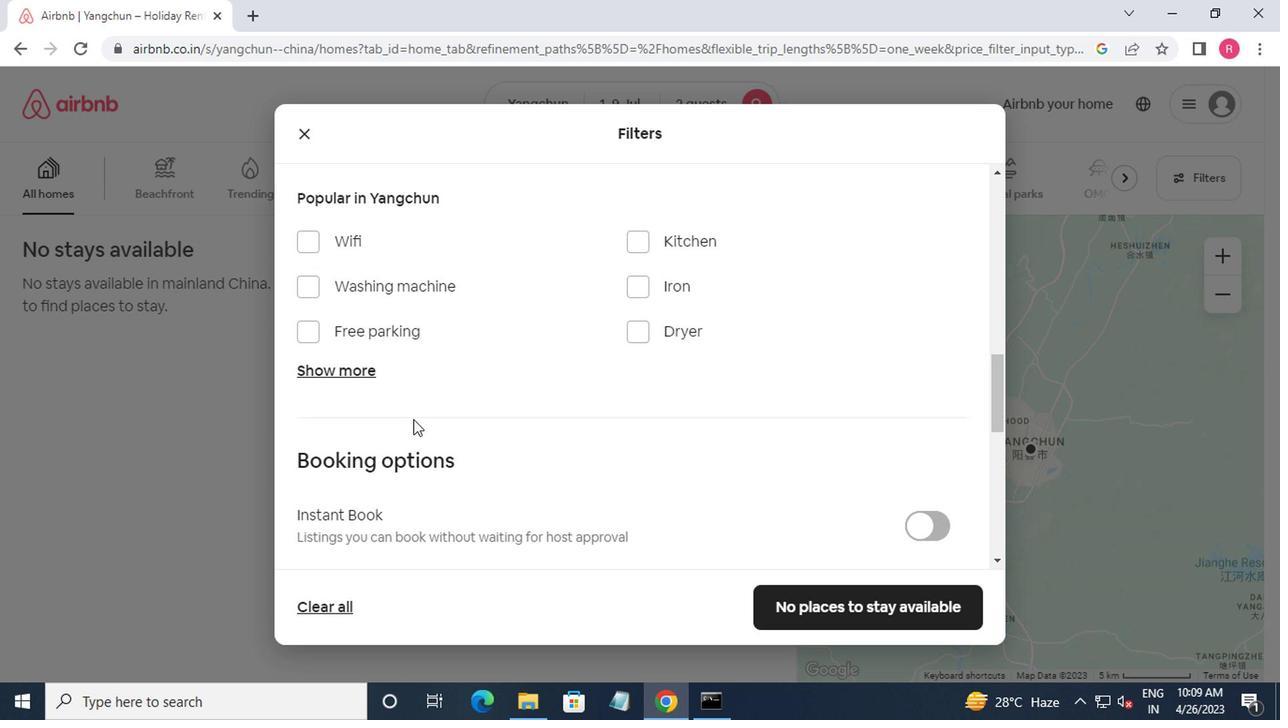 
Action: Mouse moved to (408, 424)
Screenshot: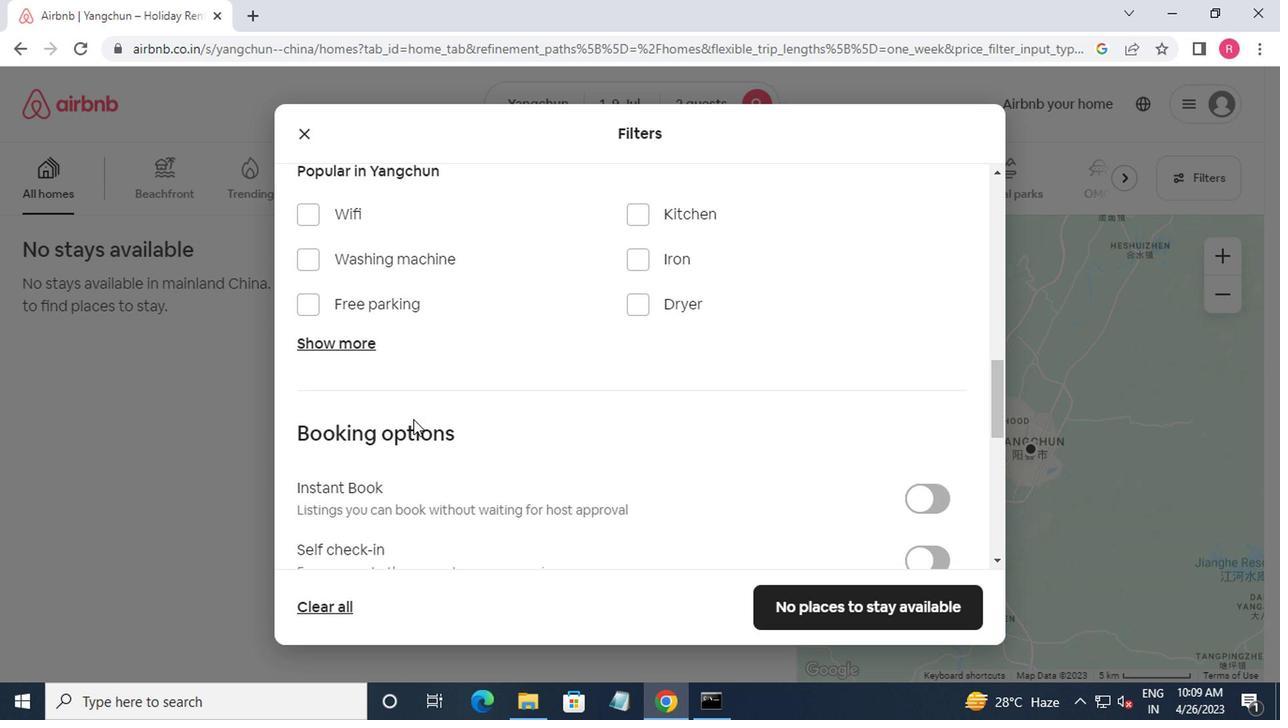
Action: Mouse scrolled (408, 422) with delta (0, -1)
Screenshot: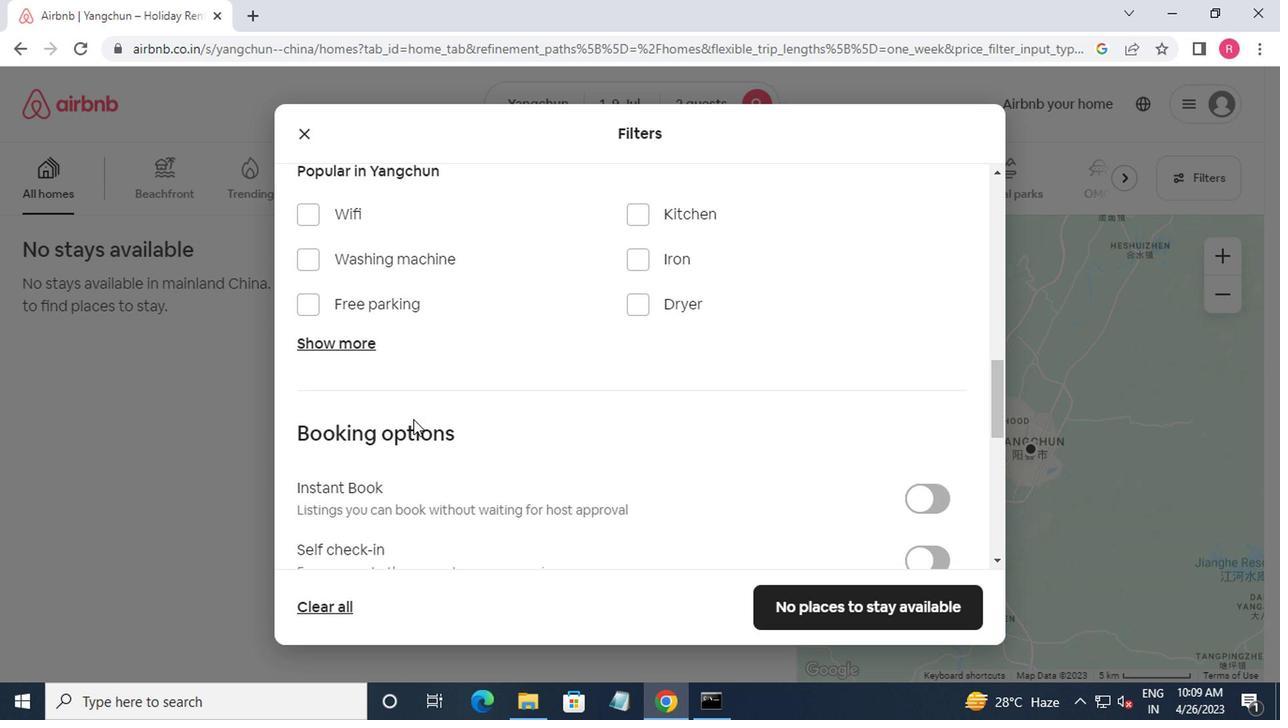 
Action: Mouse moved to (408, 424)
Screenshot: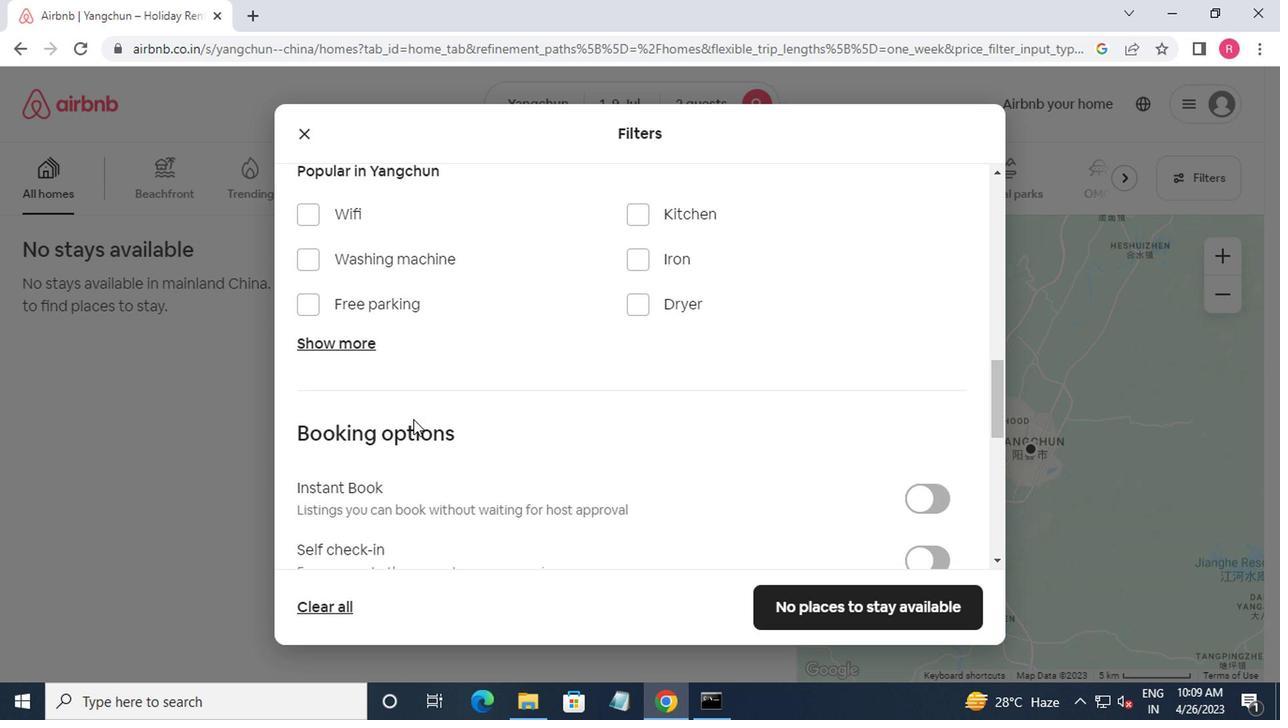 
Action: Mouse scrolled (408, 424) with delta (0, 0)
Screenshot: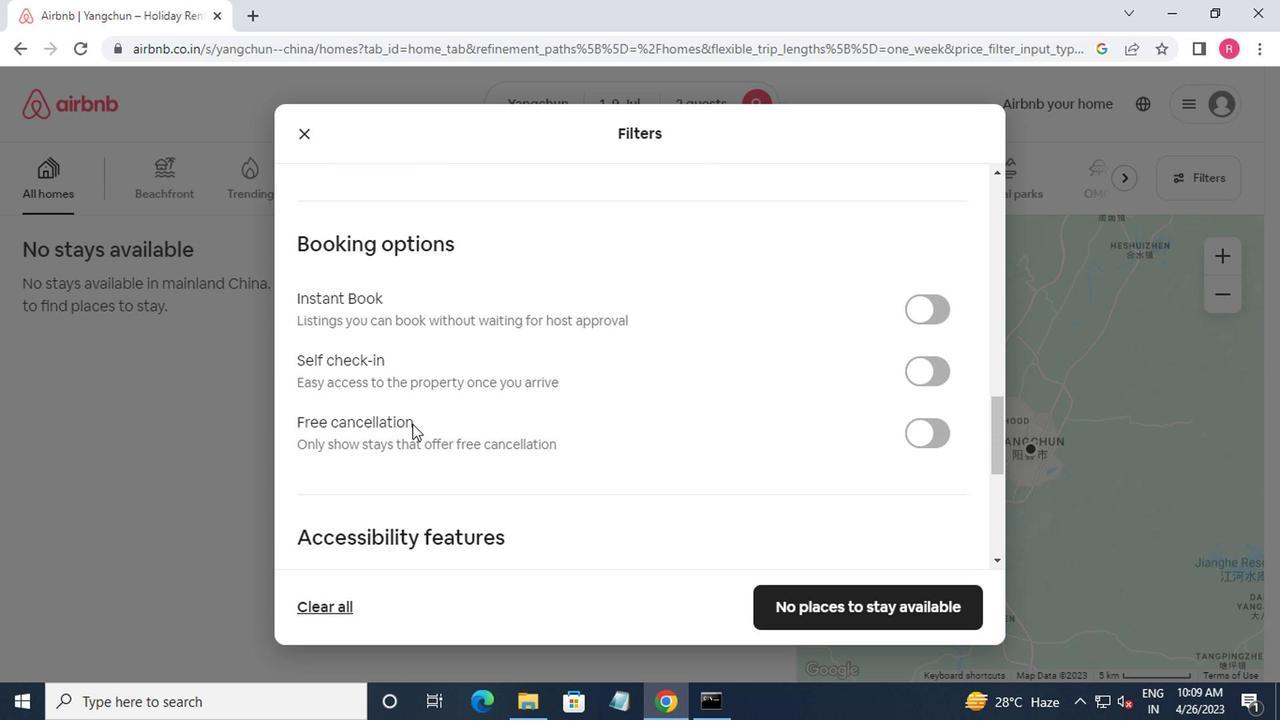 
Action: Mouse moved to (915, 283)
Screenshot: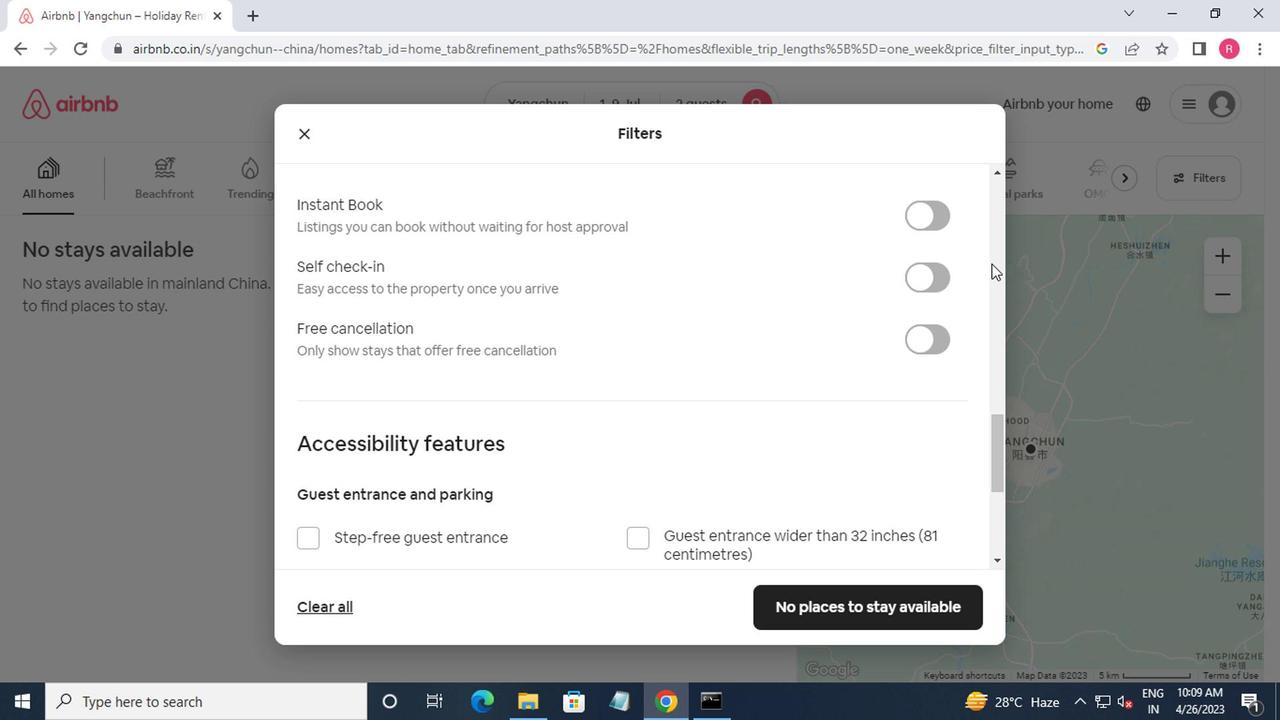 
Action: Mouse pressed left at (915, 283)
Screenshot: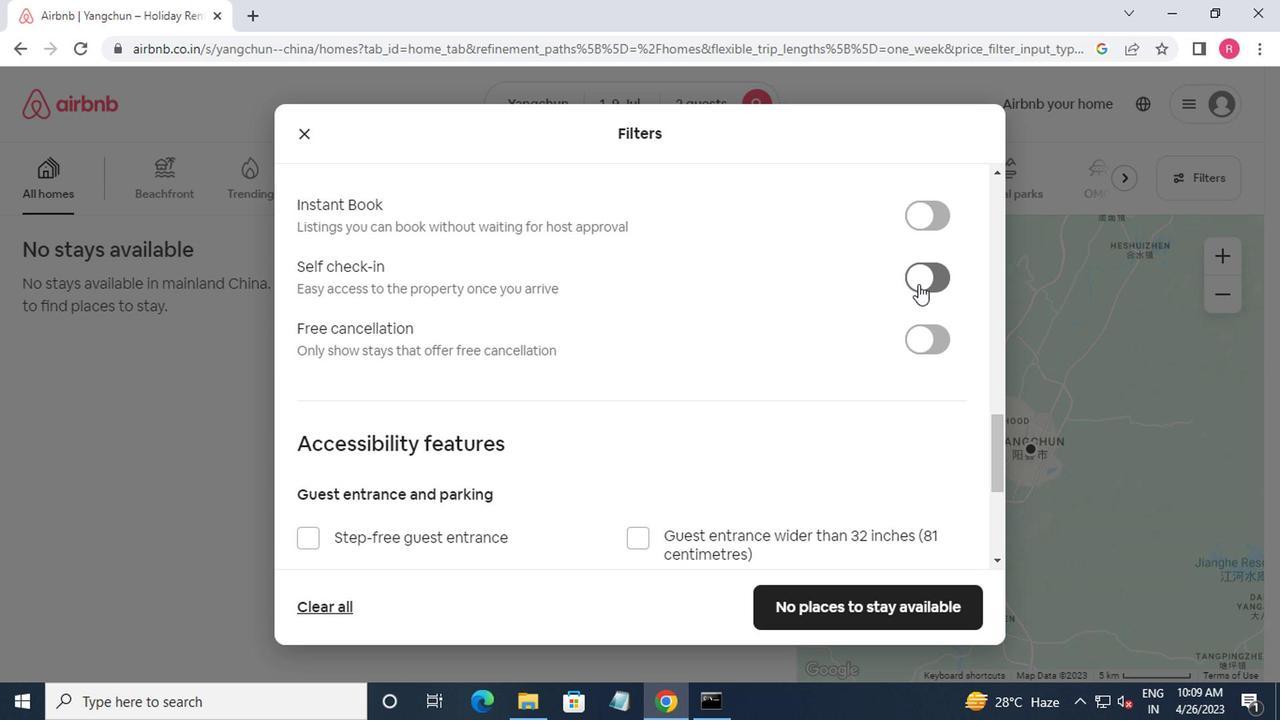 
Action: Mouse moved to (835, 366)
Screenshot: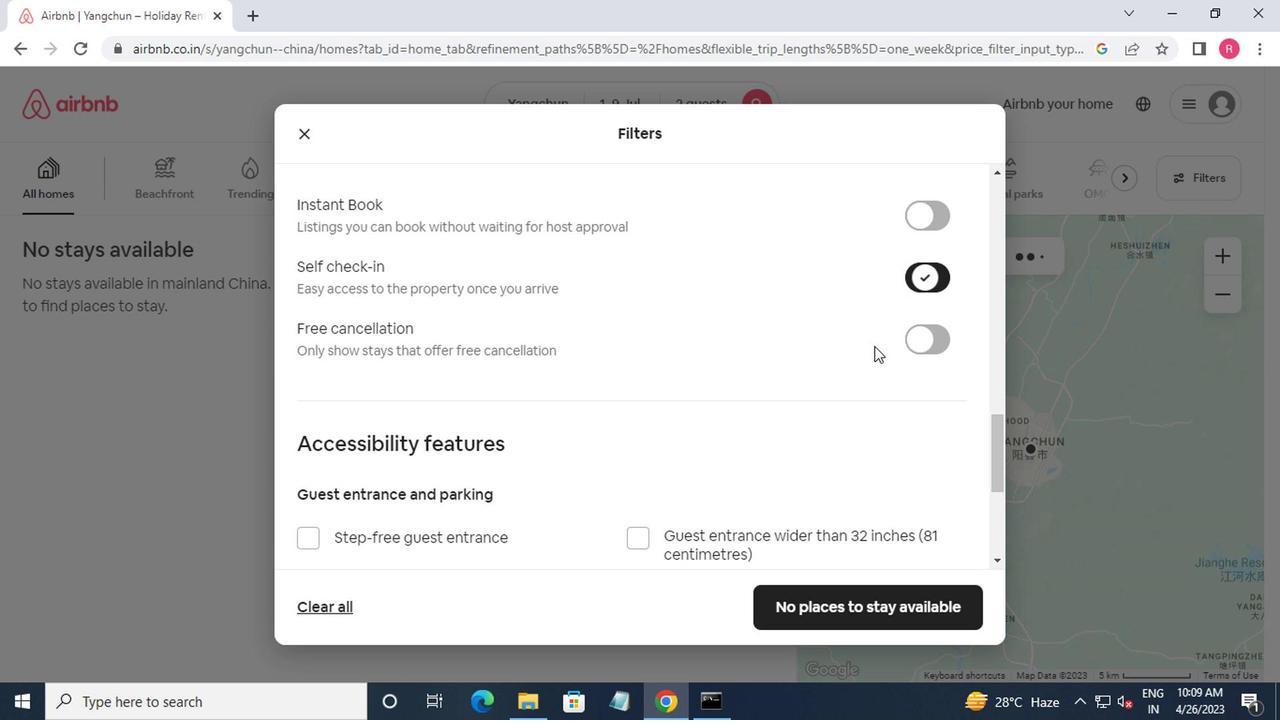 
Action: Mouse scrolled (835, 364) with delta (0, -1)
Screenshot: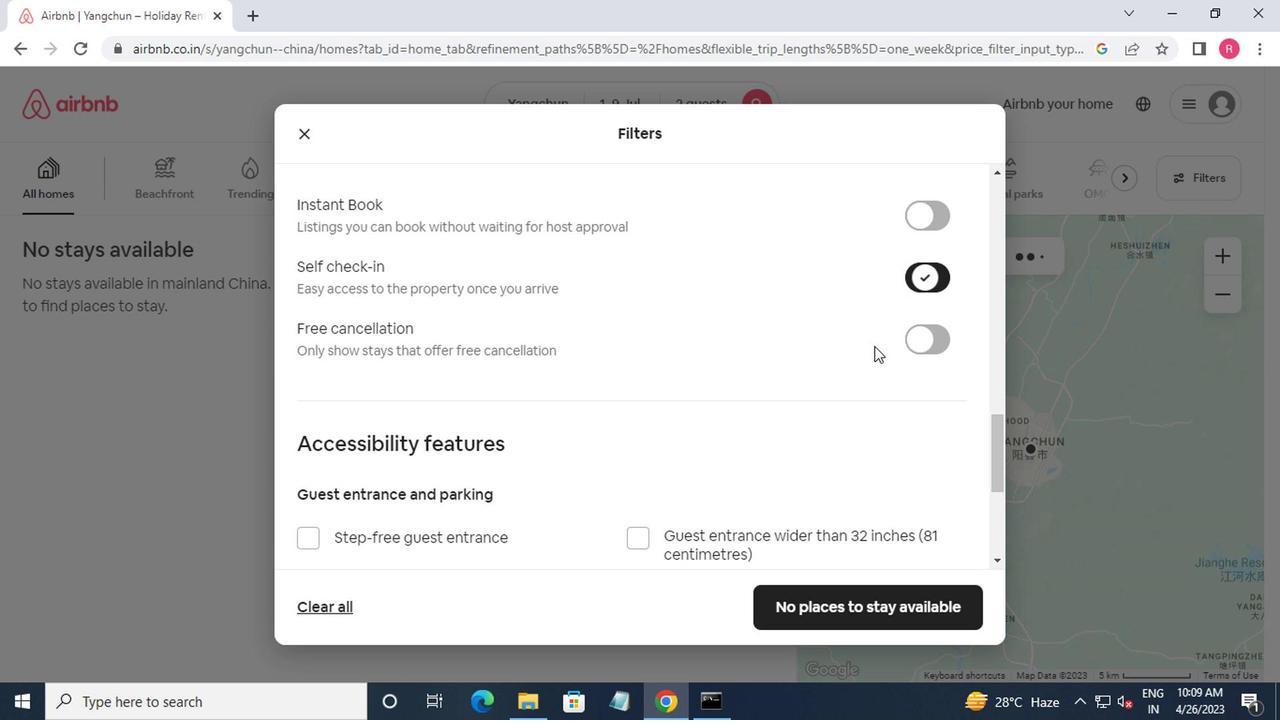 
Action: Mouse moved to (828, 369)
Screenshot: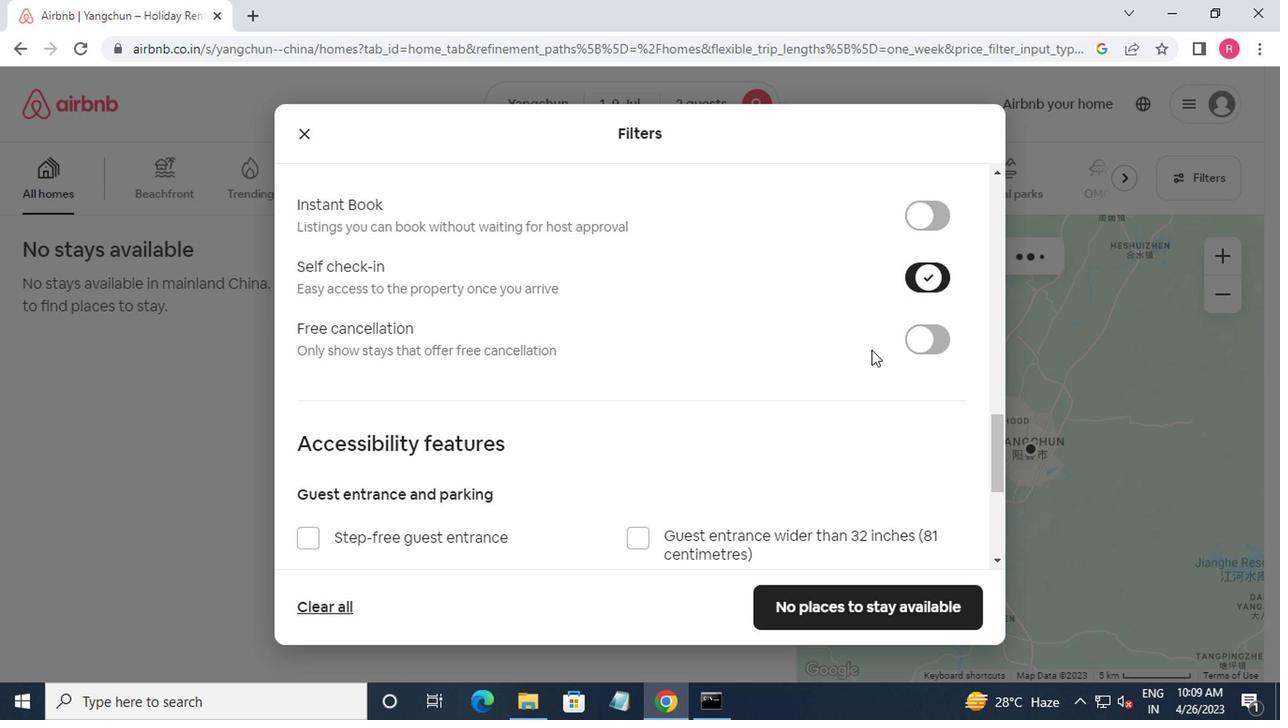 
Action: Mouse scrolled (828, 368) with delta (0, 0)
Screenshot: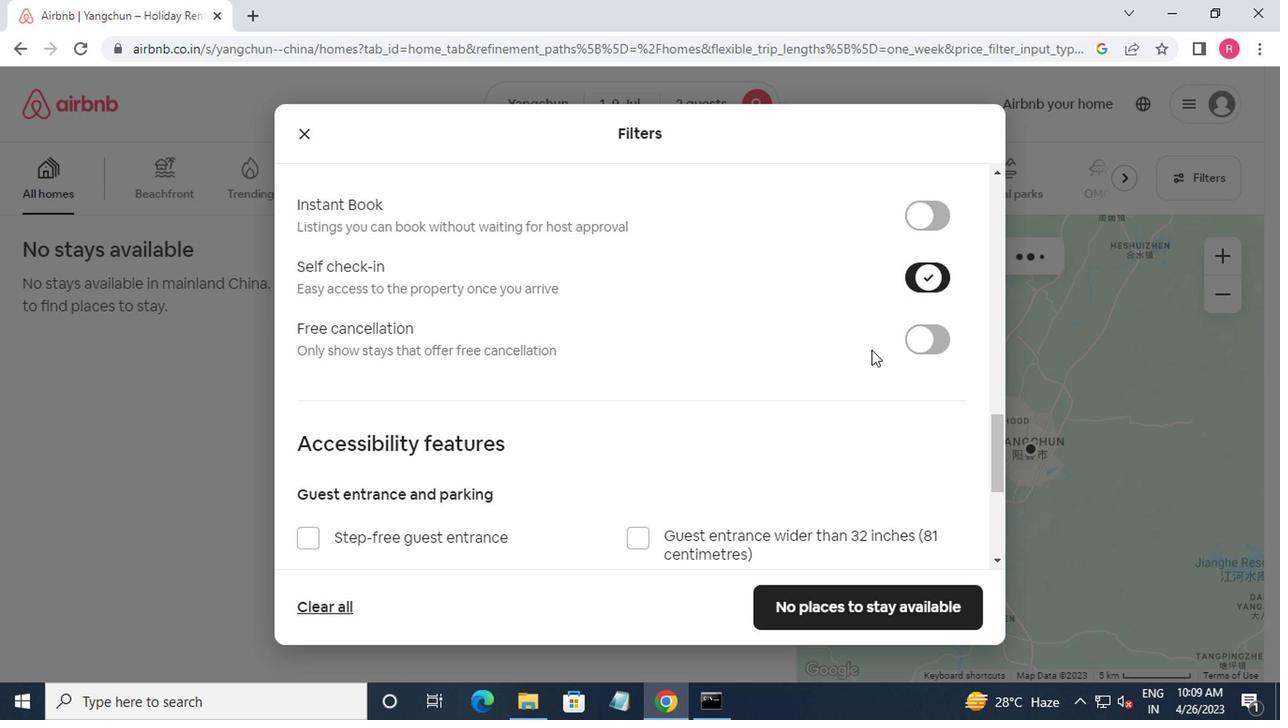 
Action: Mouse moved to (823, 372)
Screenshot: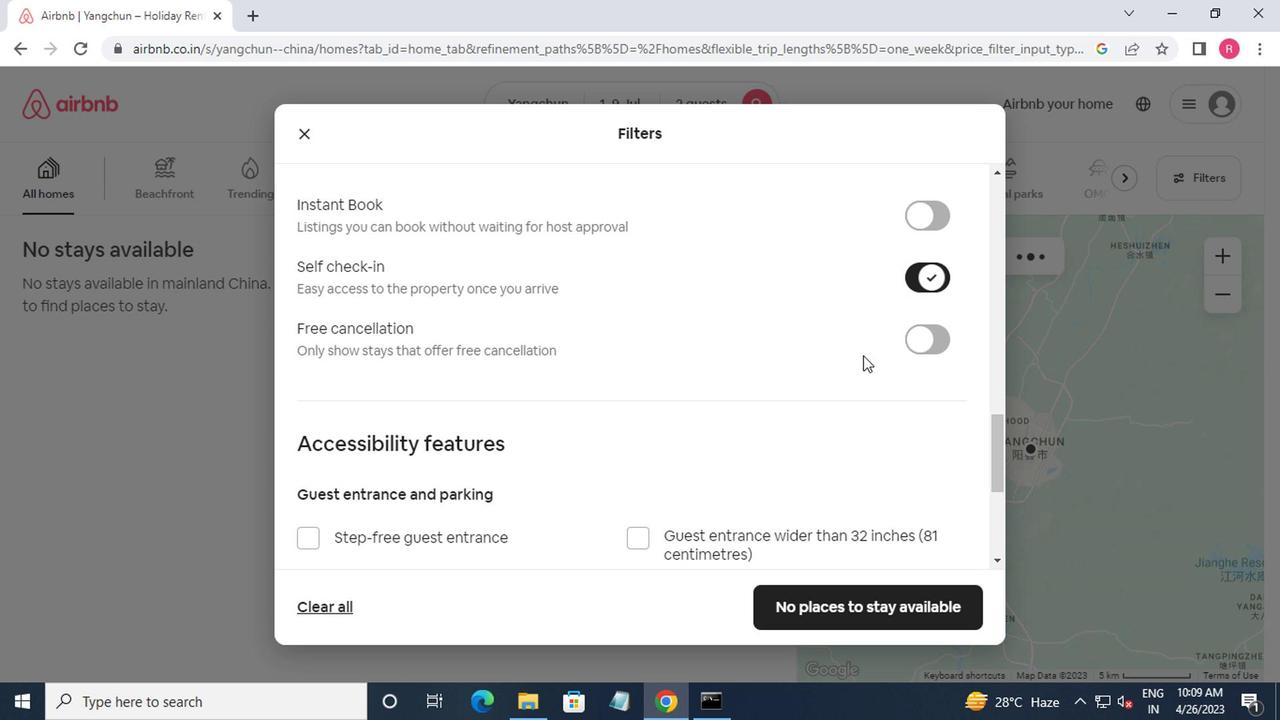 
Action: Mouse scrolled (823, 371) with delta (0, -1)
Screenshot: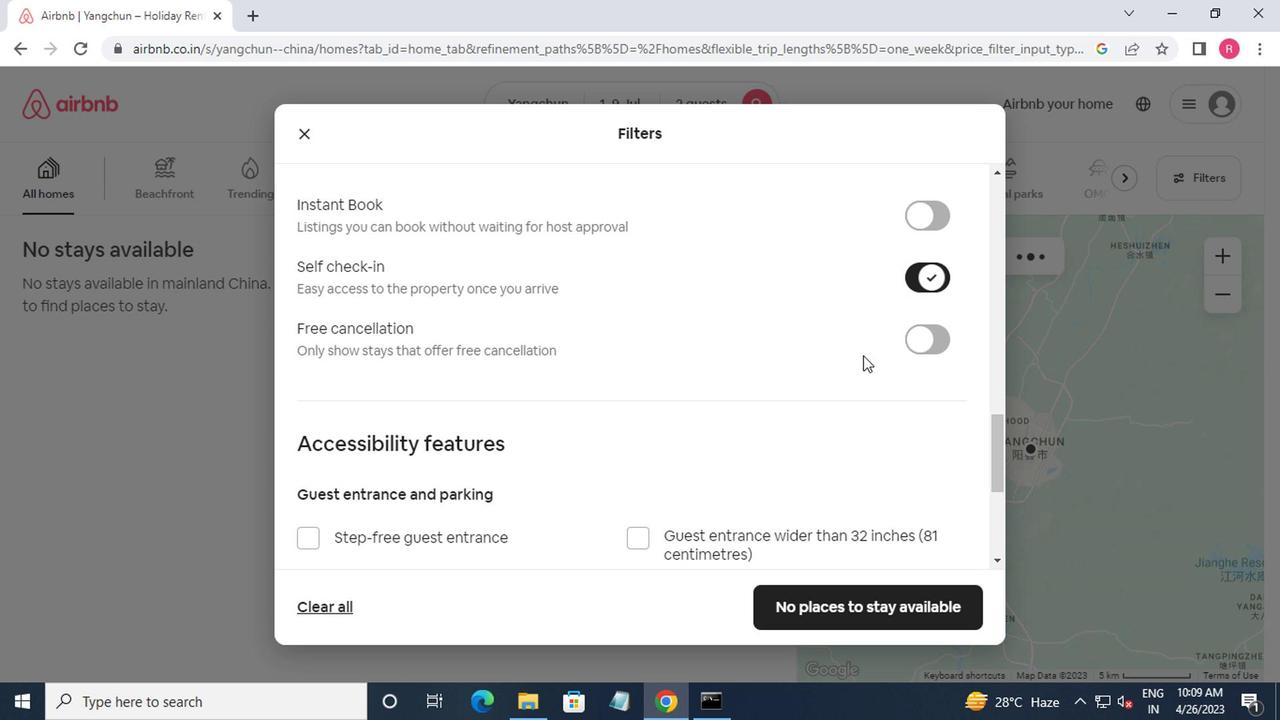 
Action: Mouse moved to (819, 374)
Screenshot: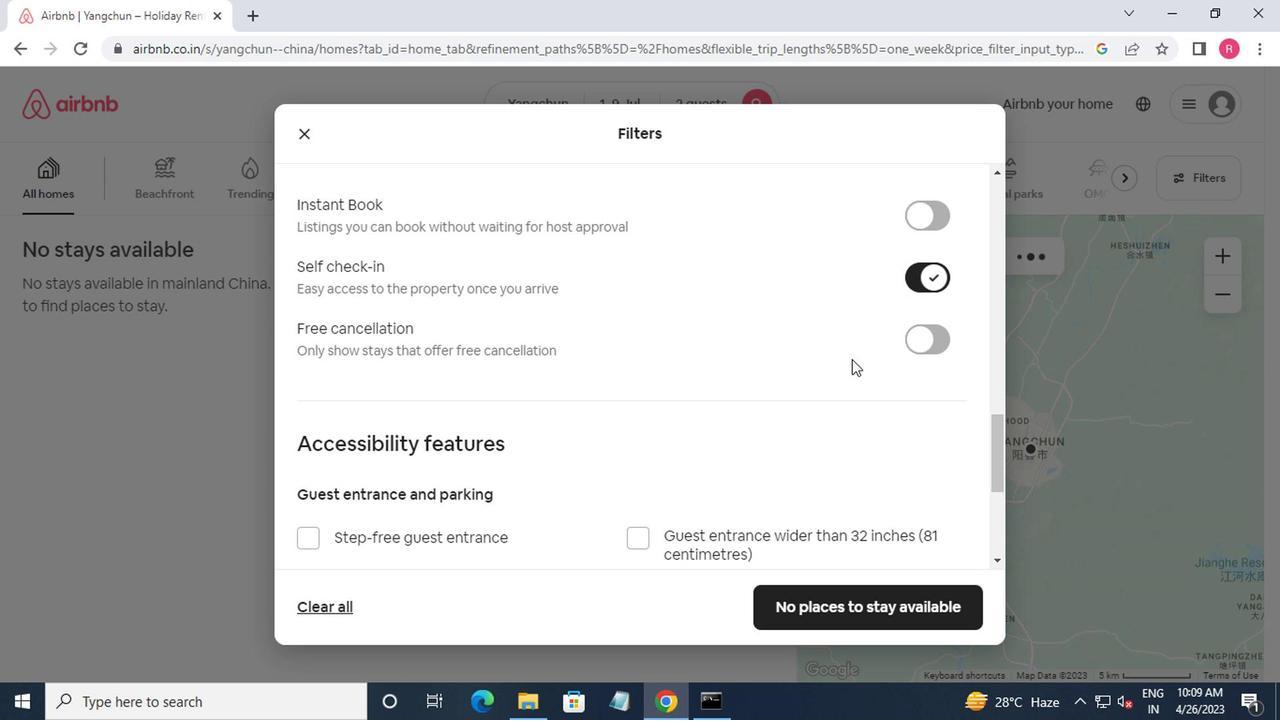 
Action: Mouse scrolled (819, 373) with delta (0, -1)
Screenshot: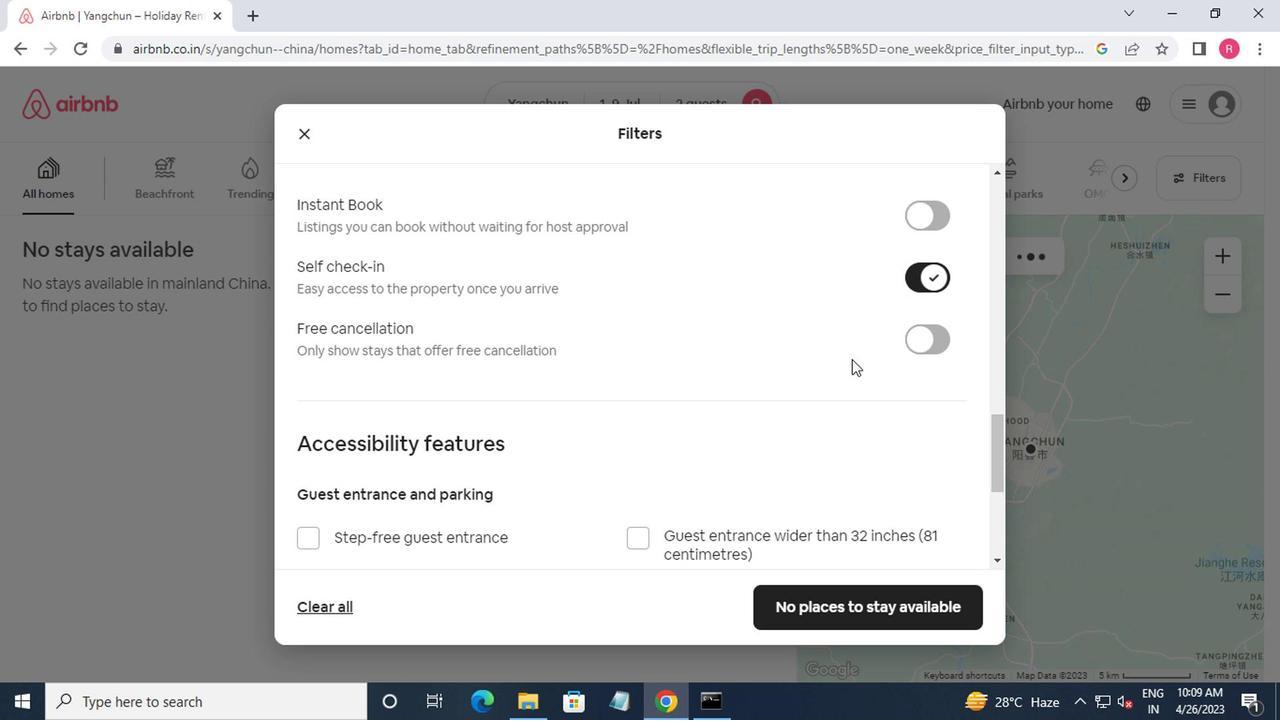 
Action: Mouse moved to (867, 619)
Screenshot: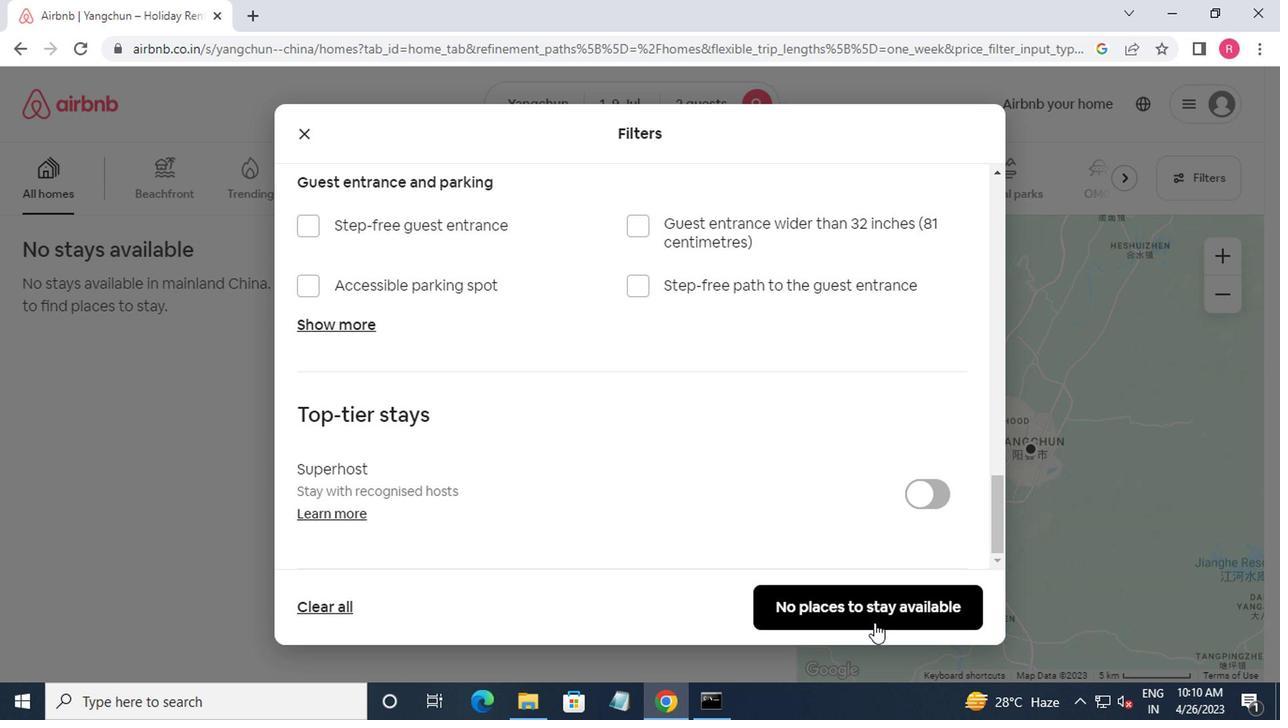 
Action: Mouse pressed left at (867, 619)
Screenshot: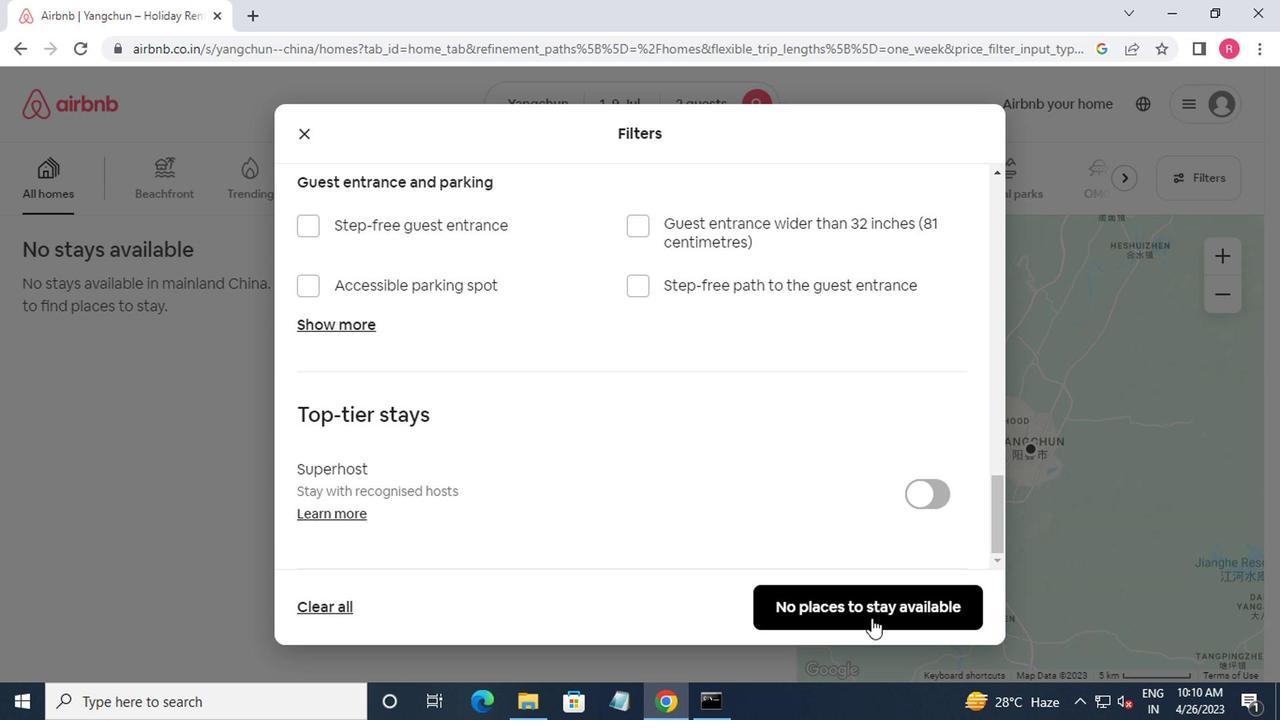 
Action: Mouse moved to (867, 605)
Screenshot: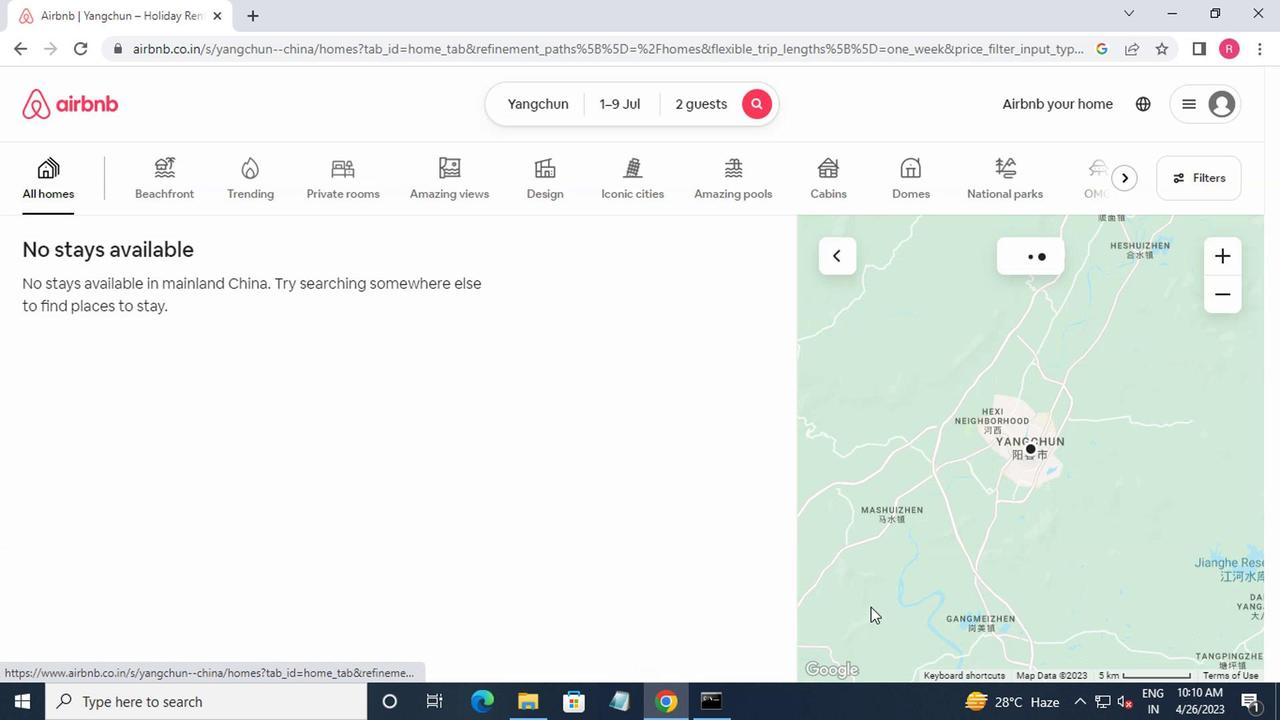 
